 Task: Find connections with filter location Shibganj with filter topic #marketing with filter profile language English with filter current company Convergys with filter school KSR INSTITUTE FOR ENGINEERING AND TECHNOLOGY, NAMAKKAL with filter industry Commercial and Service Industry Machinery Manufacturing with filter service category Web Development with filter keywords title Safety Engineer
Action: Mouse moved to (586, 94)
Screenshot: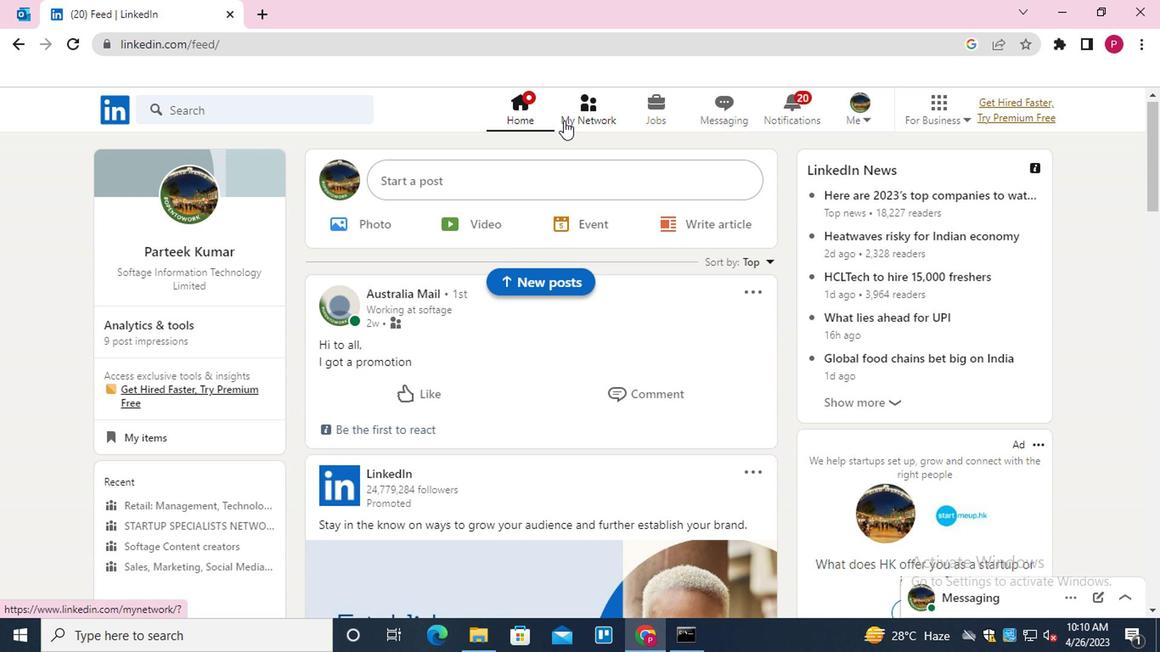 
Action: Mouse pressed left at (586, 94)
Screenshot: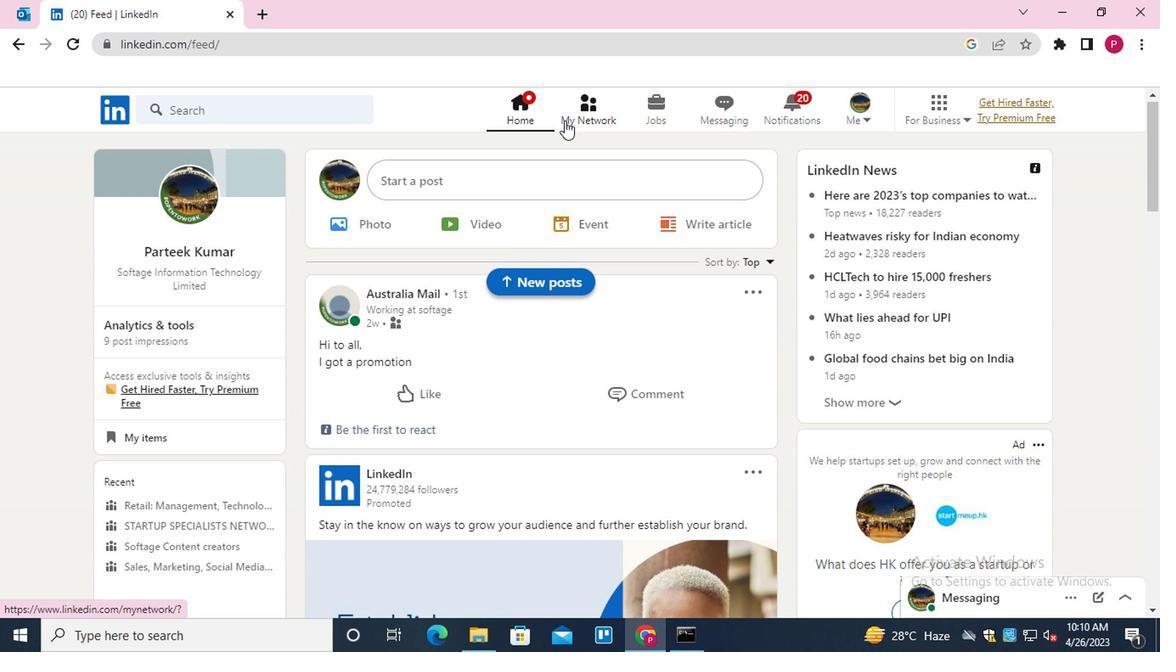 
Action: Mouse moved to (279, 176)
Screenshot: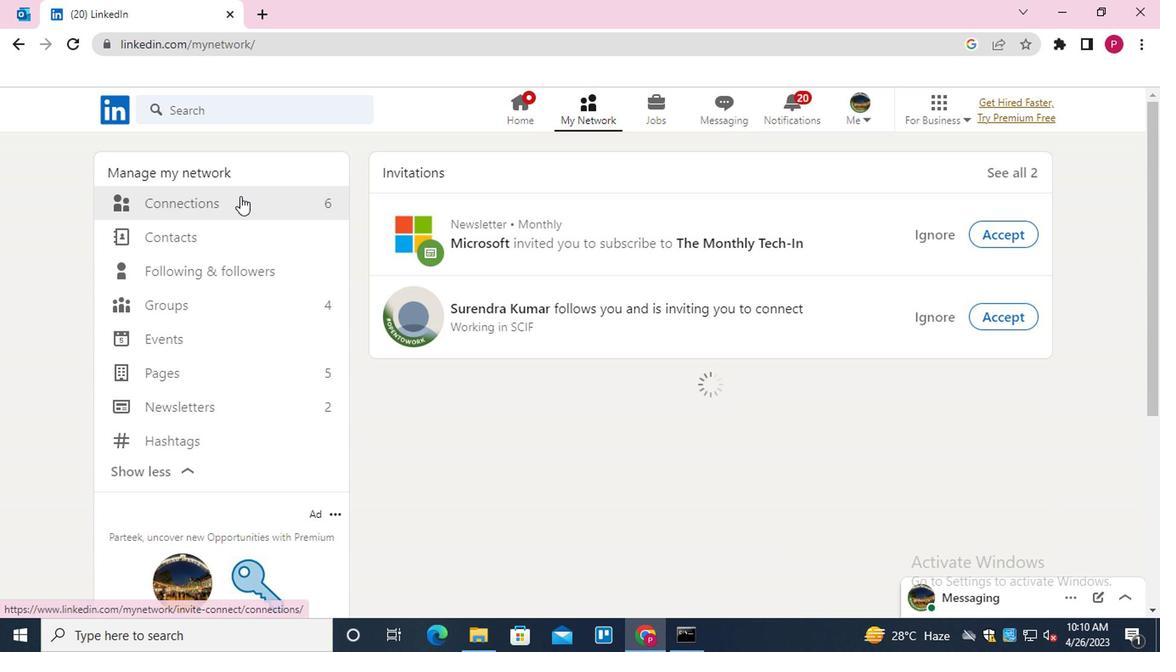 
Action: Mouse pressed left at (279, 176)
Screenshot: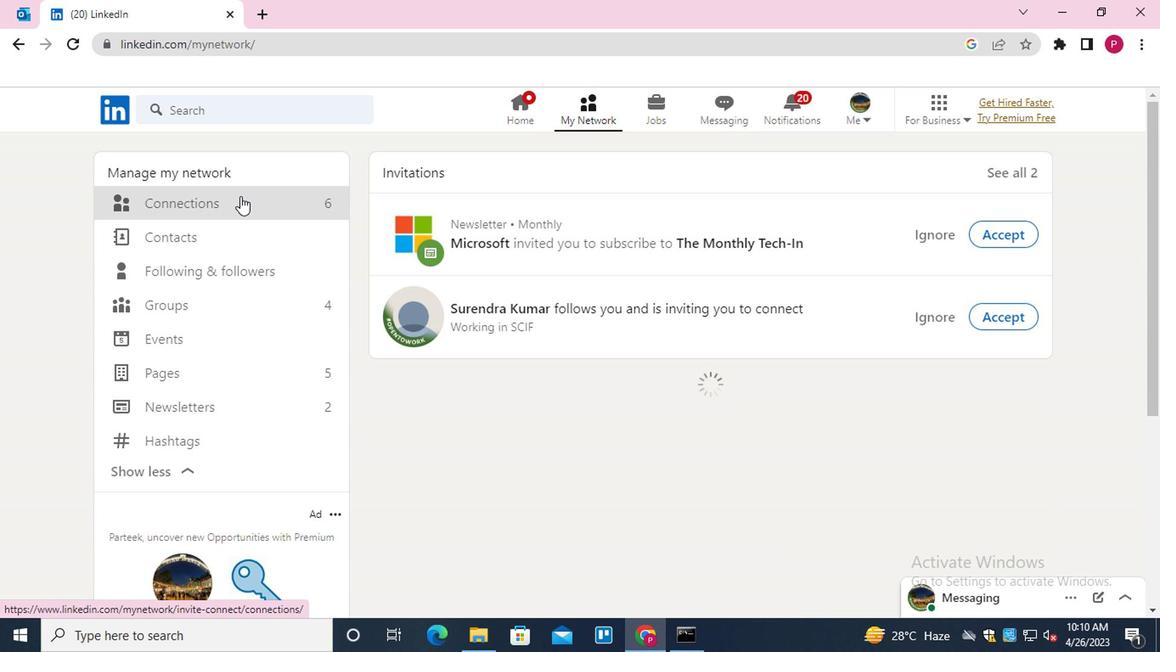 
Action: Mouse moved to (569, 292)
Screenshot: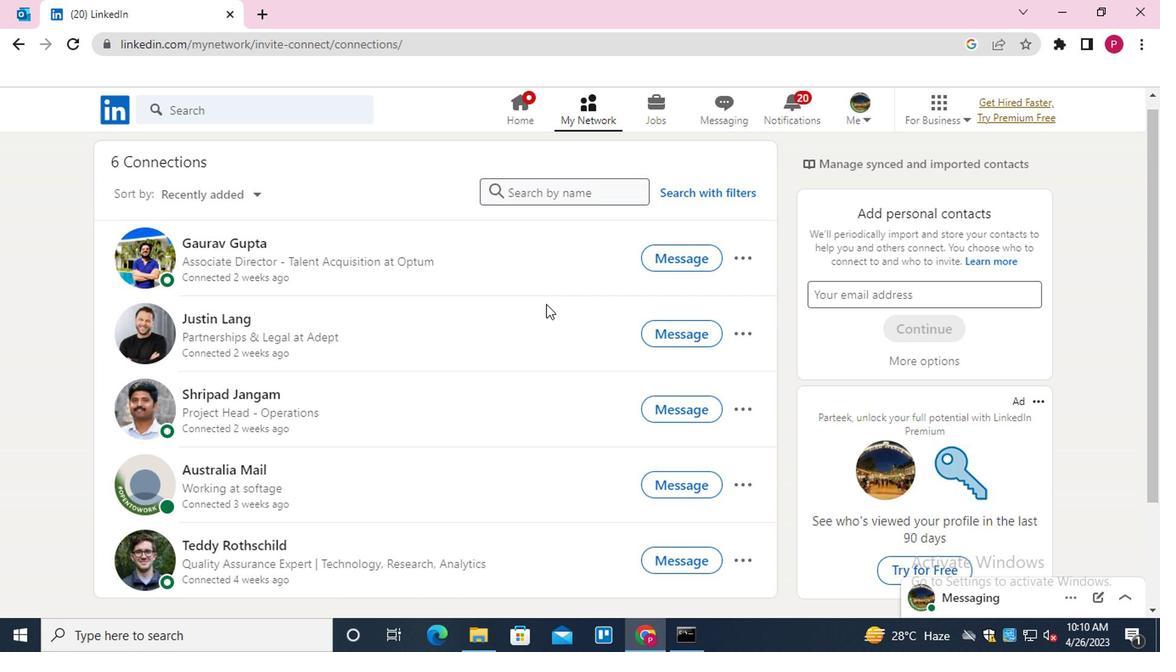 
Action: Mouse scrolled (569, 291) with delta (0, -1)
Screenshot: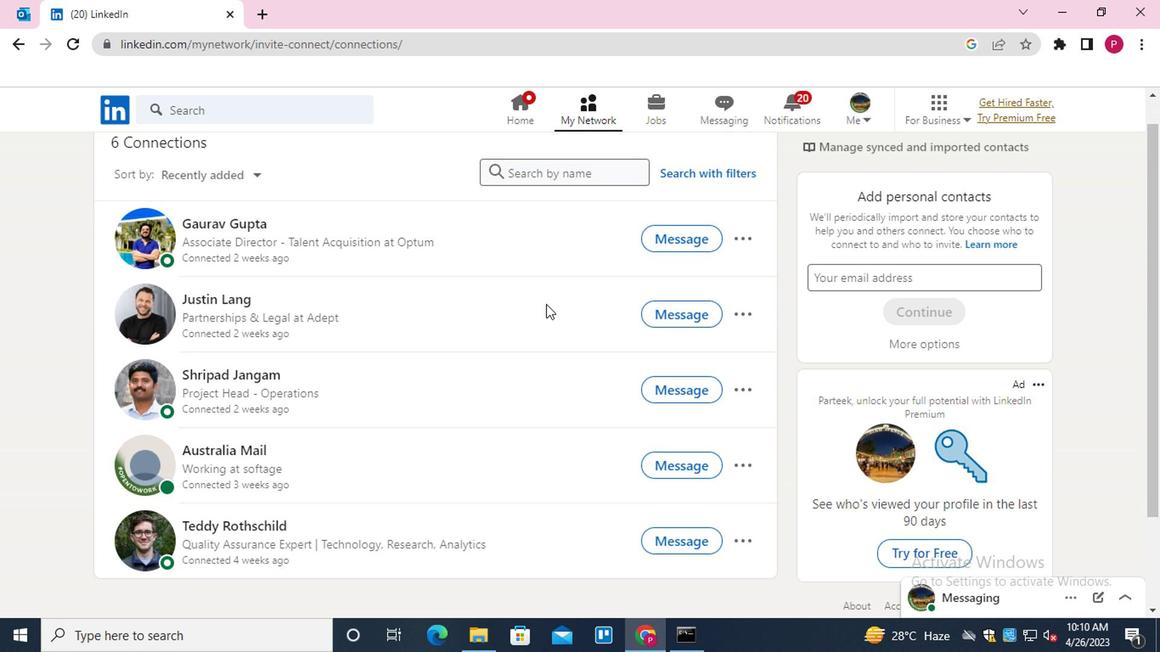 
Action: Mouse moved to (569, 291)
Screenshot: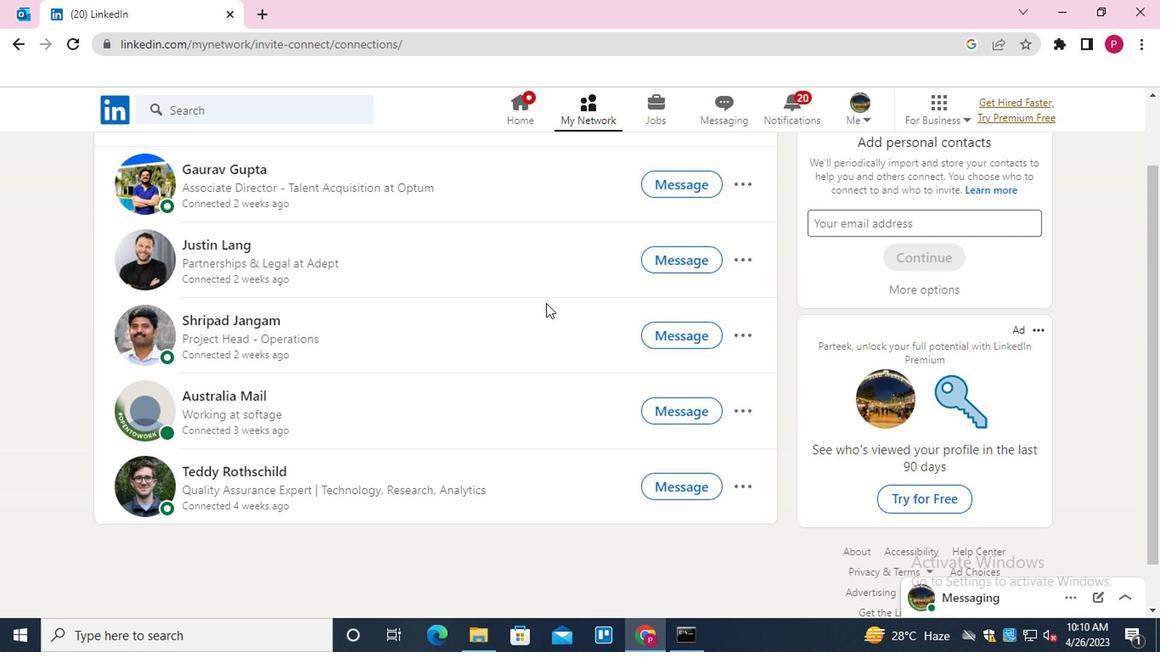 
Action: Mouse scrolled (569, 292) with delta (0, 1)
Screenshot: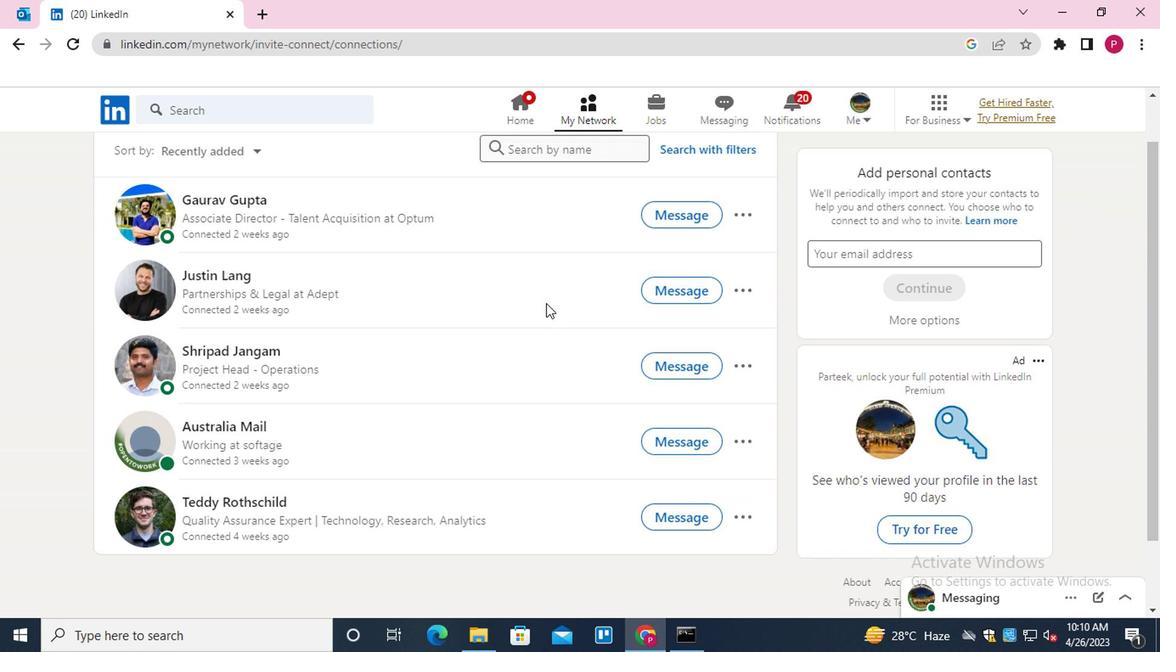 
Action: Mouse scrolled (569, 292) with delta (0, 1)
Screenshot: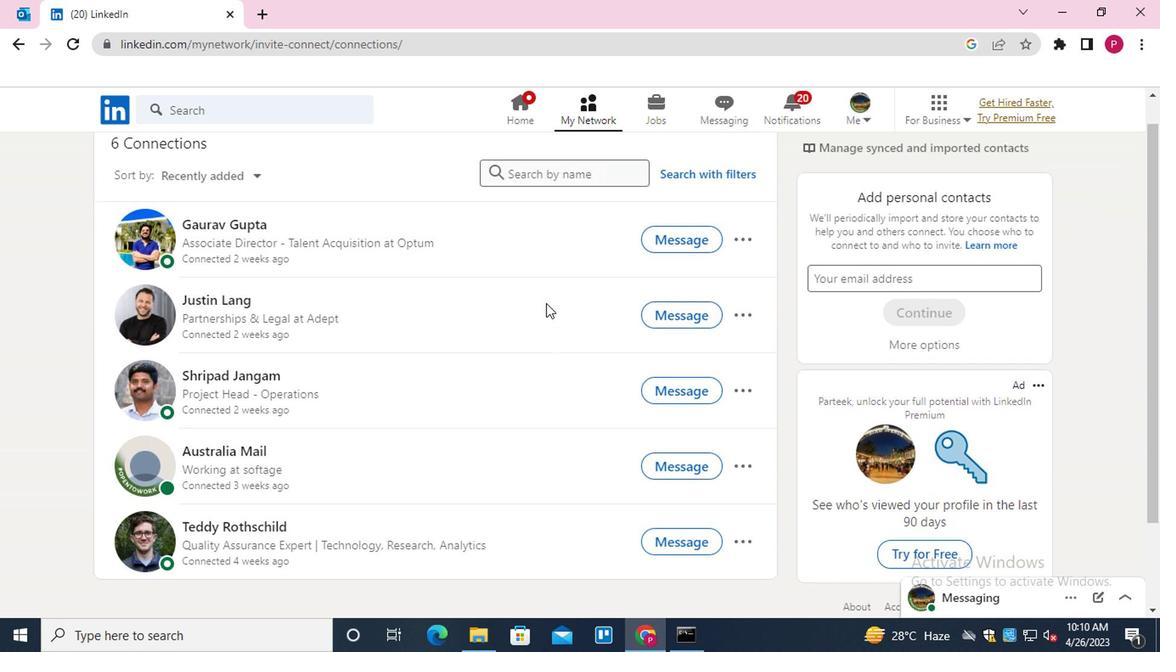 
Action: Mouse scrolled (569, 292) with delta (0, 1)
Screenshot: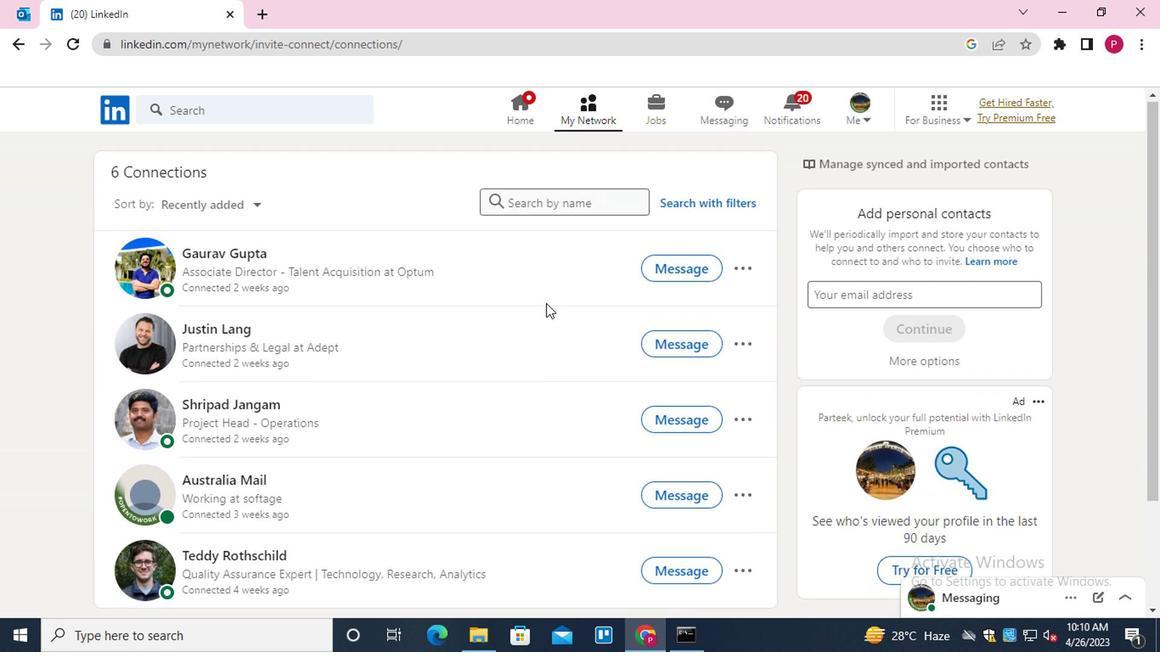 
Action: Mouse moved to (717, 184)
Screenshot: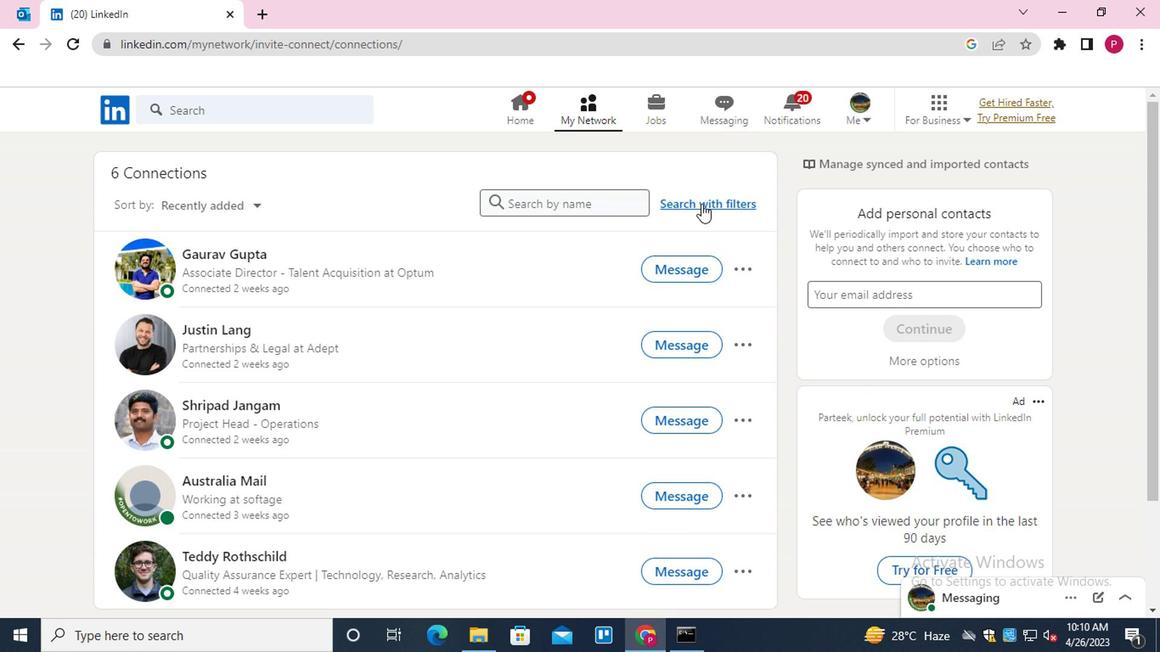 
Action: Mouse pressed left at (717, 184)
Screenshot: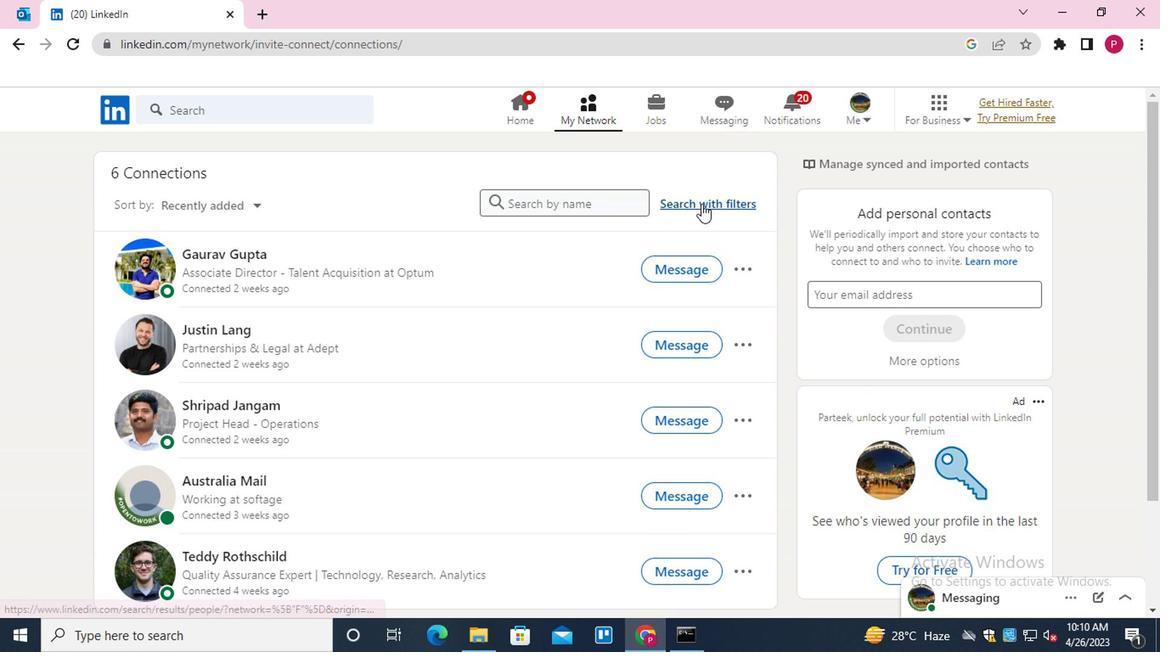 
Action: Mouse moved to (572, 140)
Screenshot: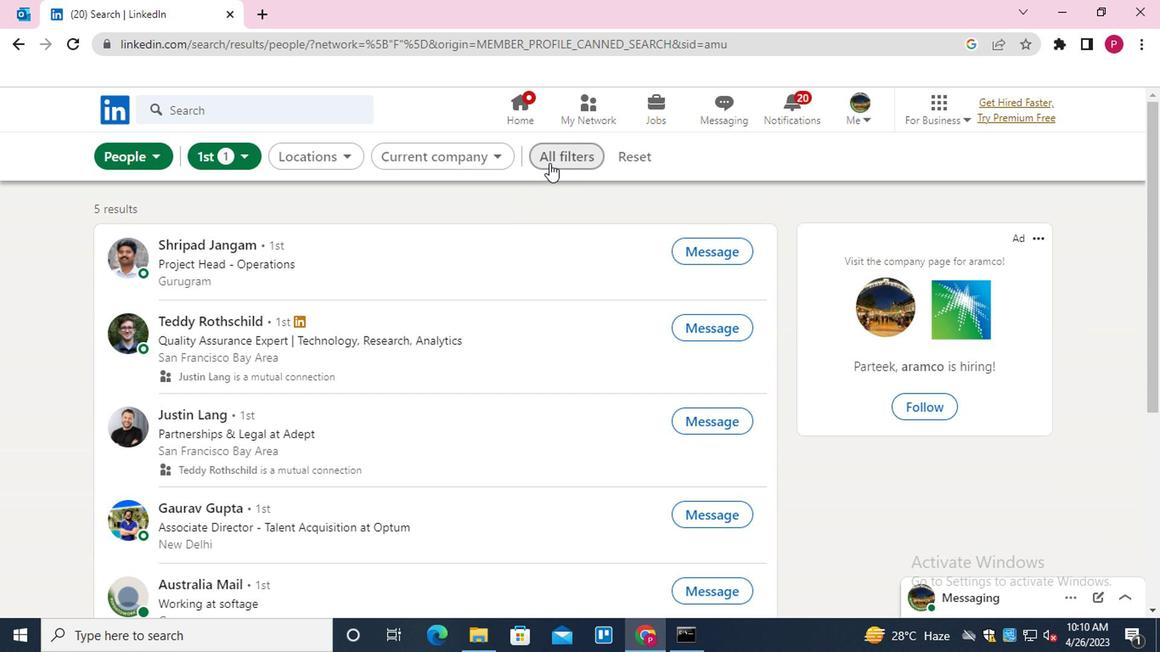
Action: Mouse pressed left at (572, 140)
Screenshot: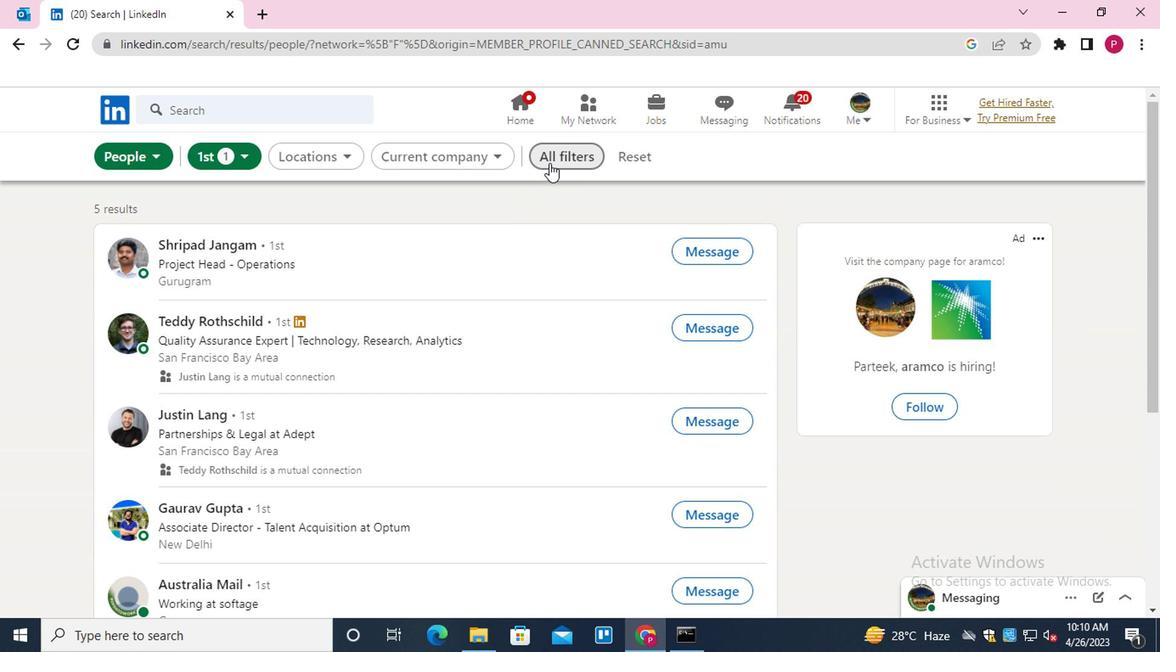 
Action: Mouse moved to (1050, 396)
Screenshot: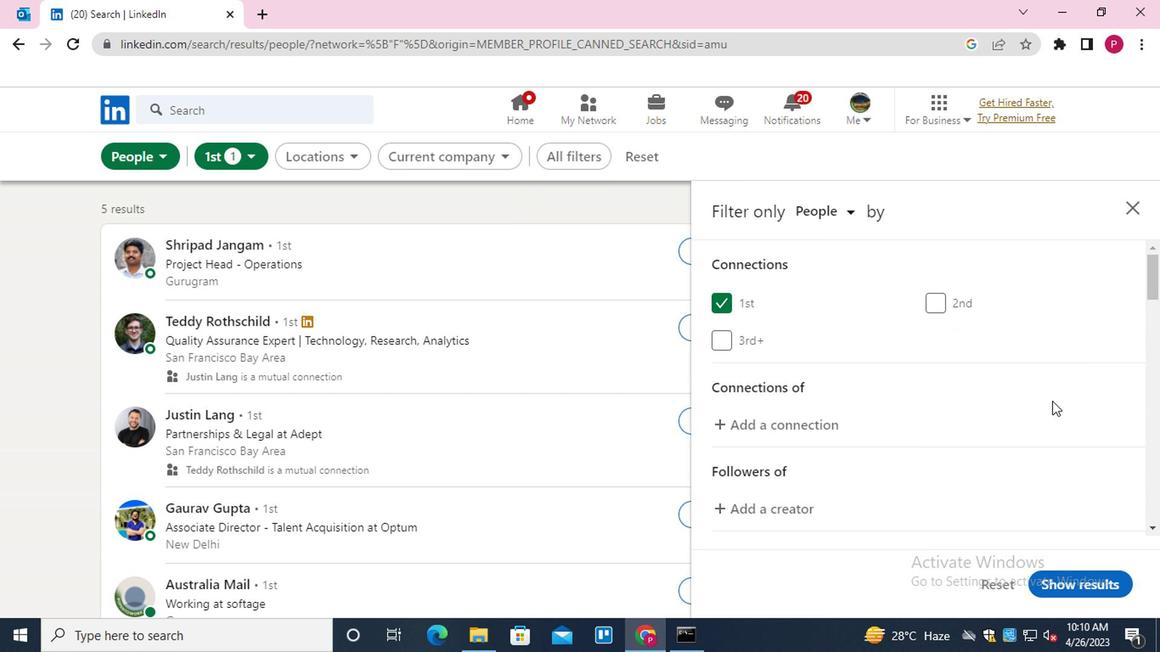 
Action: Mouse scrolled (1050, 396) with delta (0, 0)
Screenshot: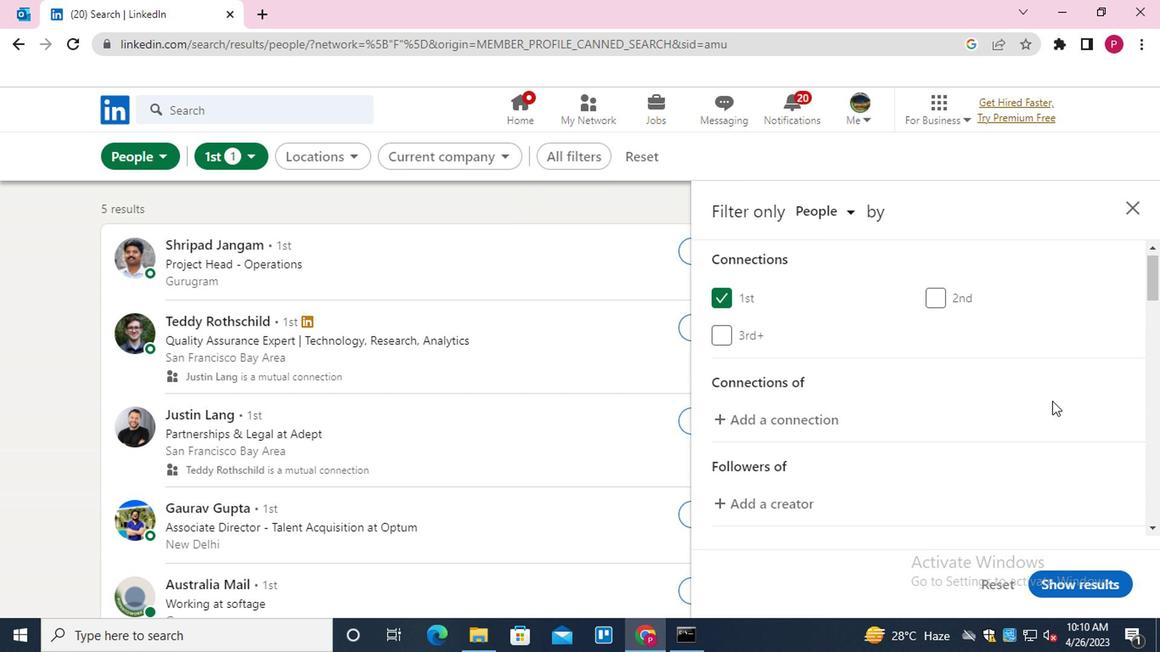 
Action: Mouse scrolled (1050, 396) with delta (0, 0)
Screenshot: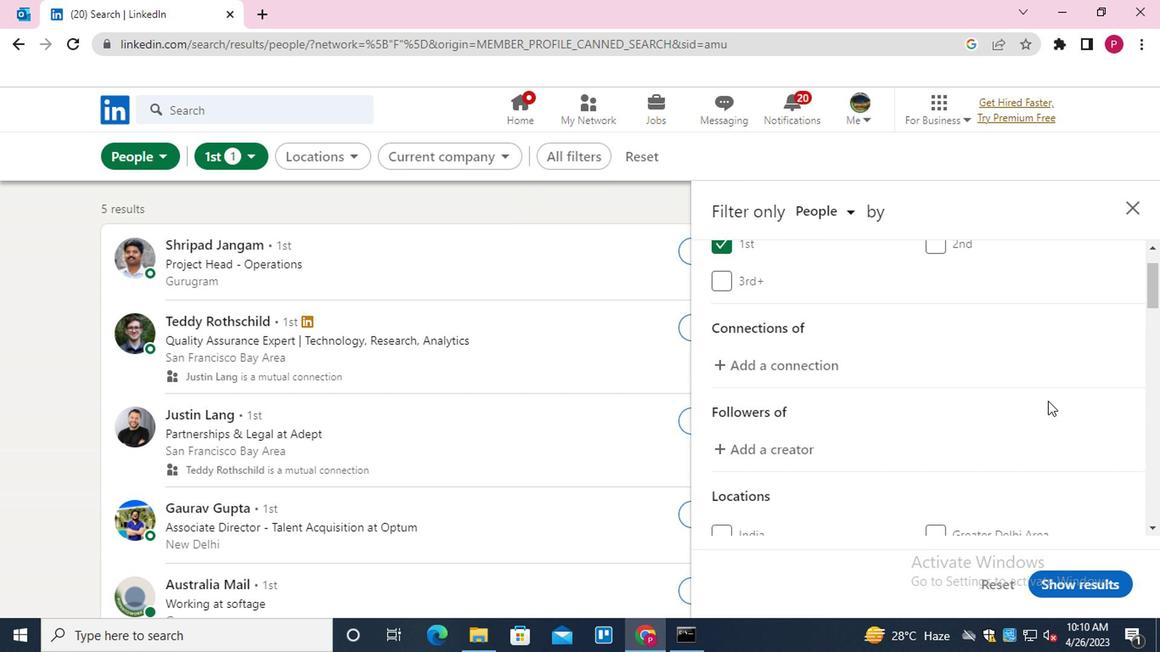 
Action: Mouse moved to (980, 386)
Screenshot: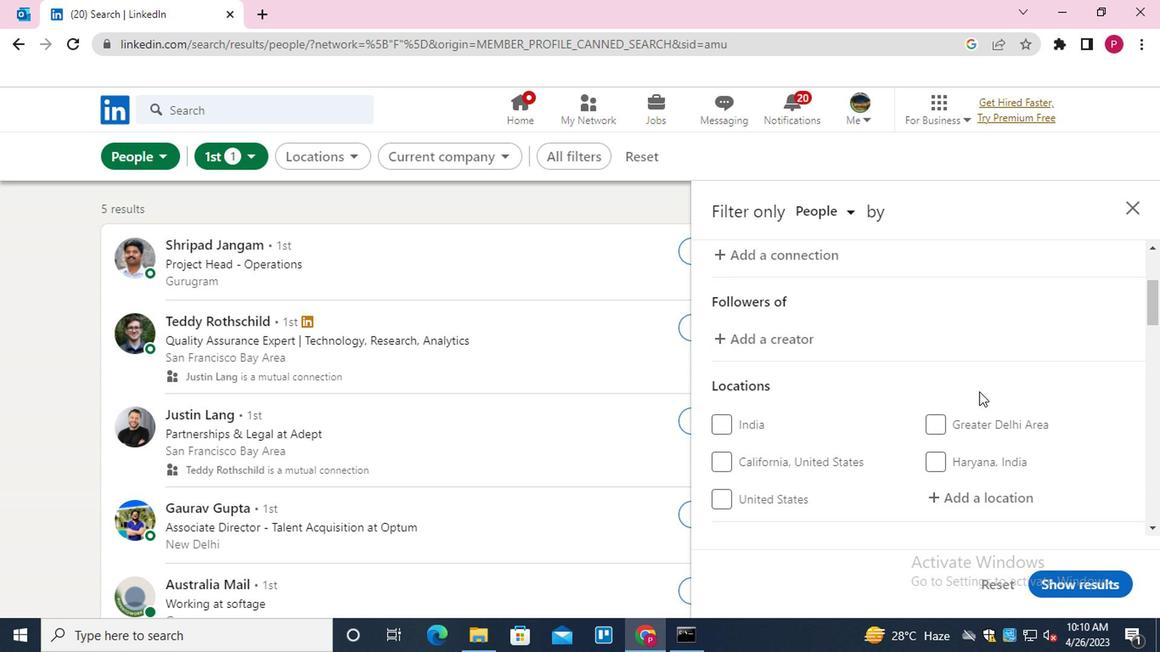 
Action: Mouse scrolled (980, 385) with delta (0, -1)
Screenshot: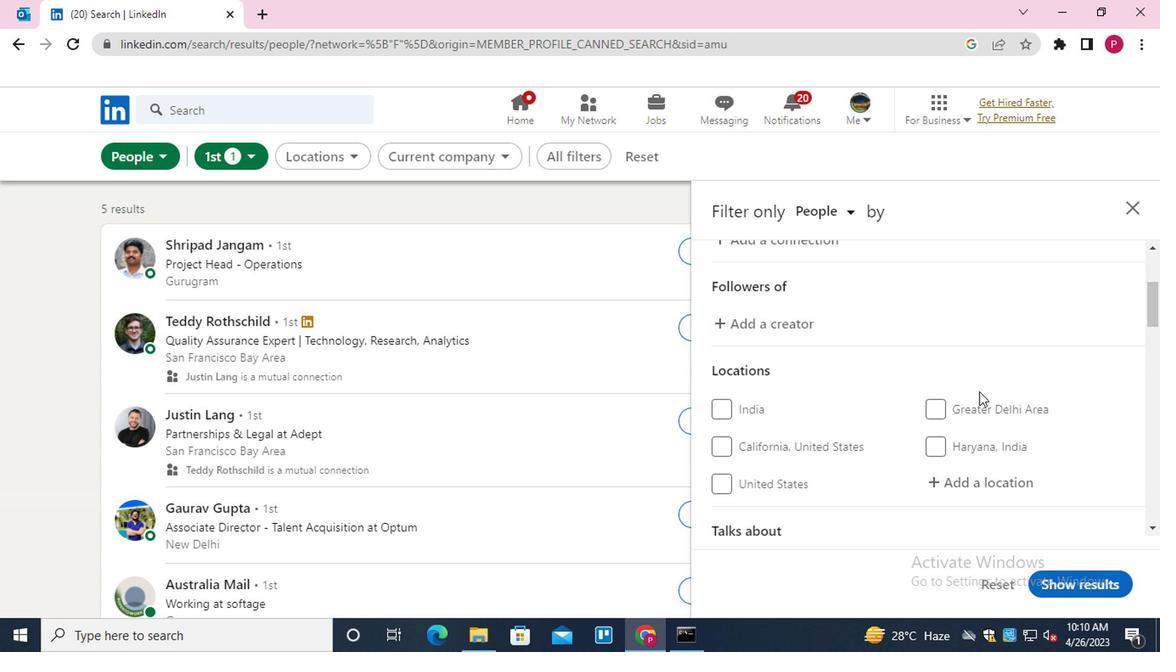 
Action: Mouse scrolled (980, 385) with delta (0, -1)
Screenshot: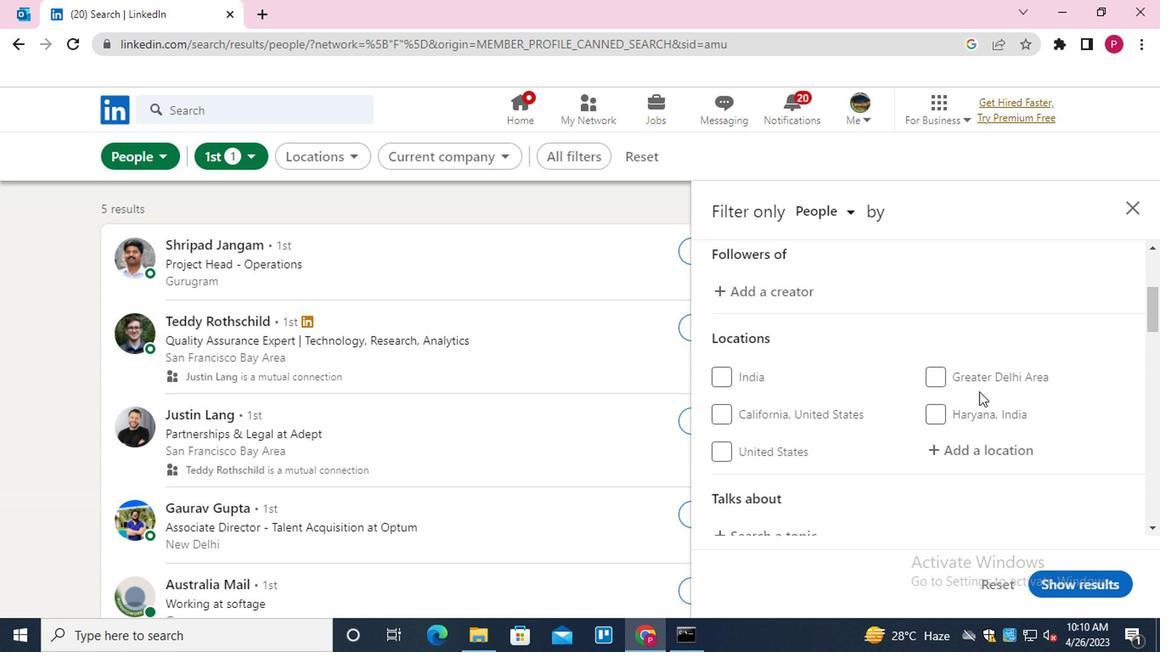 
Action: Mouse moved to (1000, 319)
Screenshot: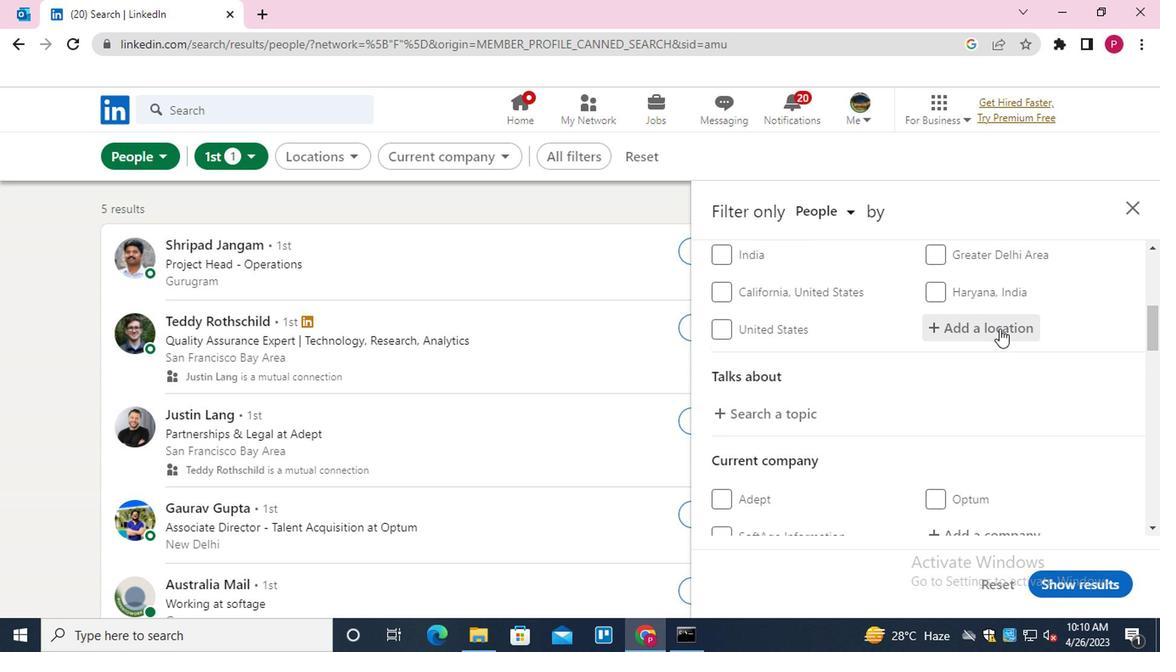 
Action: Mouse pressed left at (1000, 319)
Screenshot: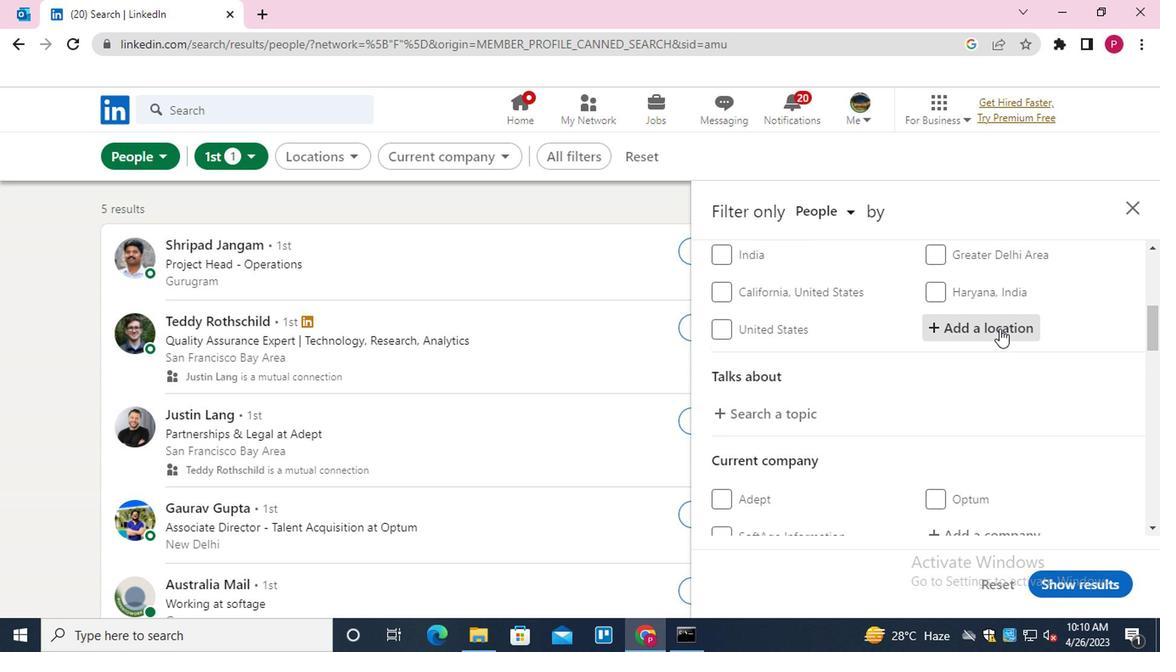 
Action: Mouse moved to (997, 319)
Screenshot: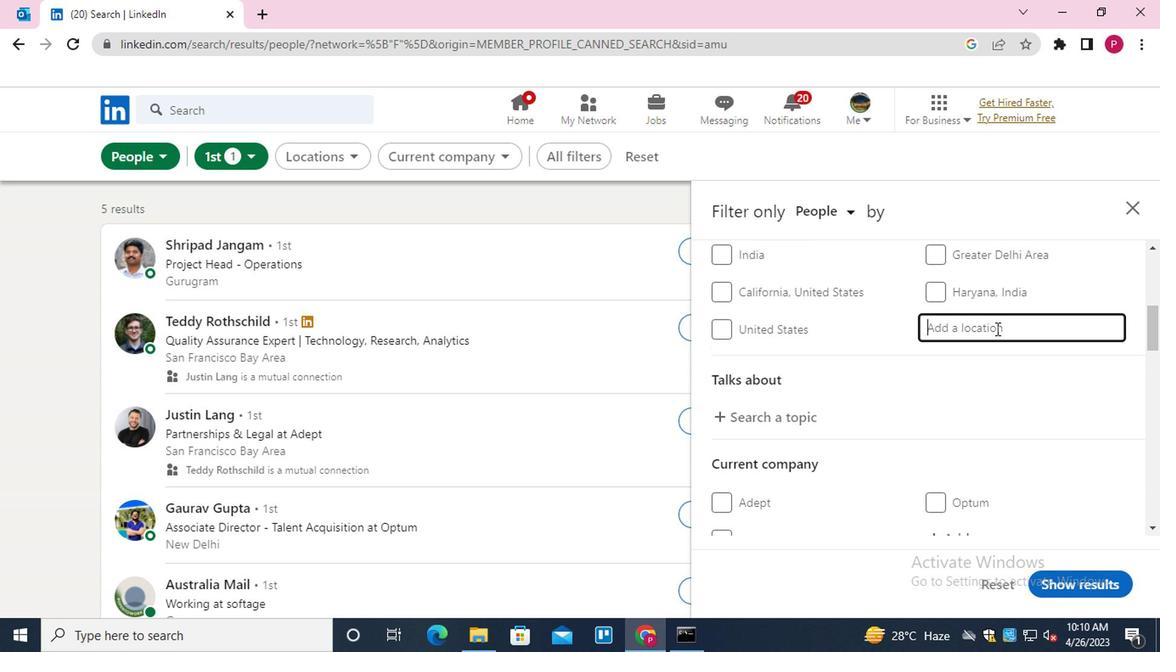 
Action: Key pressed <Key.shift>SHIBGAB<Key.backspace>NJ
Screenshot: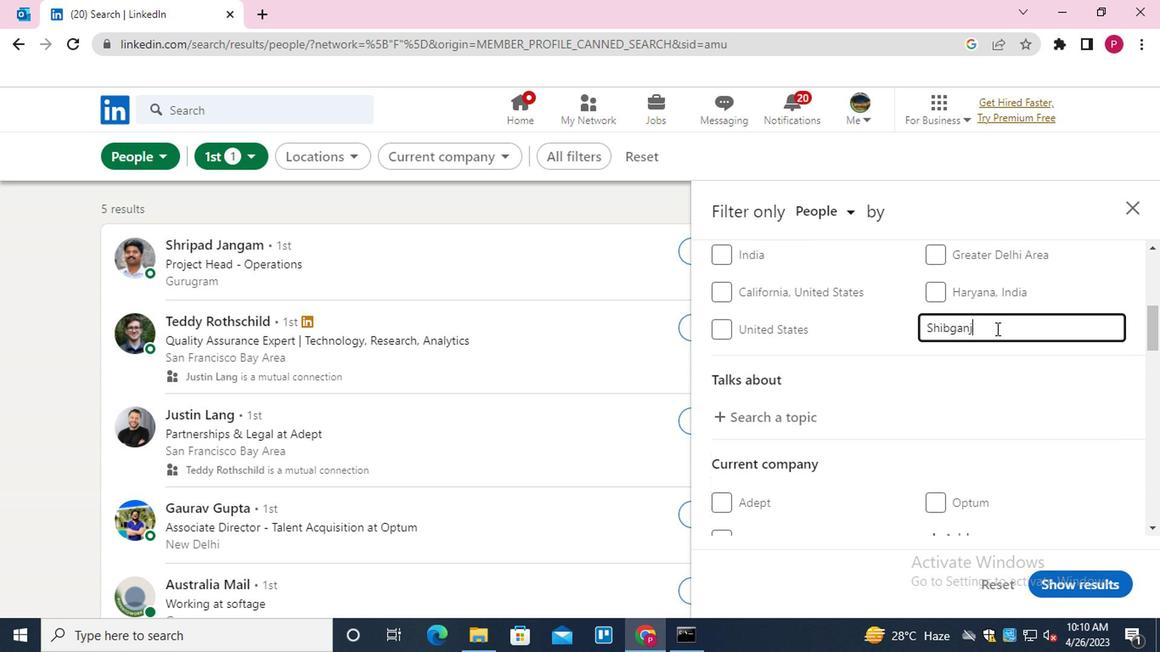 
Action: Mouse moved to (965, 355)
Screenshot: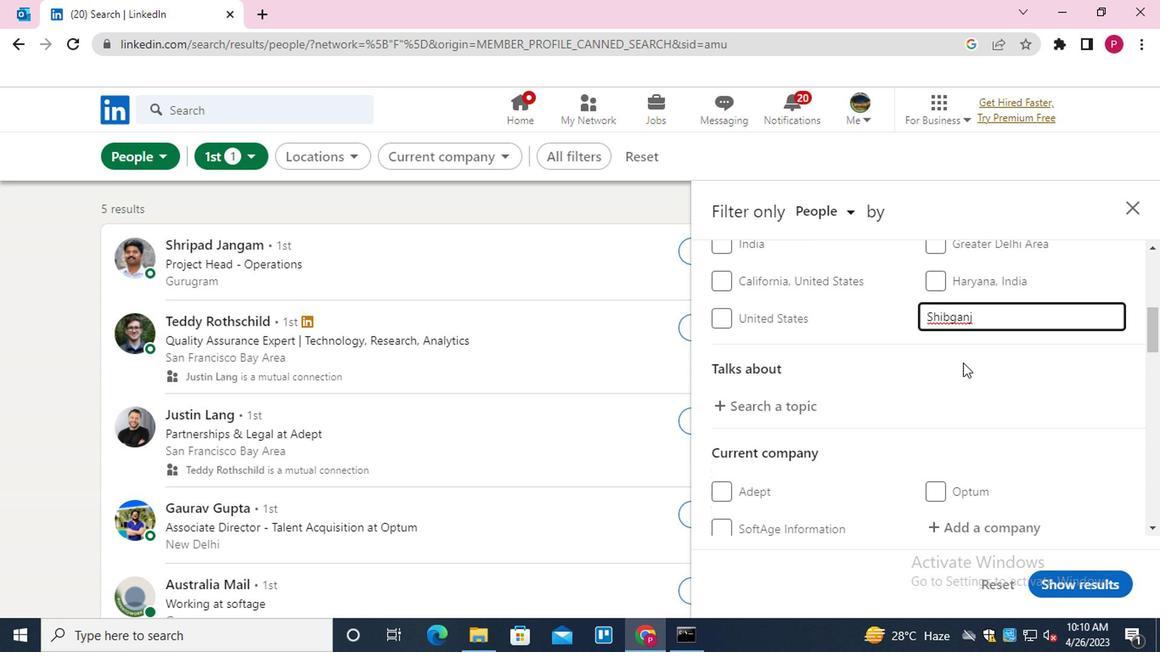 
Action: Mouse scrolled (965, 354) with delta (0, 0)
Screenshot: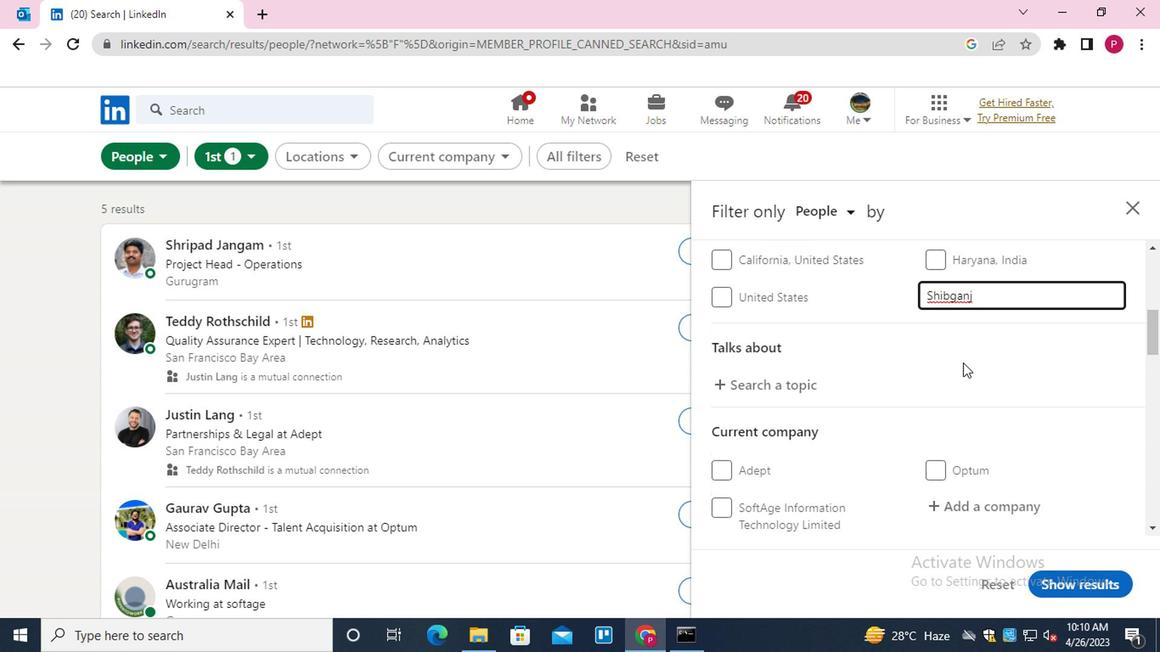 
Action: Mouse scrolled (965, 354) with delta (0, 0)
Screenshot: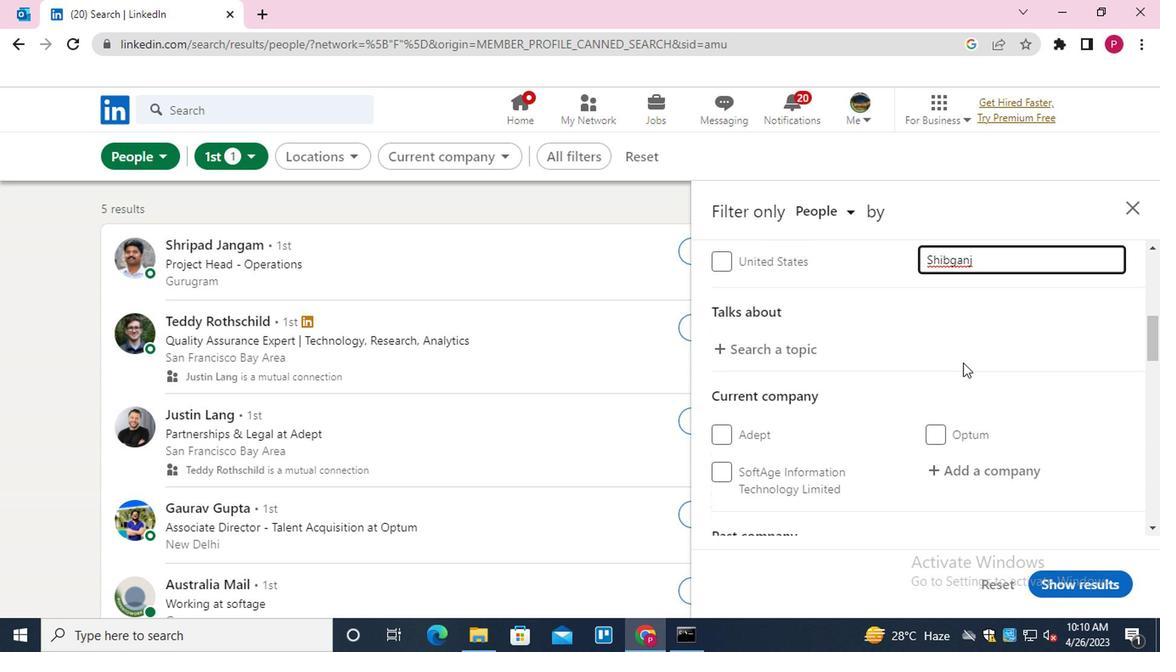 
Action: Mouse scrolled (965, 354) with delta (0, 0)
Screenshot: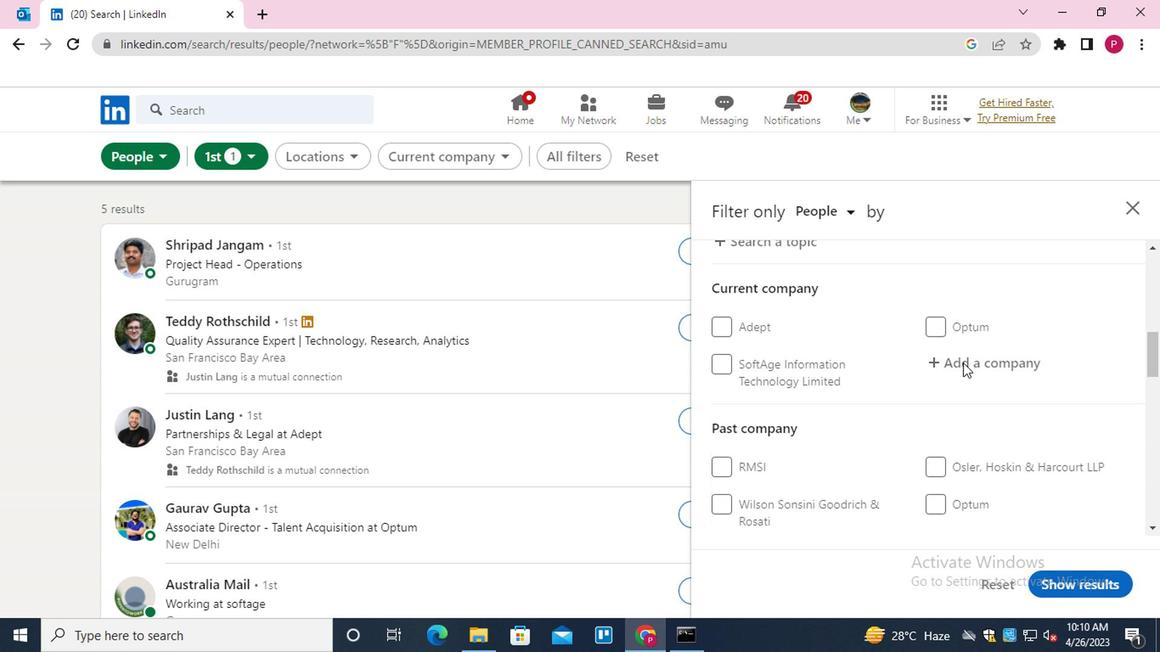 
Action: Mouse moved to (979, 275)
Screenshot: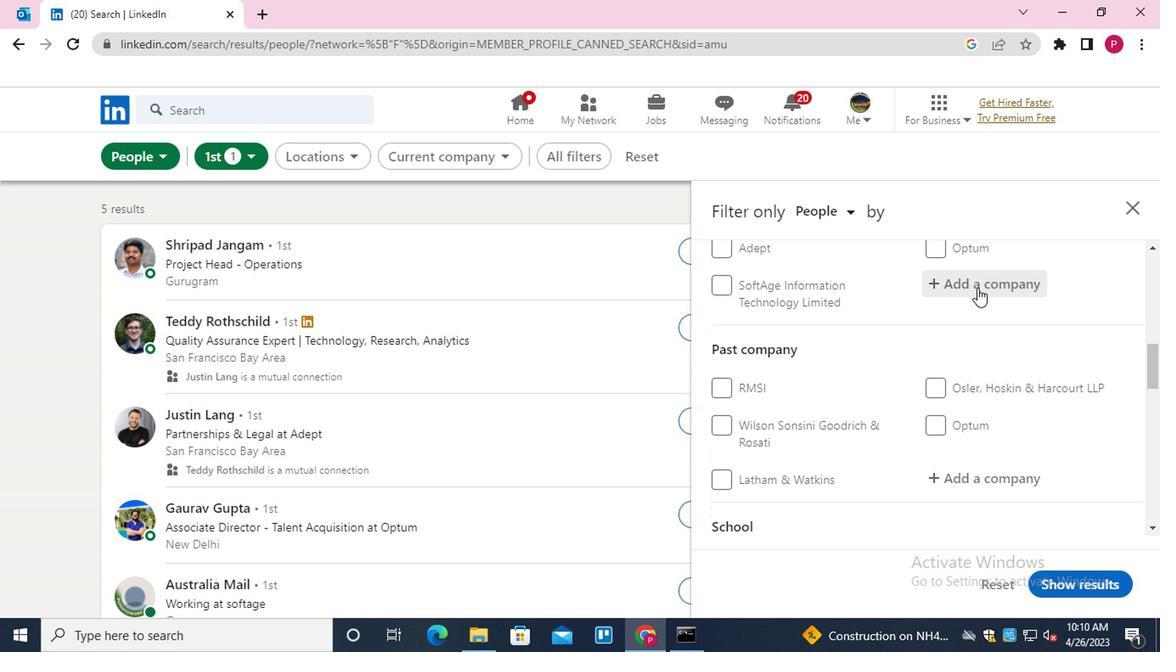 
Action: Mouse pressed left at (979, 275)
Screenshot: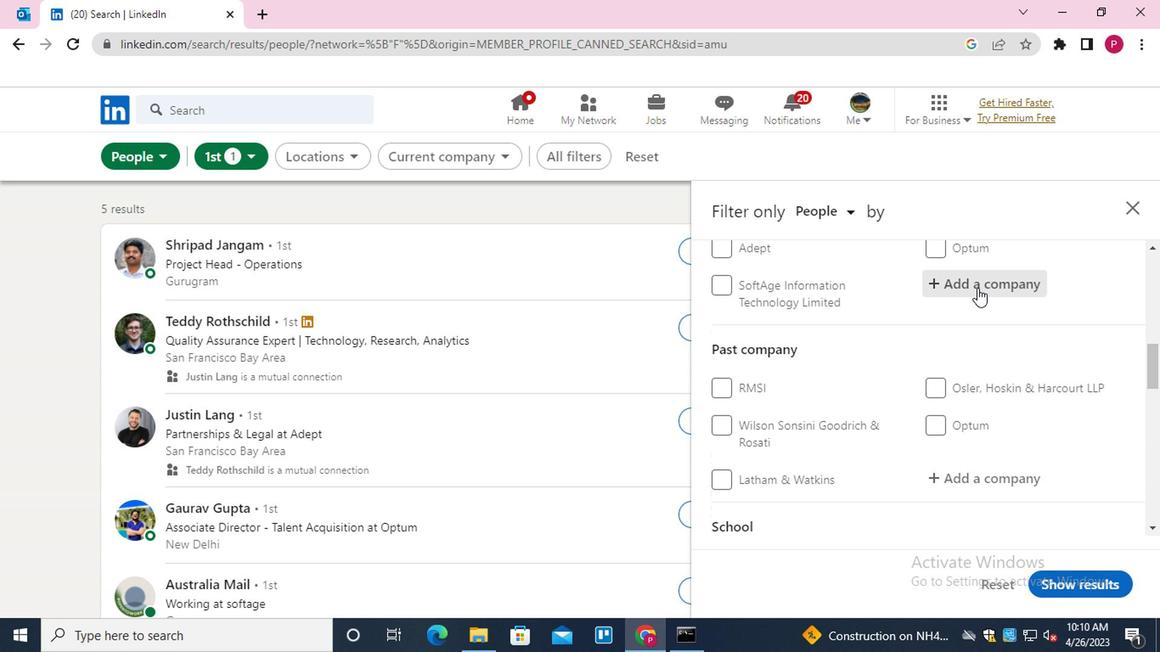 
Action: Mouse moved to (816, 248)
Screenshot: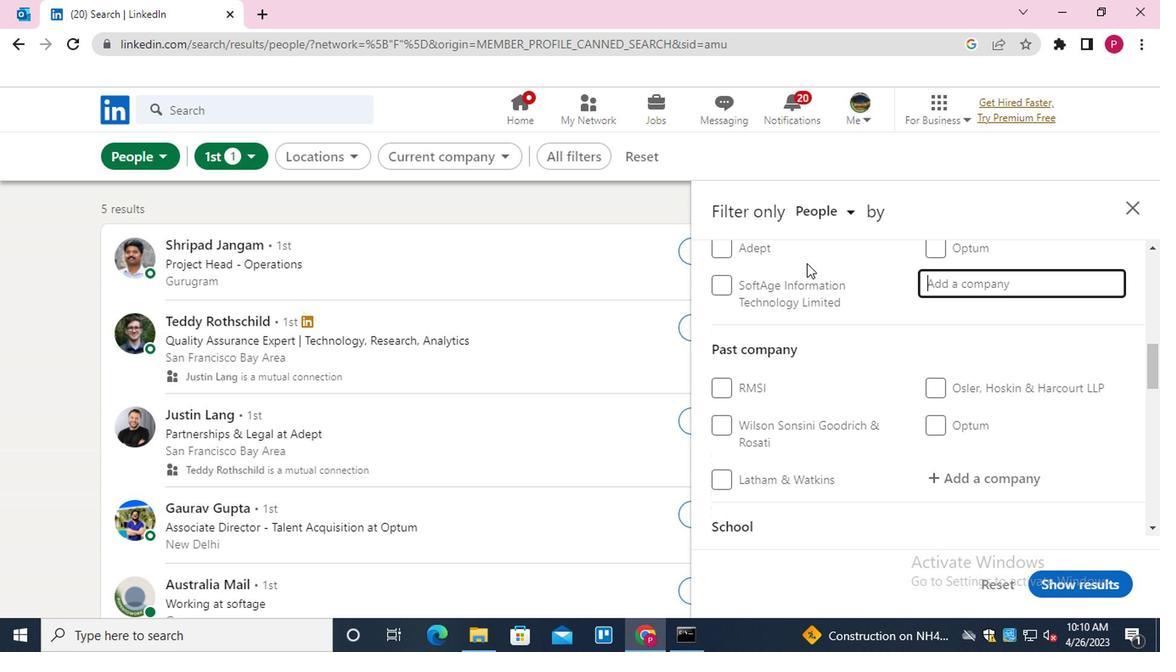 
Action: Mouse scrolled (816, 249) with delta (0, 1)
Screenshot: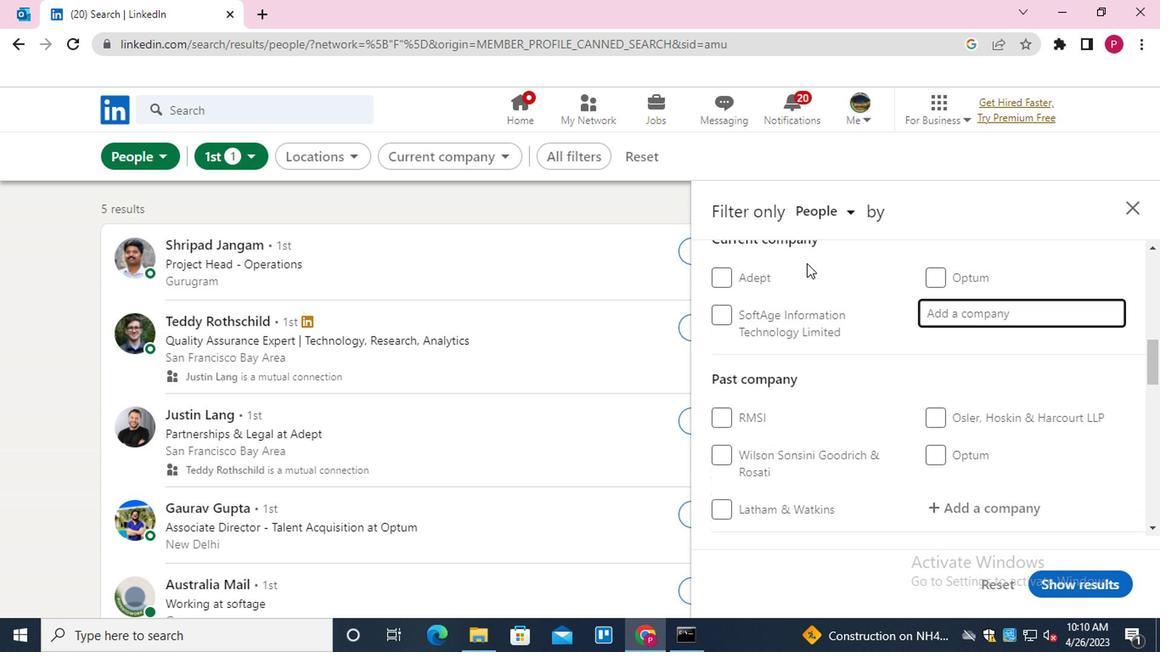 
Action: Mouse moved to (796, 237)
Screenshot: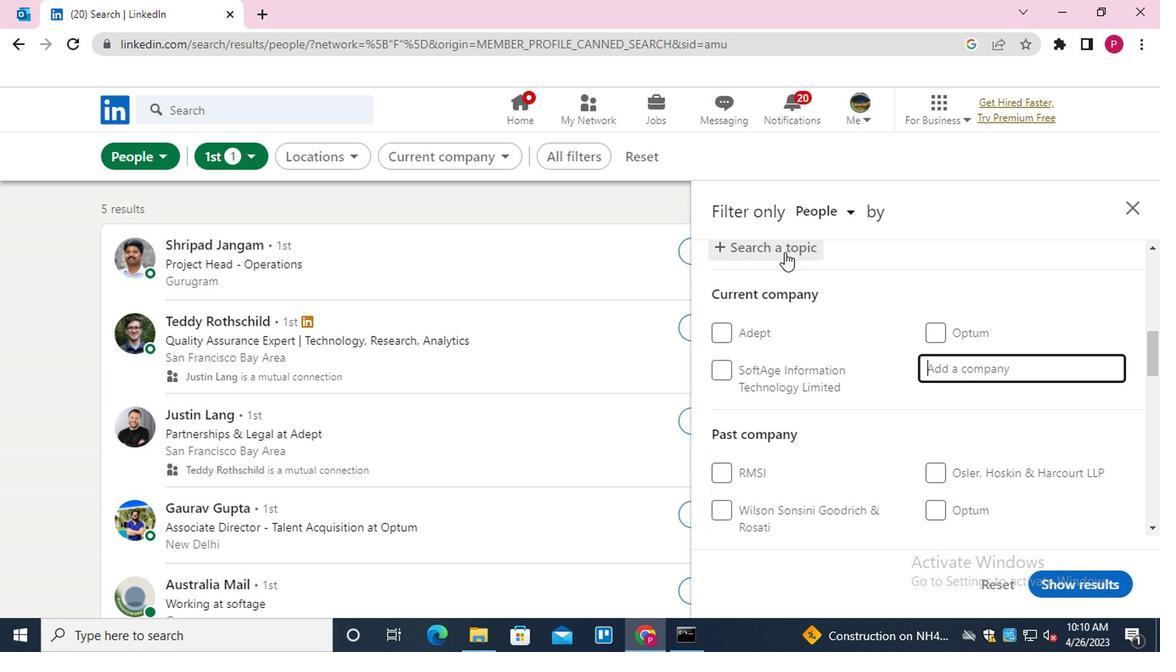 
Action: Mouse pressed left at (796, 237)
Screenshot: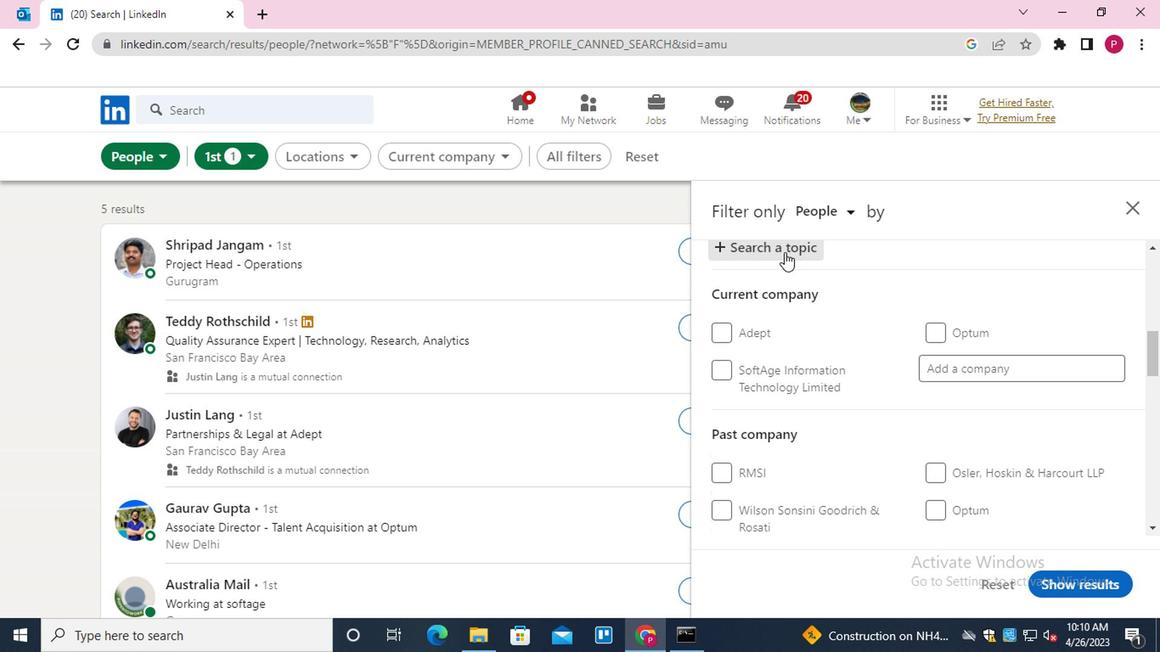 
Action: Key pressed MARKETING
Screenshot: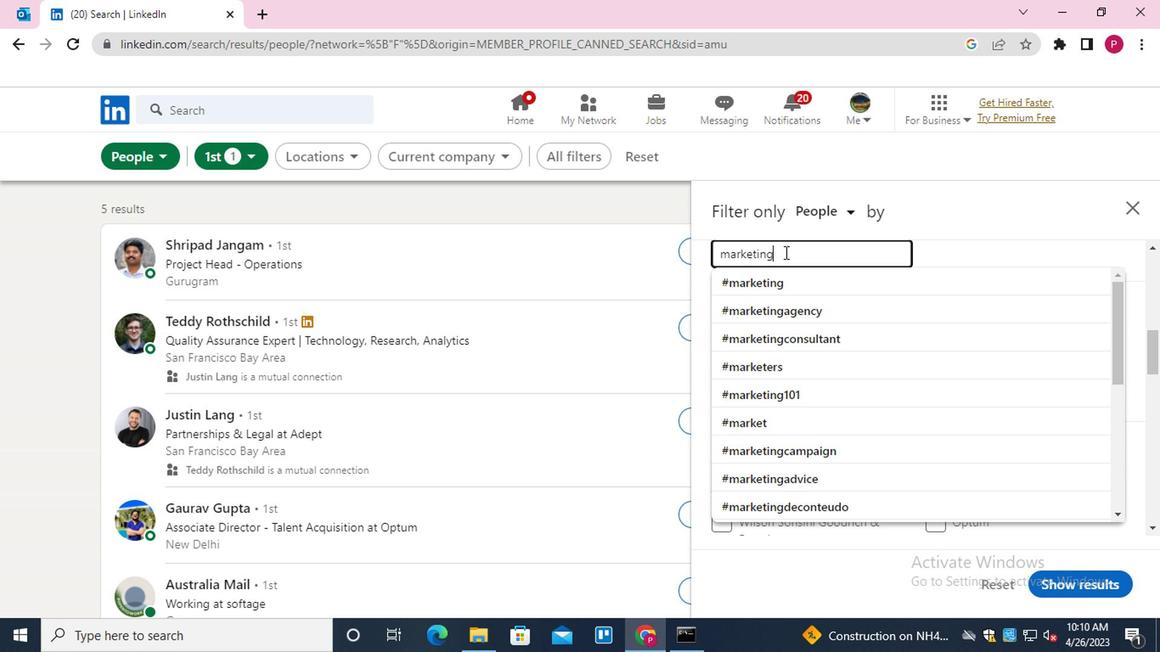 
Action: Mouse moved to (789, 273)
Screenshot: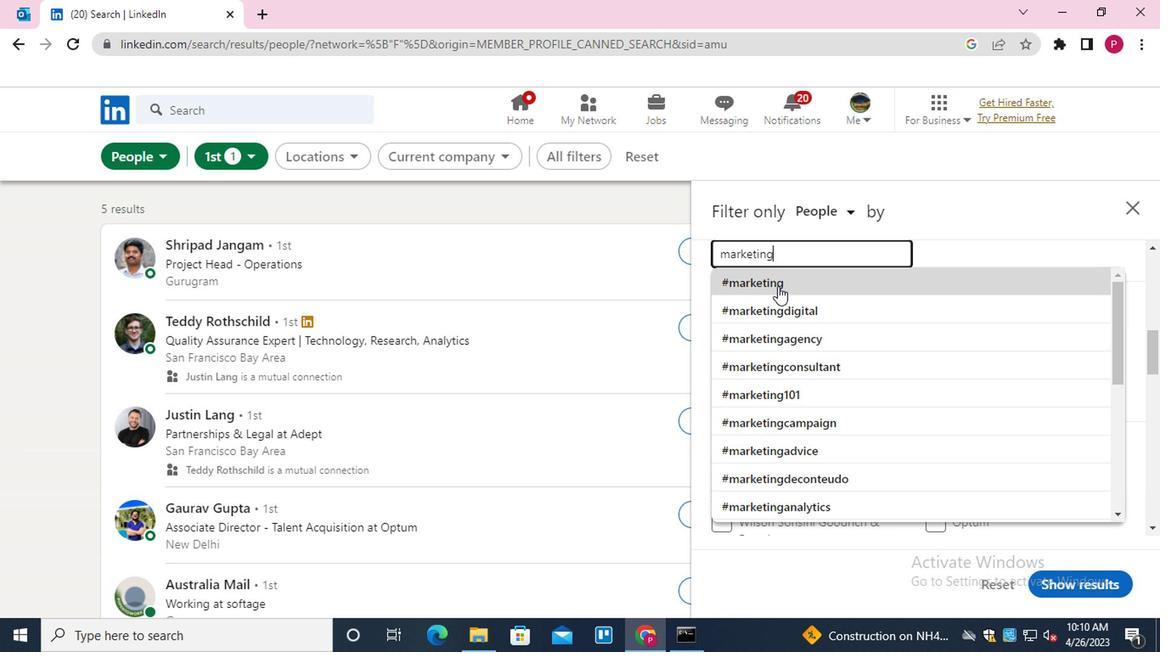 
Action: Mouse pressed left at (789, 273)
Screenshot: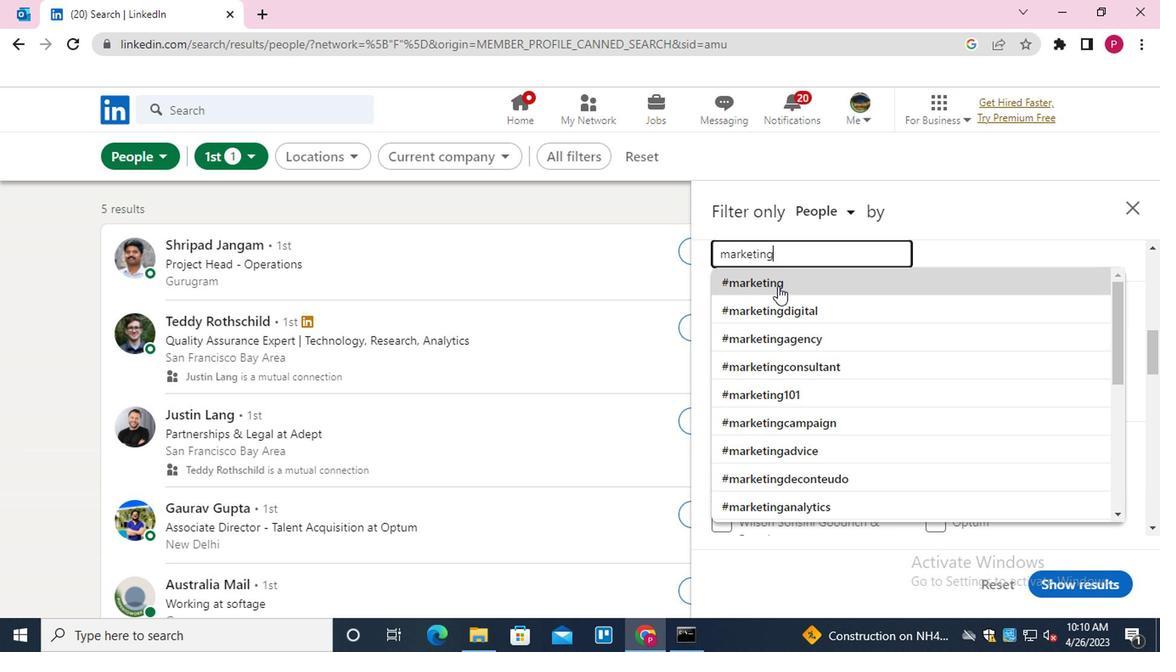 
Action: Mouse moved to (943, 339)
Screenshot: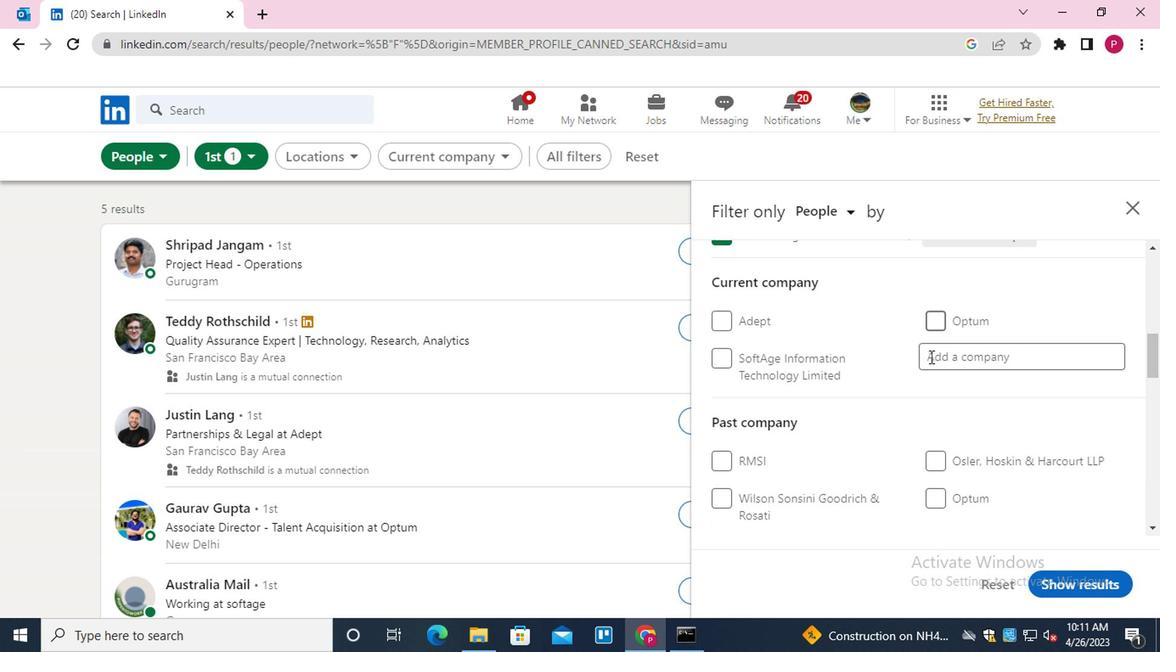 
Action: Mouse scrolled (943, 339) with delta (0, 0)
Screenshot: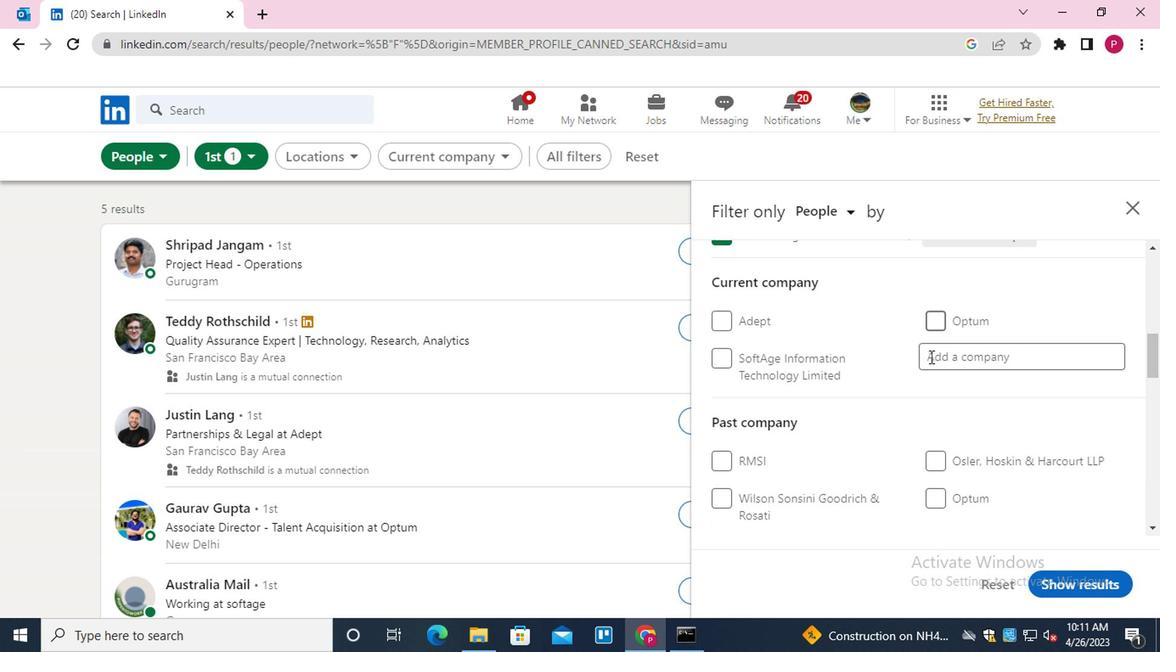 
Action: Mouse moved to (889, 371)
Screenshot: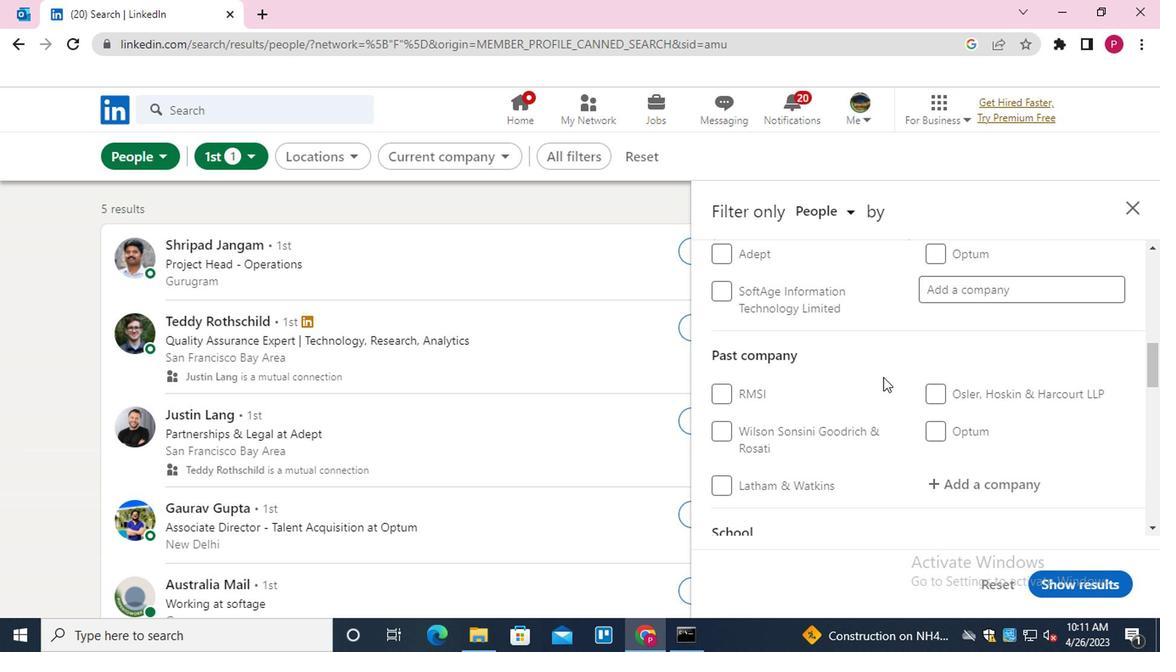 
Action: Mouse scrolled (889, 370) with delta (0, -1)
Screenshot: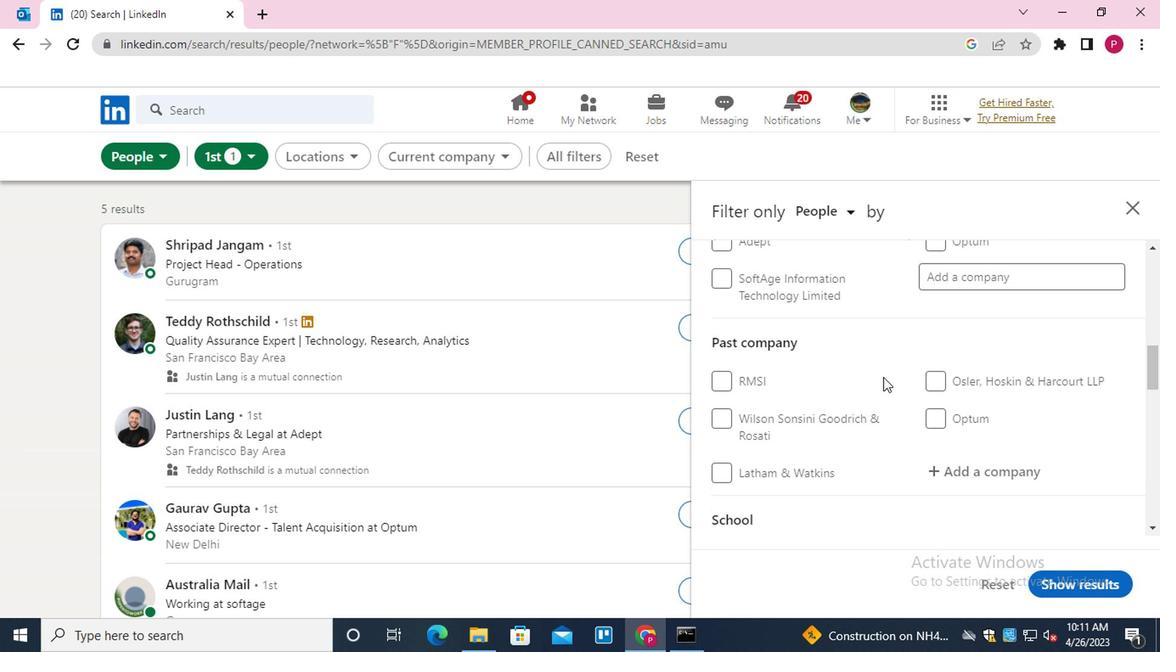 
Action: Mouse moved to (888, 371)
Screenshot: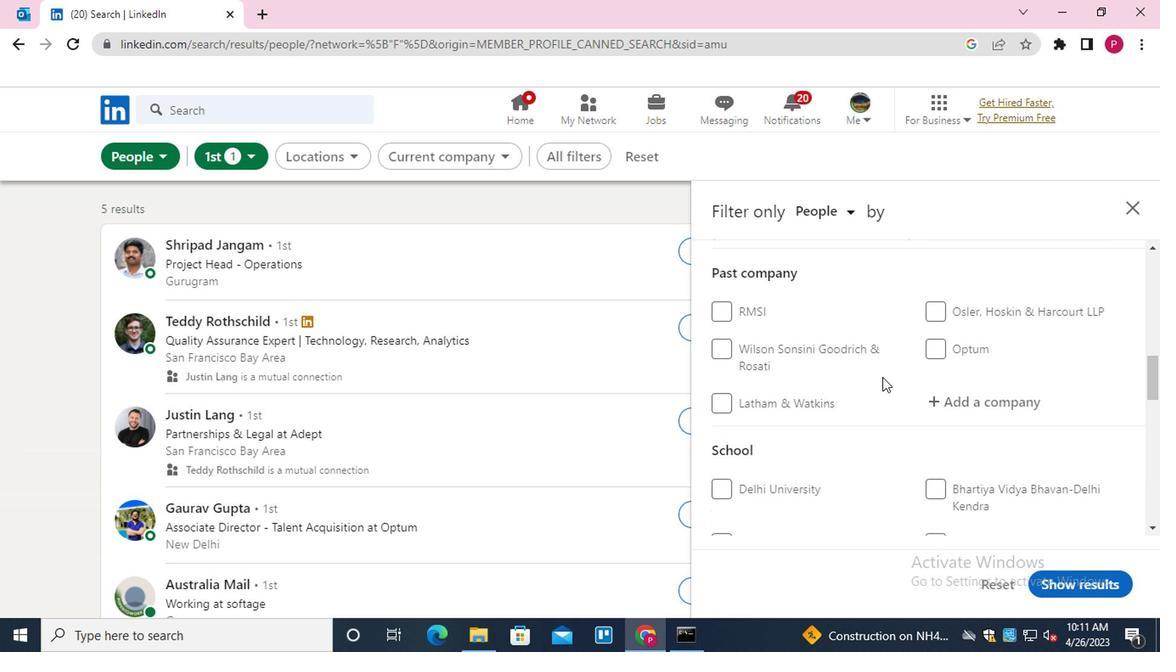
Action: Mouse scrolled (888, 370) with delta (0, -1)
Screenshot: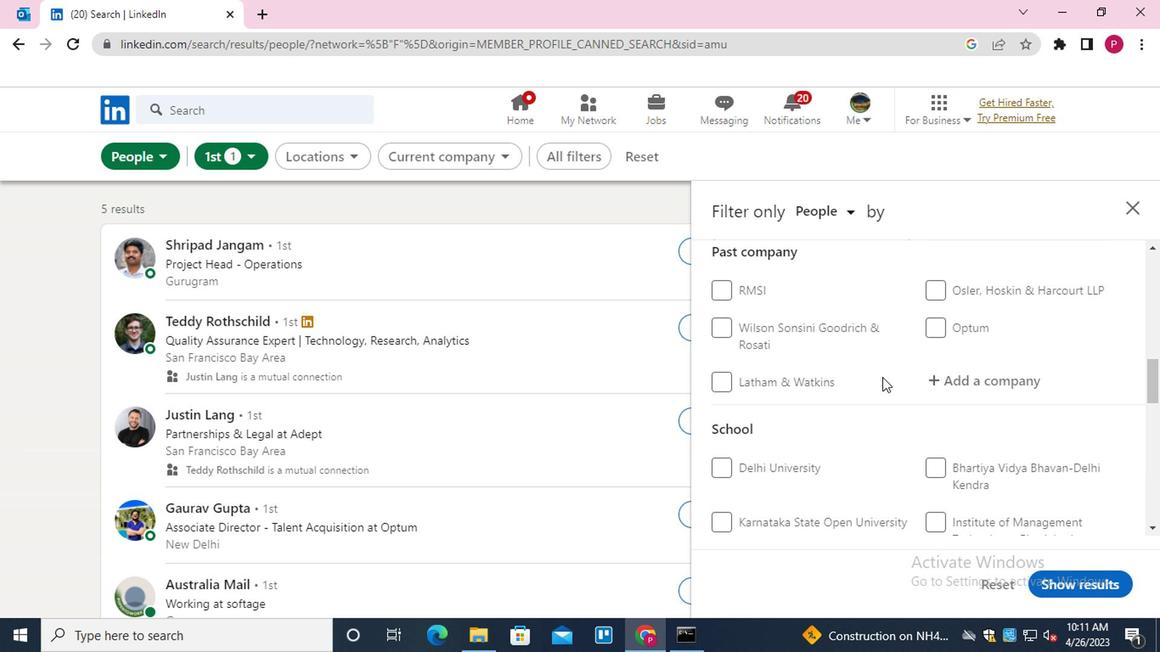 
Action: Mouse scrolled (888, 370) with delta (0, -1)
Screenshot: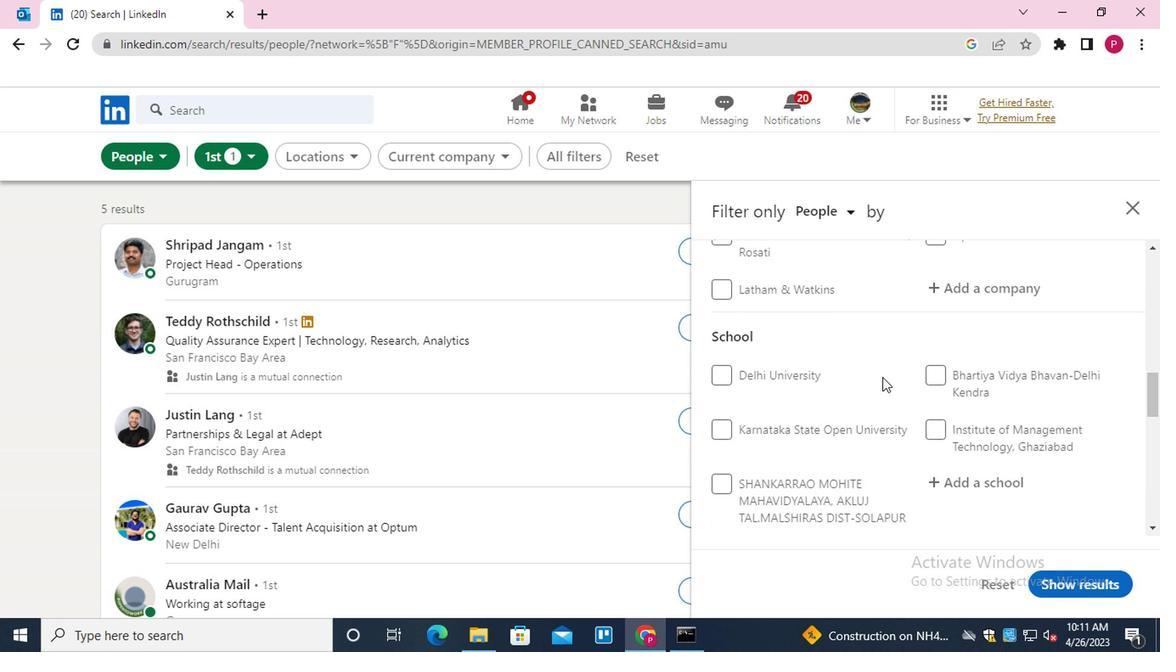
Action: Mouse scrolled (888, 371) with delta (0, 0)
Screenshot: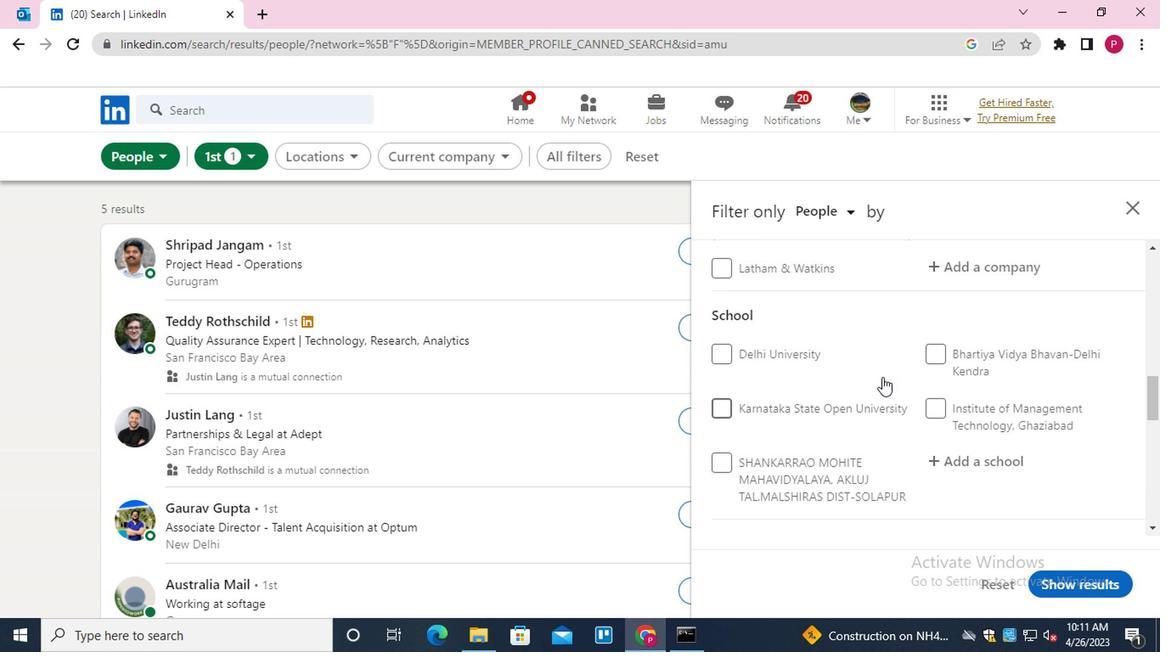 
Action: Mouse scrolled (888, 371) with delta (0, 0)
Screenshot: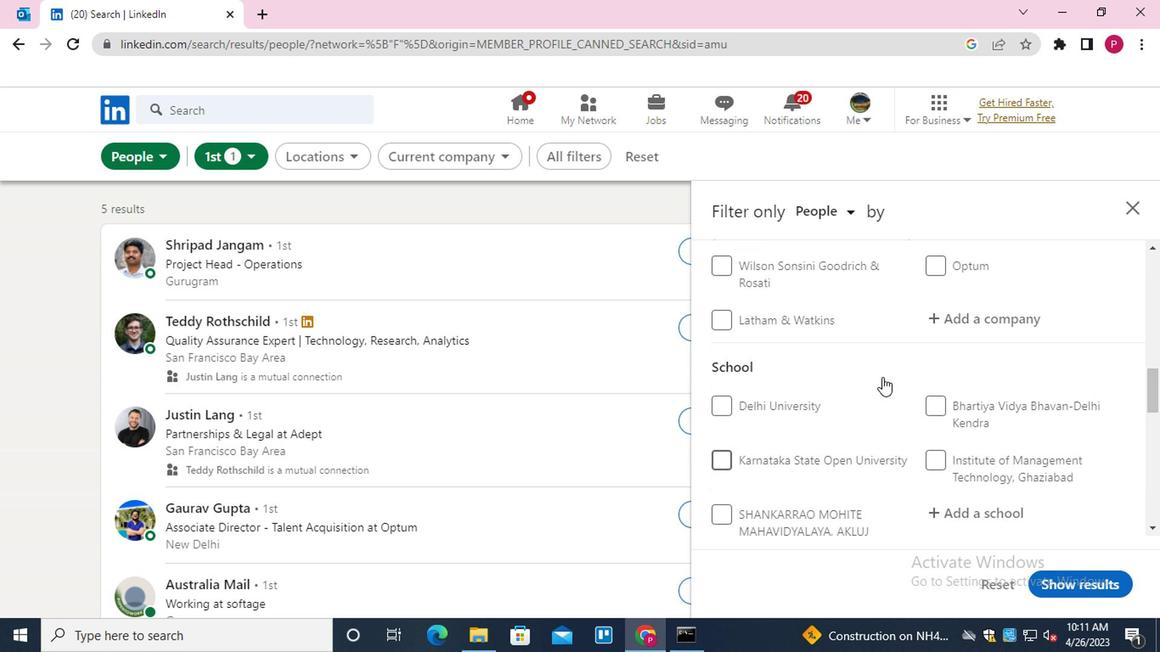 
Action: Mouse scrolled (888, 371) with delta (0, 0)
Screenshot: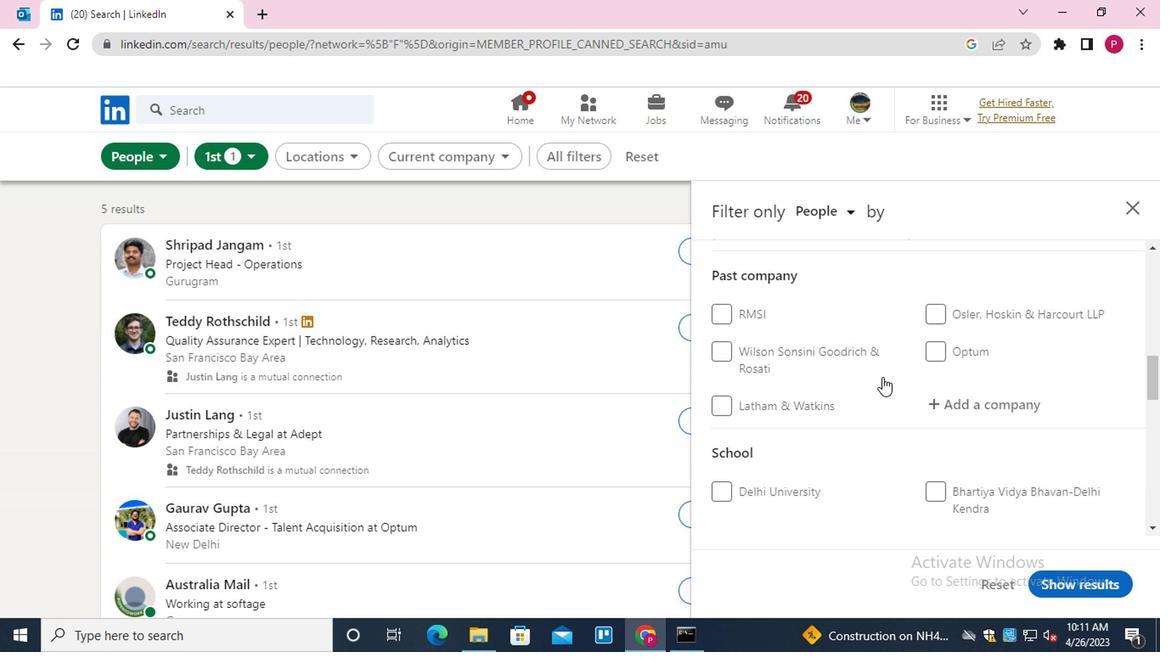 
Action: Mouse scrolled (888, 370) with delta (0, -1)
Screenshot: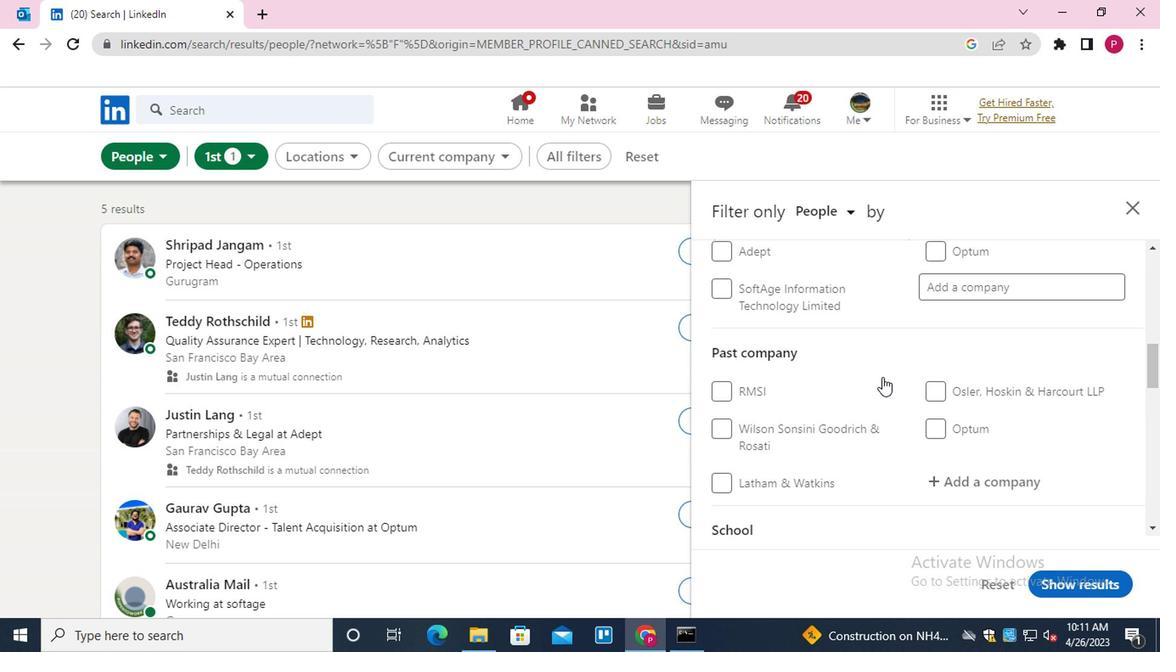 
Action: Mouse scrolled (888, 370) with delta (0, -1)
Screenshot: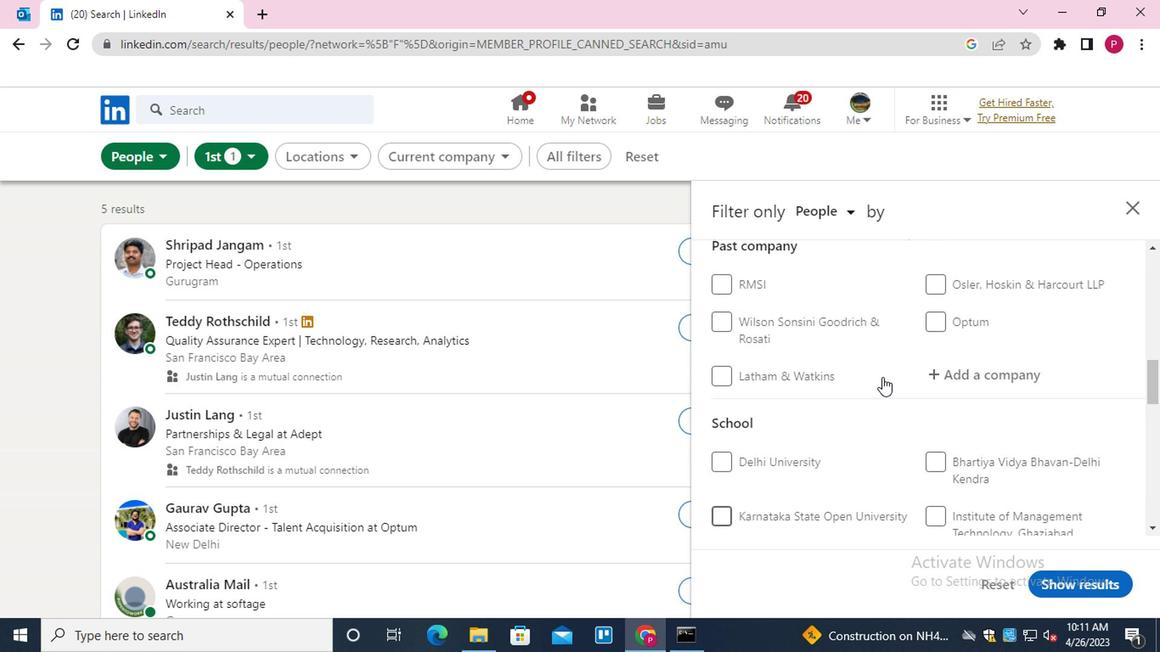 
Action: Mouse moved to (887, 371)
Screenshot: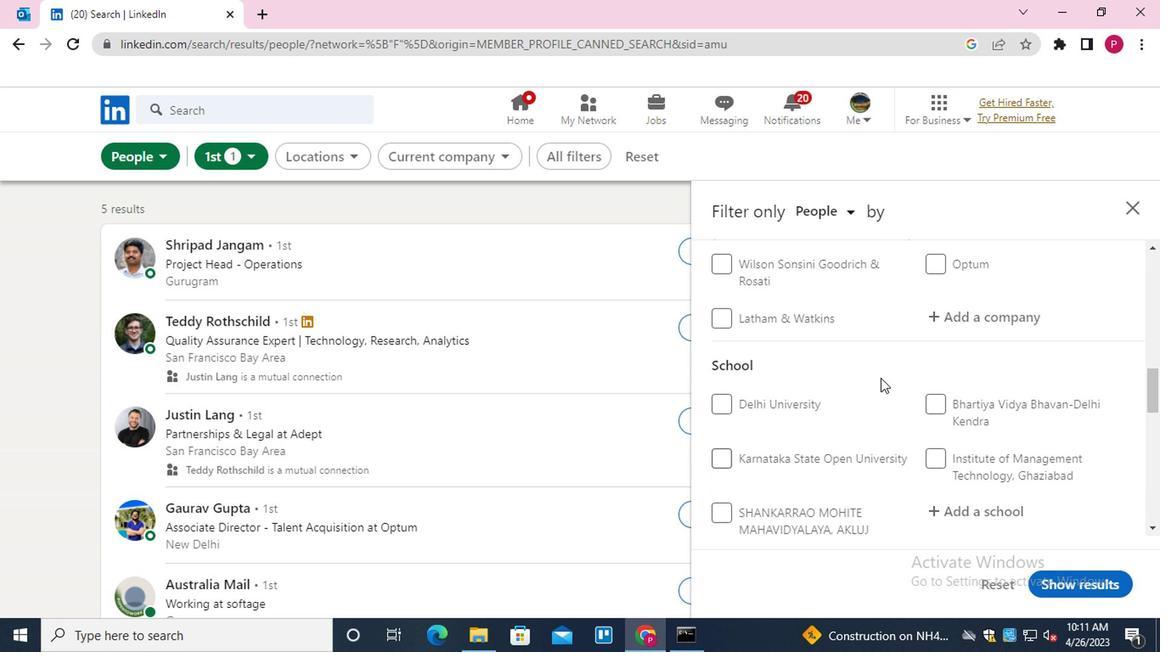 
Action: Mouse scrolled (887, 371) with delta (0, 0)
Screenshot: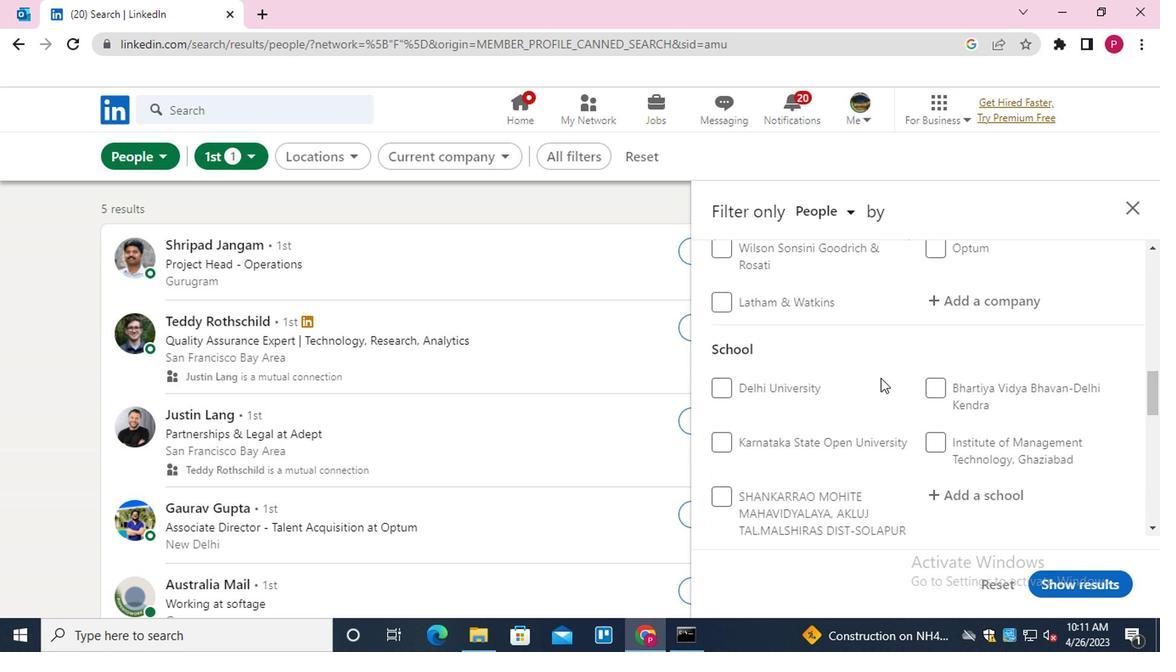 
Action: Mouse scrolled (887, 371) with delta (0, 0)
Screenshot: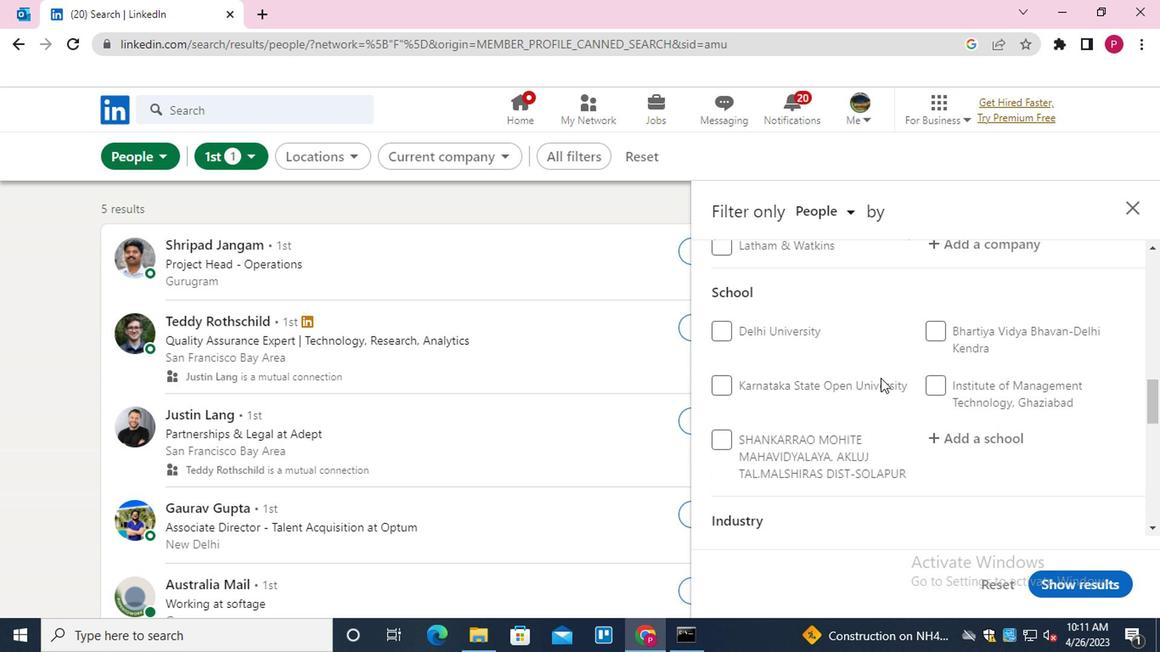 
Action: Mouse moved to (1009, 337)
Screenshot: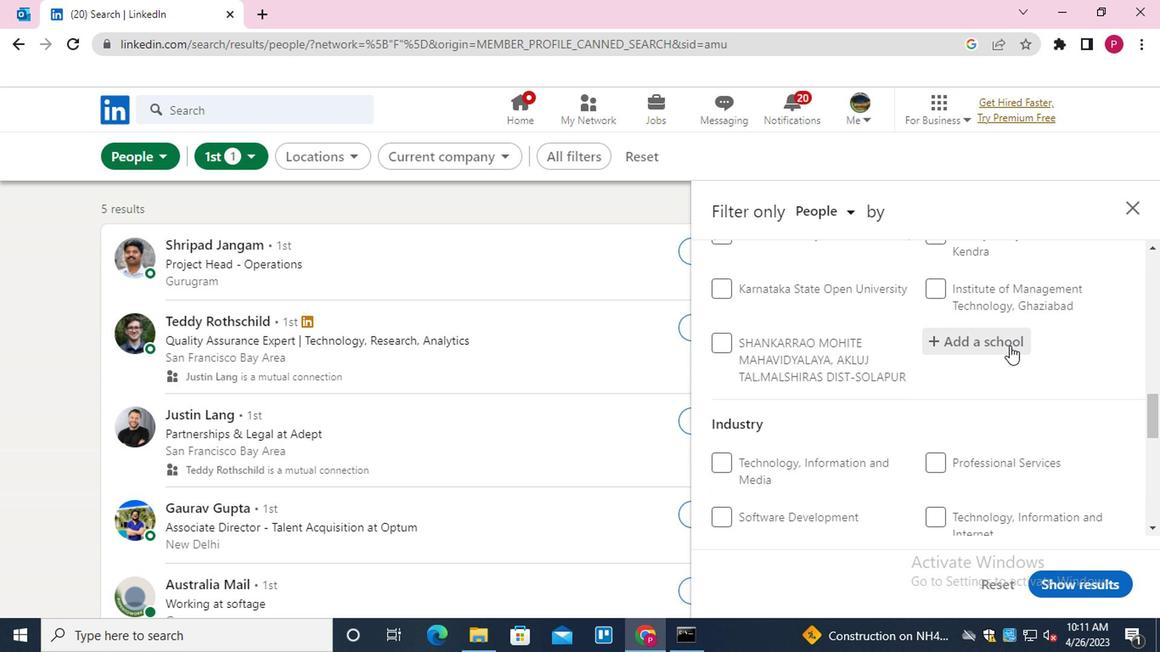 
Action: Mouse pressed left at (1009, 337)
Screenshot: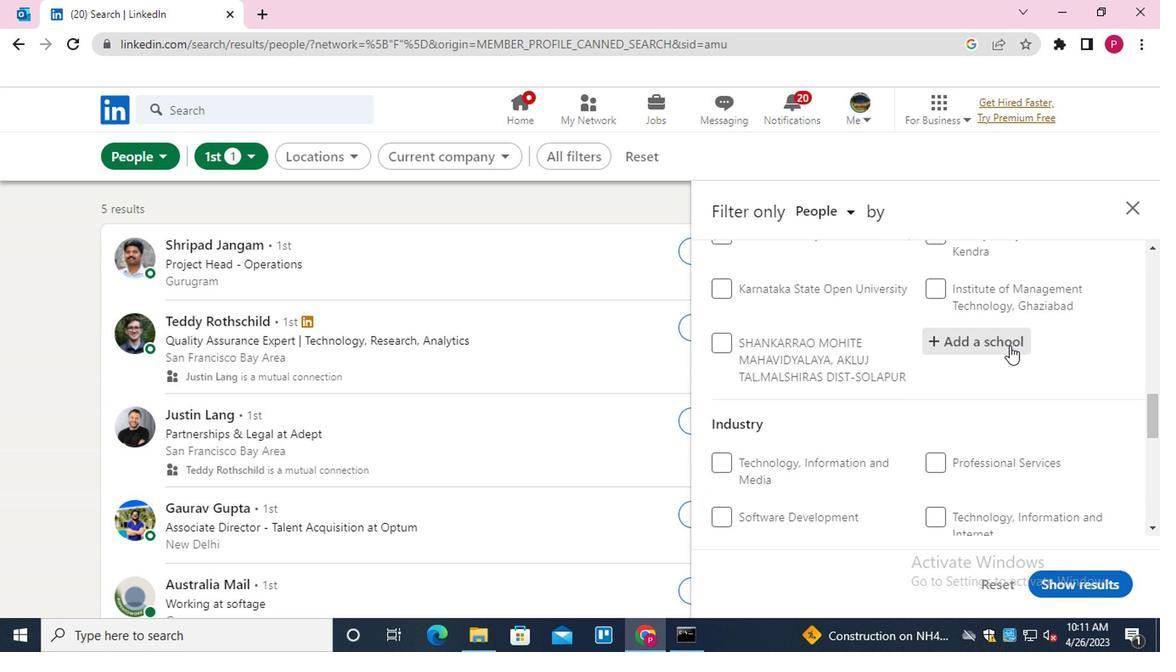 
Action: Mouse moved to (966, 334)
Screenshot: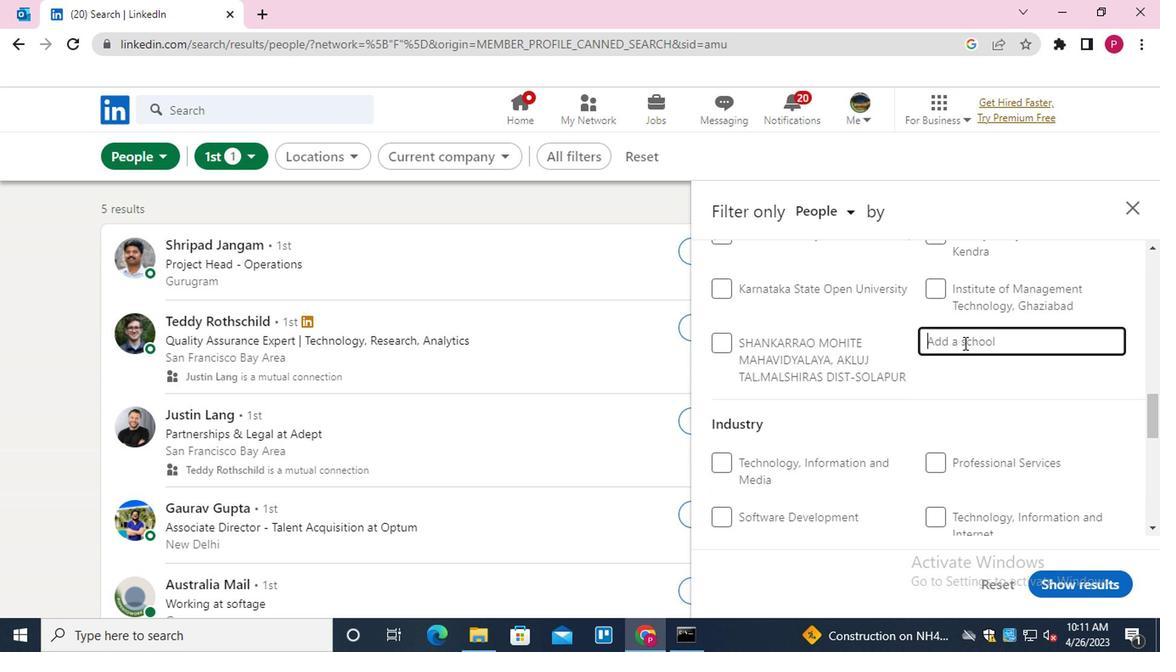
Action: Key pressed <Key.shift>CONVER<Key.backspace><Key.backspace><Key.backspace><Key.backspace><Key.backspace><Key.backspace>
Screenshot: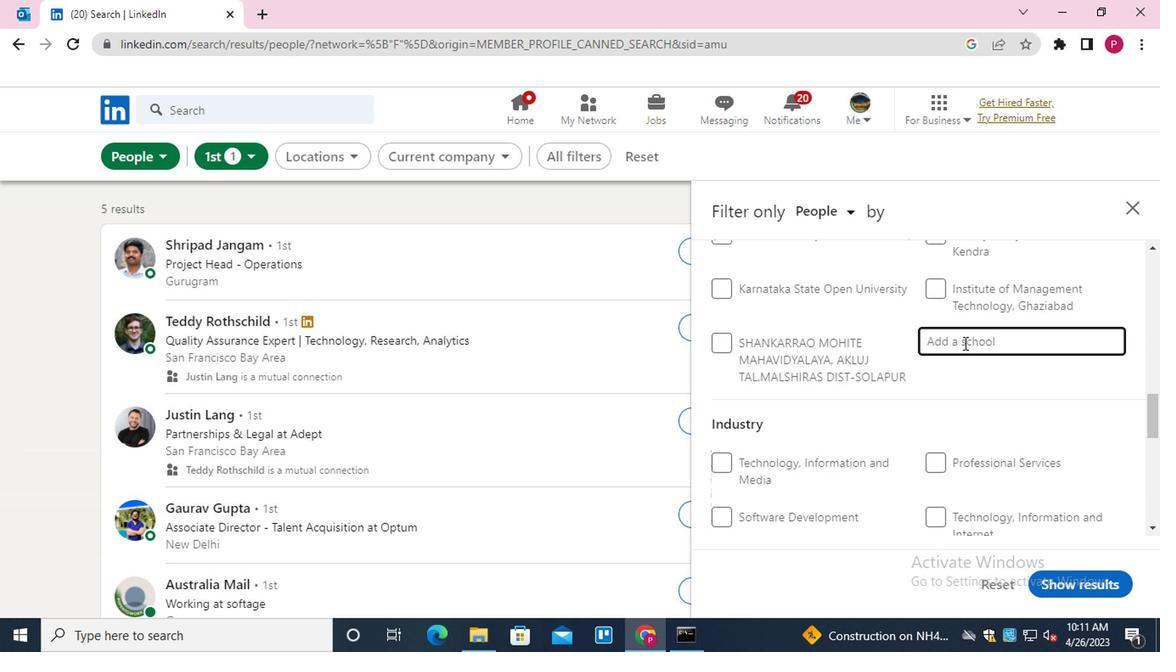 
Action: Mouse moved to (972, 326)
Screenshot: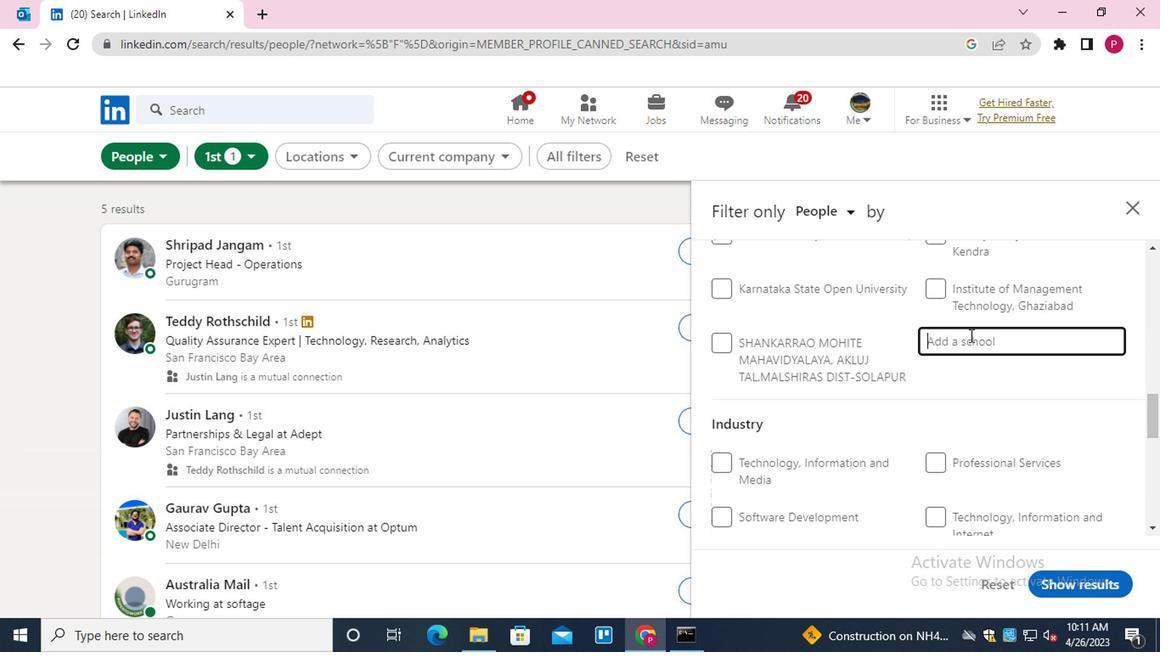 
Action: Mouse scrolled (972, 327) with delta (0, 0)
Screenshot: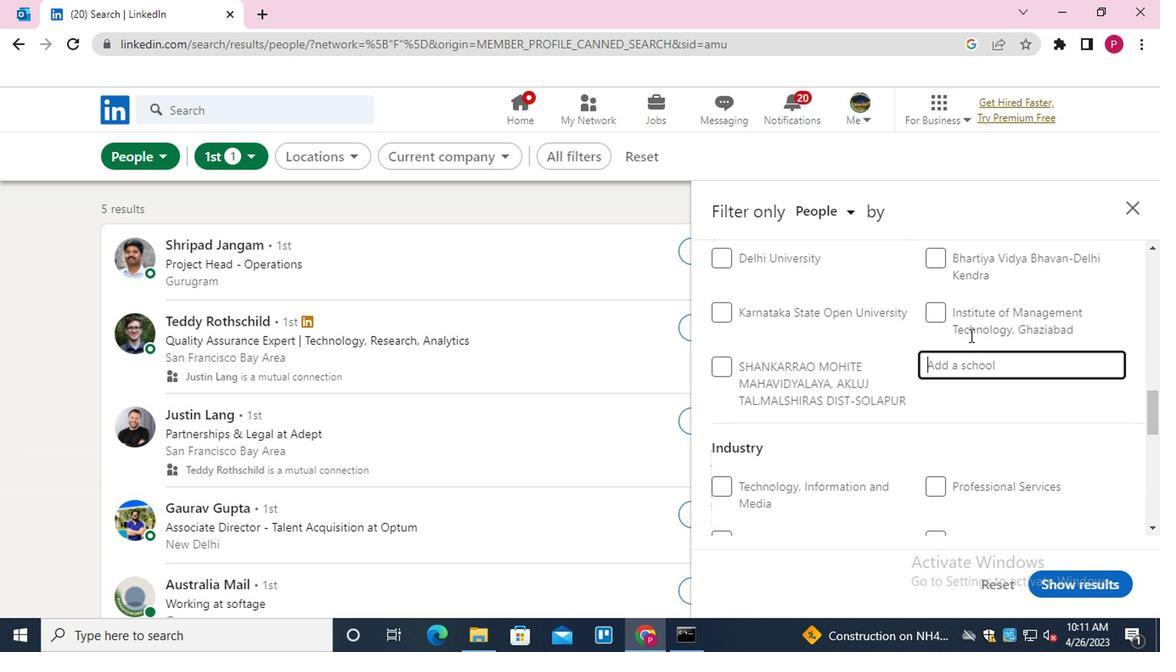 
Action: Mouse scrolled (972, 327) with delta (0, 0)
Screenshot: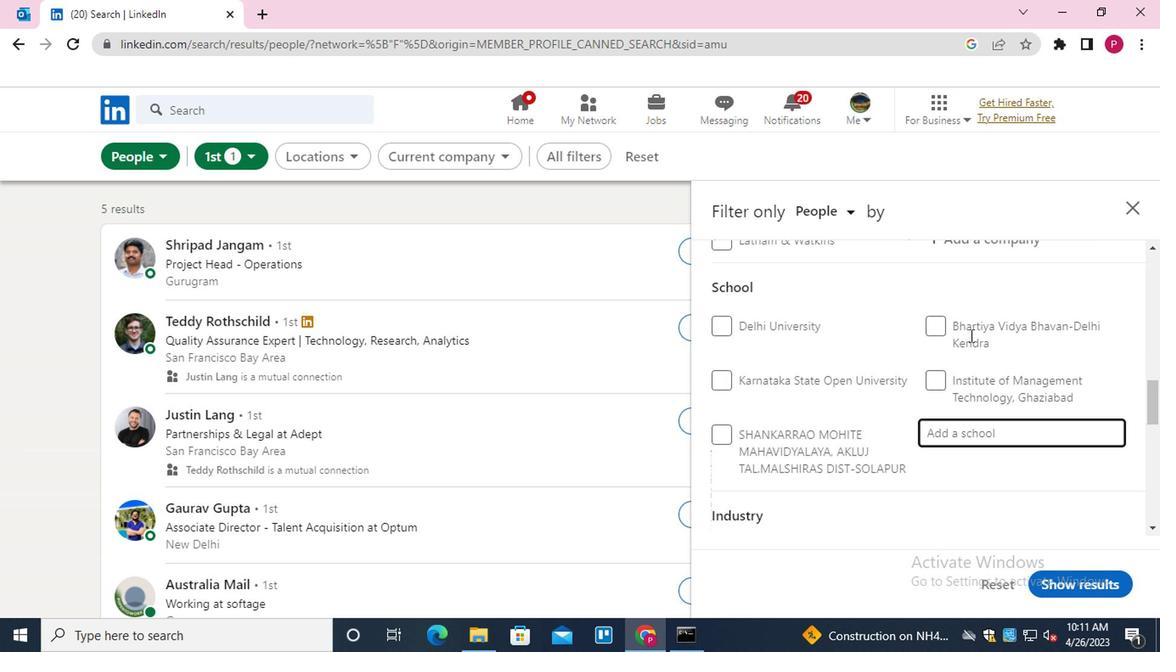 
Action: Mouse moved to (968, 328)
Screenshot: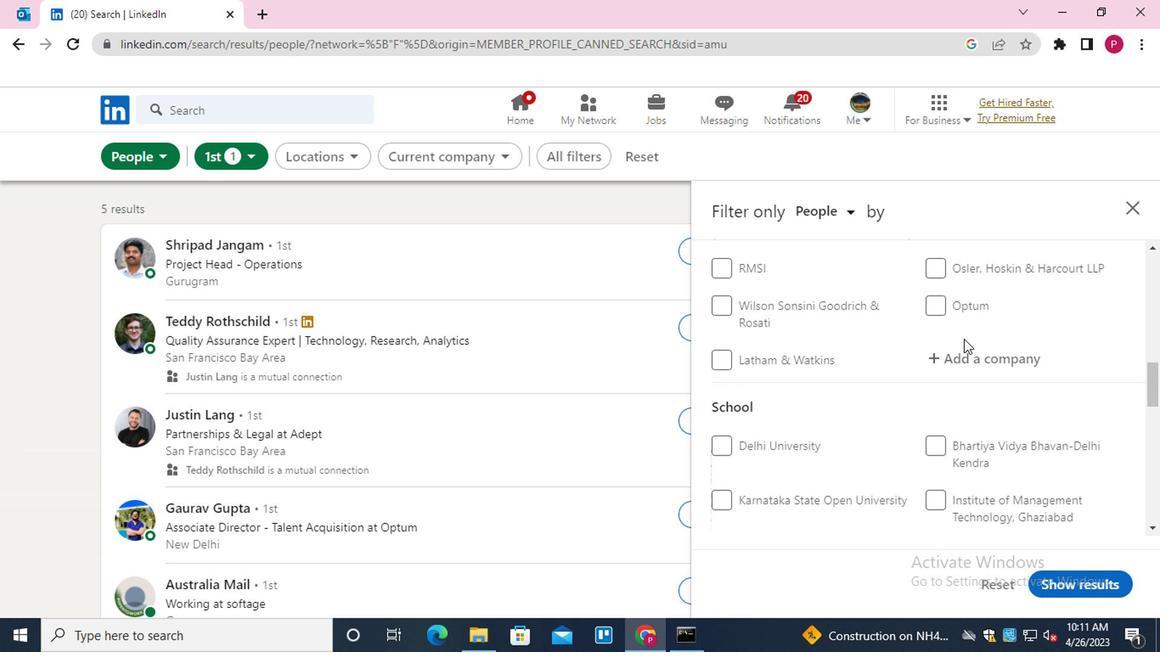 
Action: Mouse scrolled (968, 328) with delta (0, 0)
Screenshot: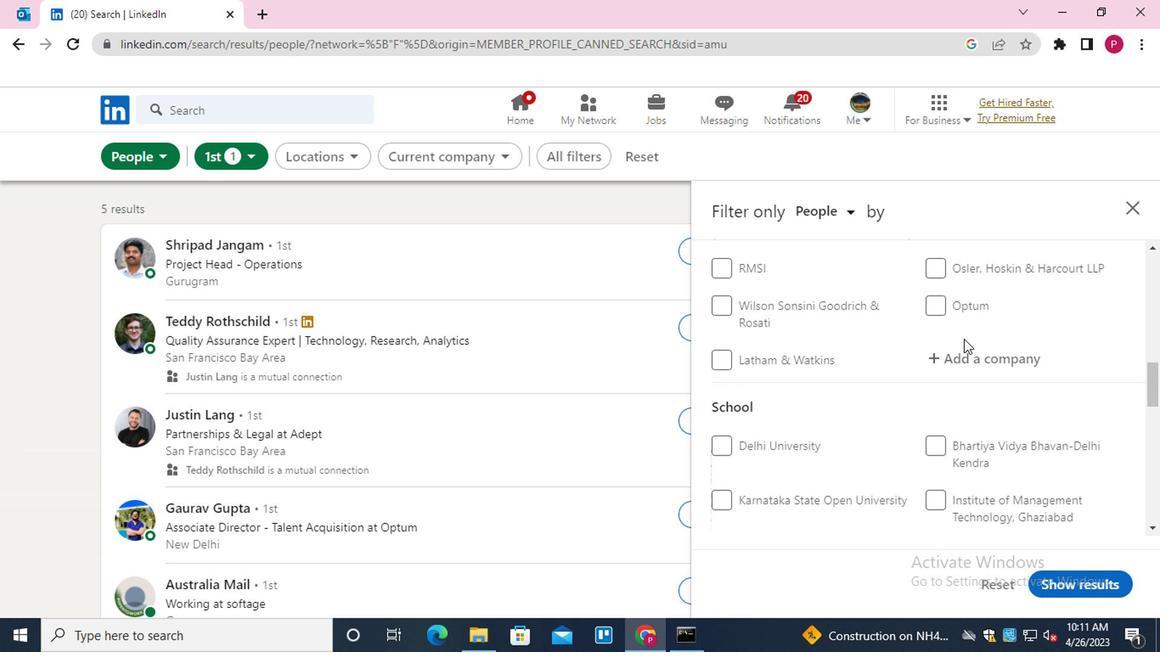 
Action: Mouse moved to (966, 330)
Screenshot: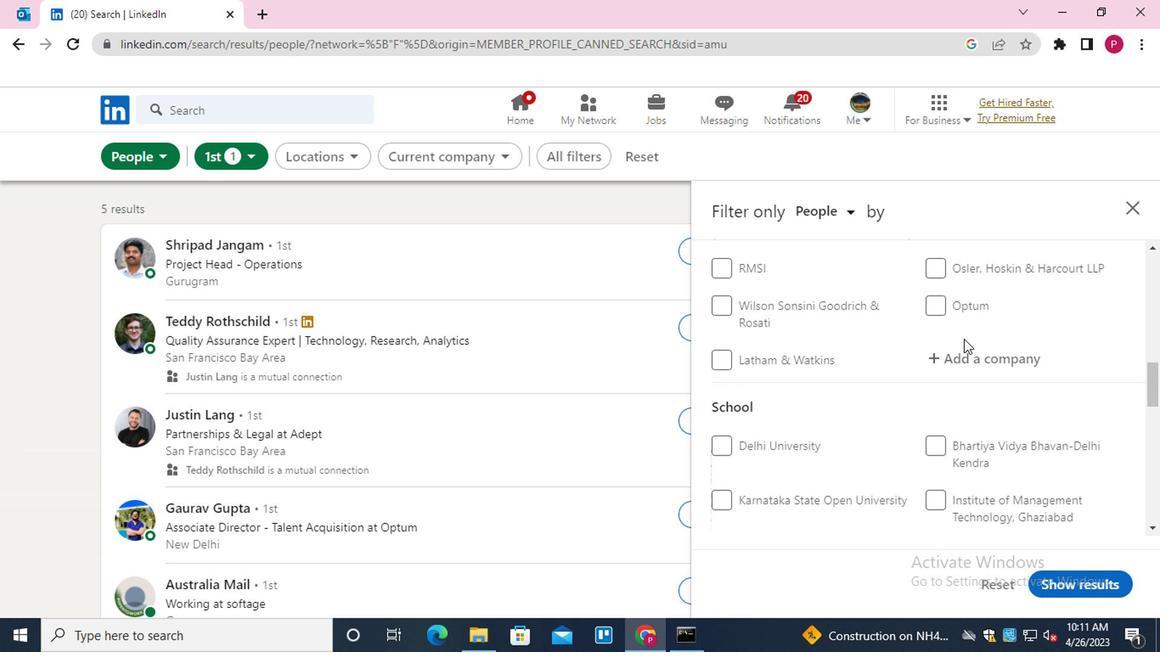 
Action: Mouse scrolled (966, 330) with delta (0, 0)
Screenshot: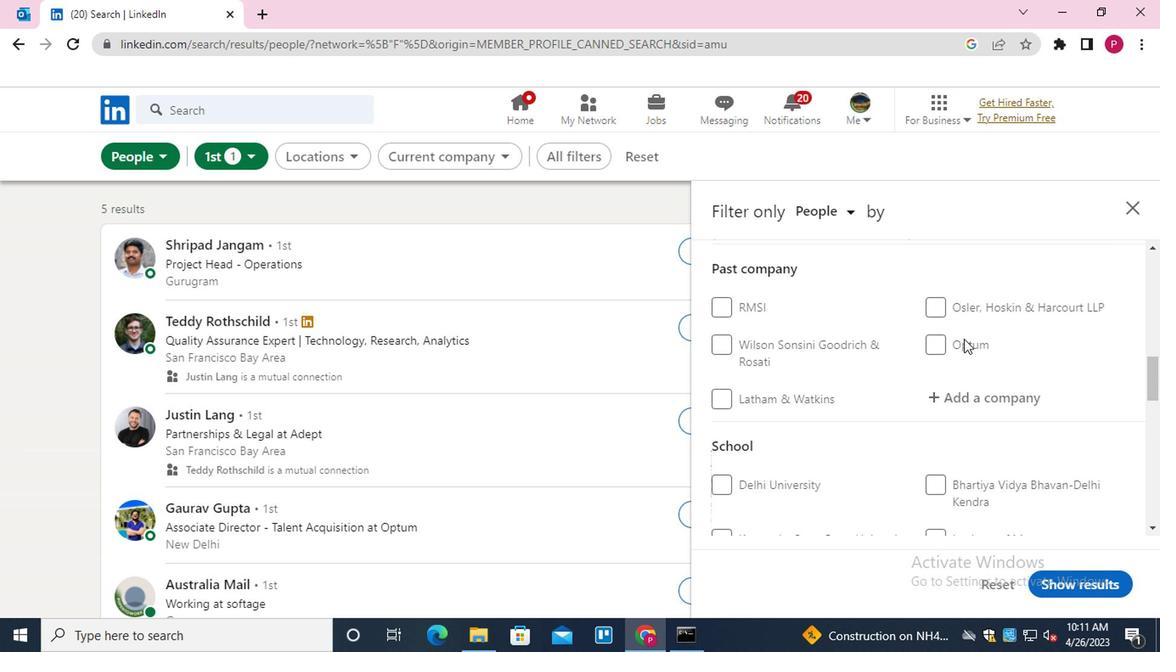 
Action: Mouse moved to (980, 291)
Screenshot: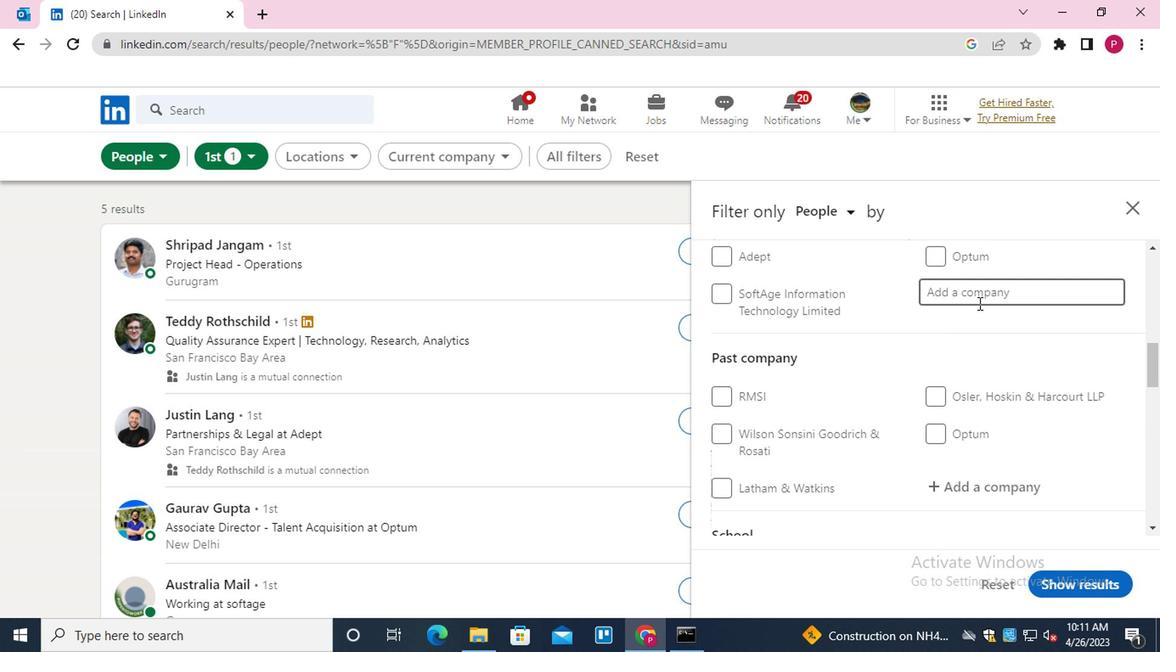 
Action: Mouse scrolled (980, 292) with delta (0, 1)
Screenshot: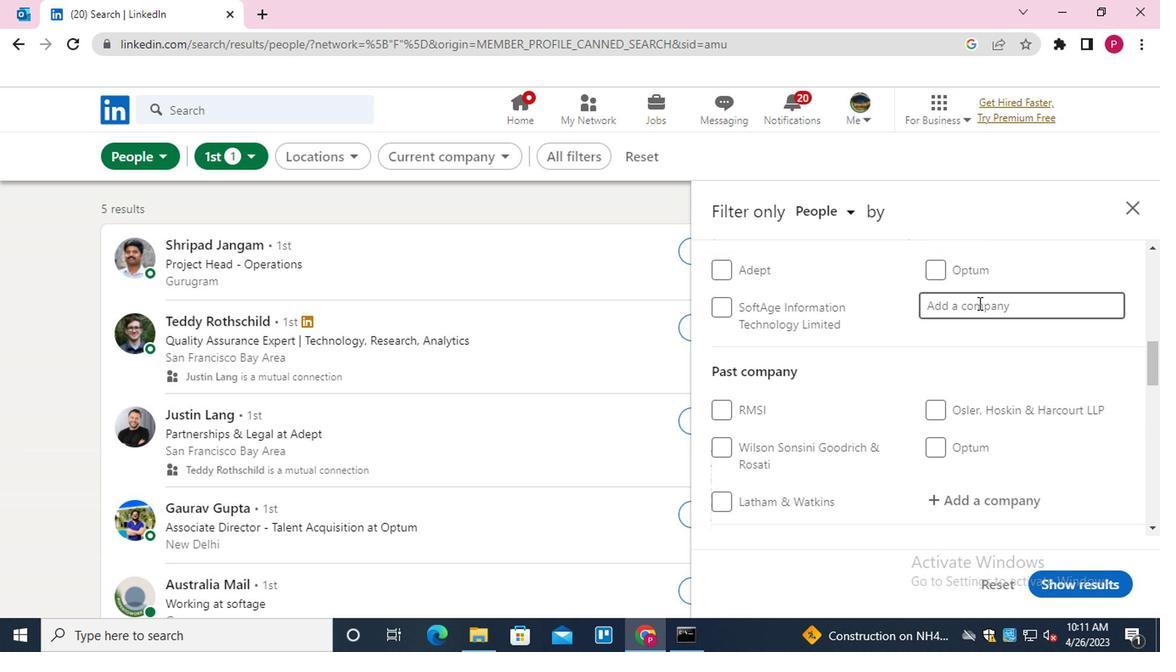 
Action: Mouse moved to (994, 371)
Screenshot: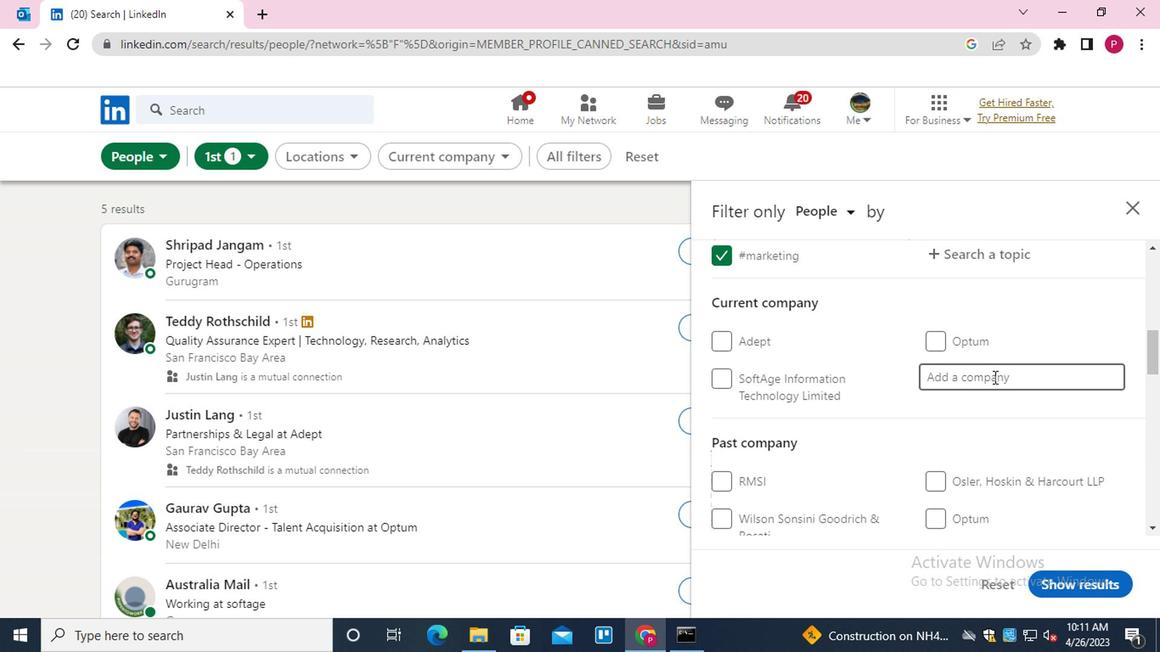 
Action: Mouse pressed left at (994, 371)
Screenshot: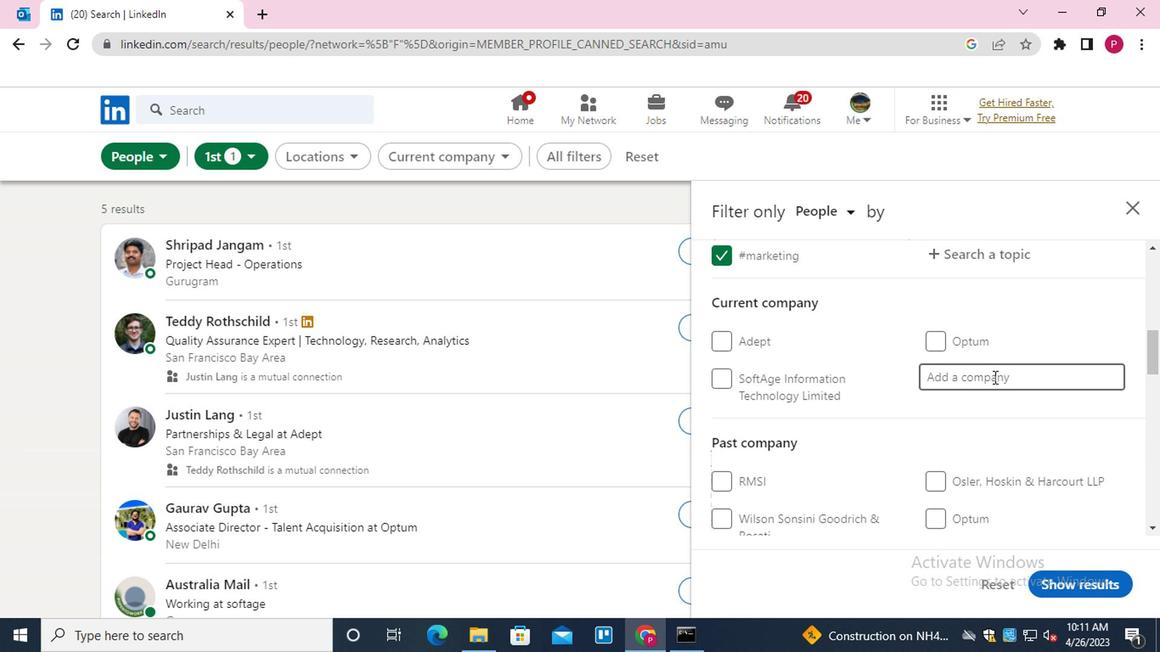 
Action: Mouse moved to (978, 383)
Screenshot: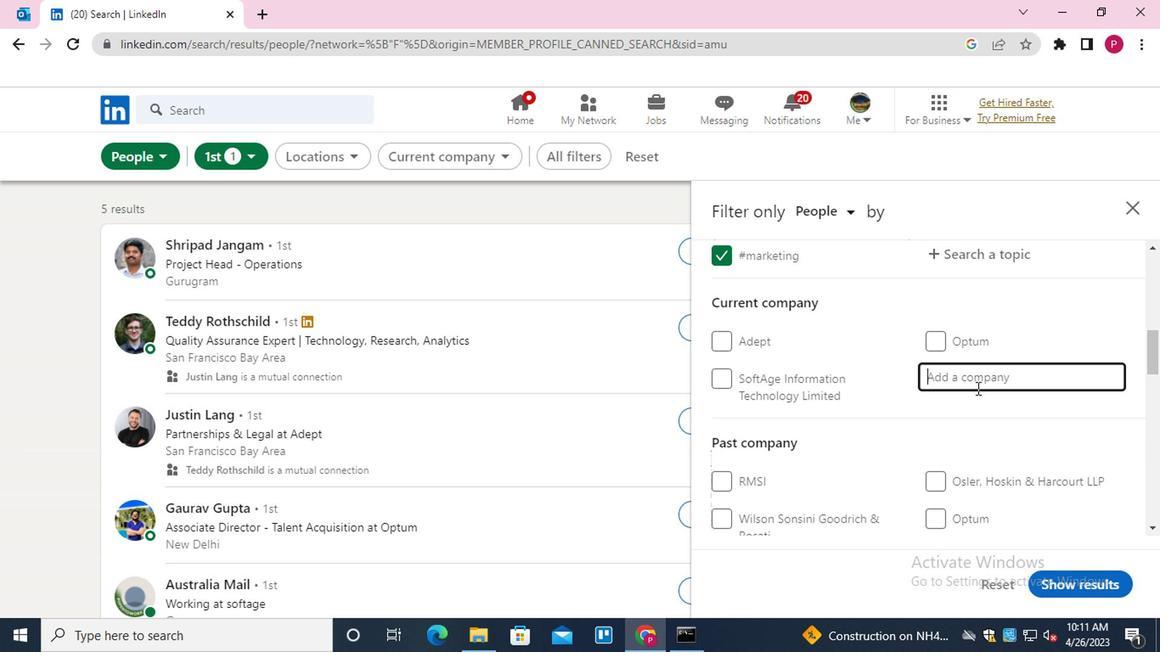 
Action: Key pressed <Key.shift>CONVER
Screenshot: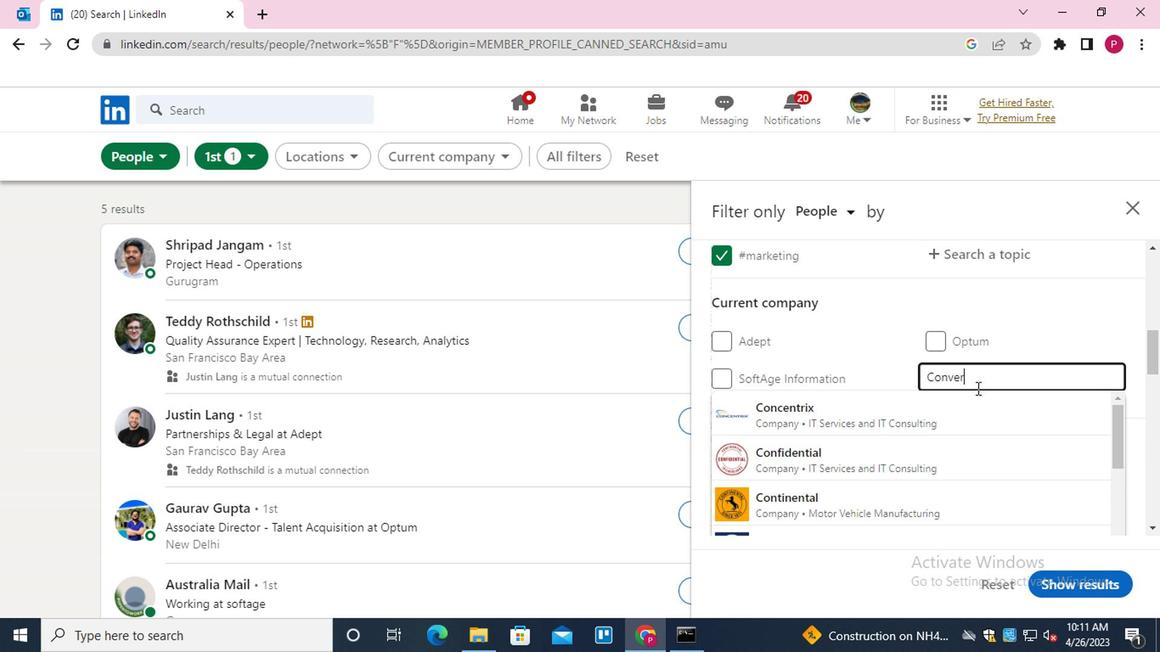 
Action: Mouse moved to (941, 412)
Screenshot: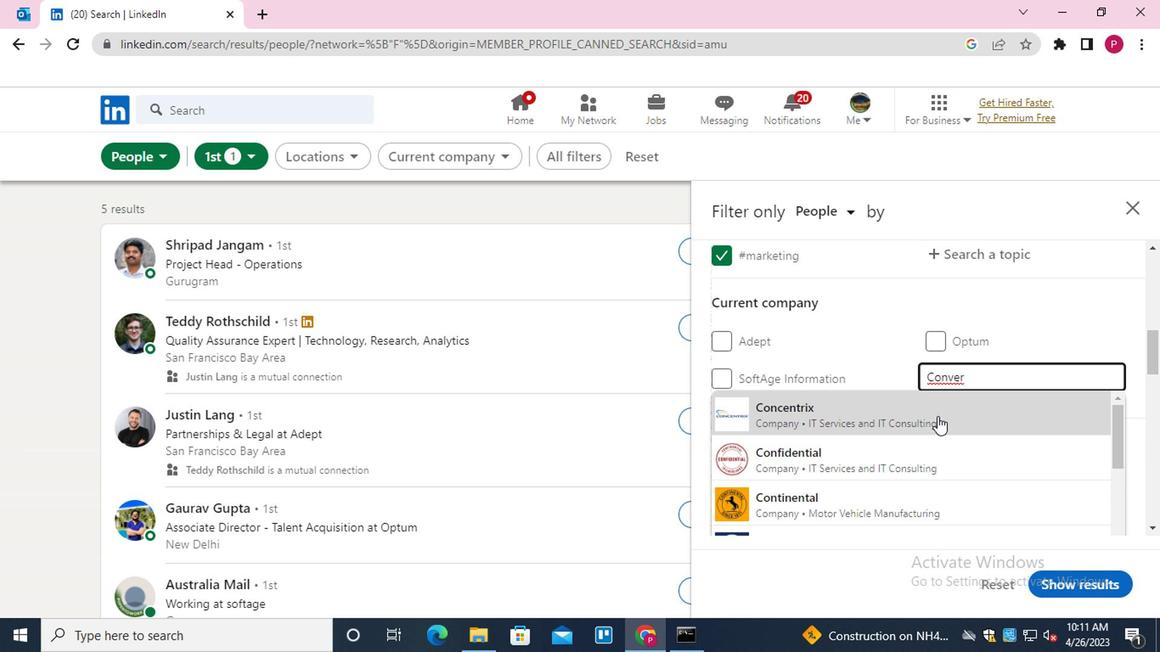 
Action: Key pressed GYS
Screenshot: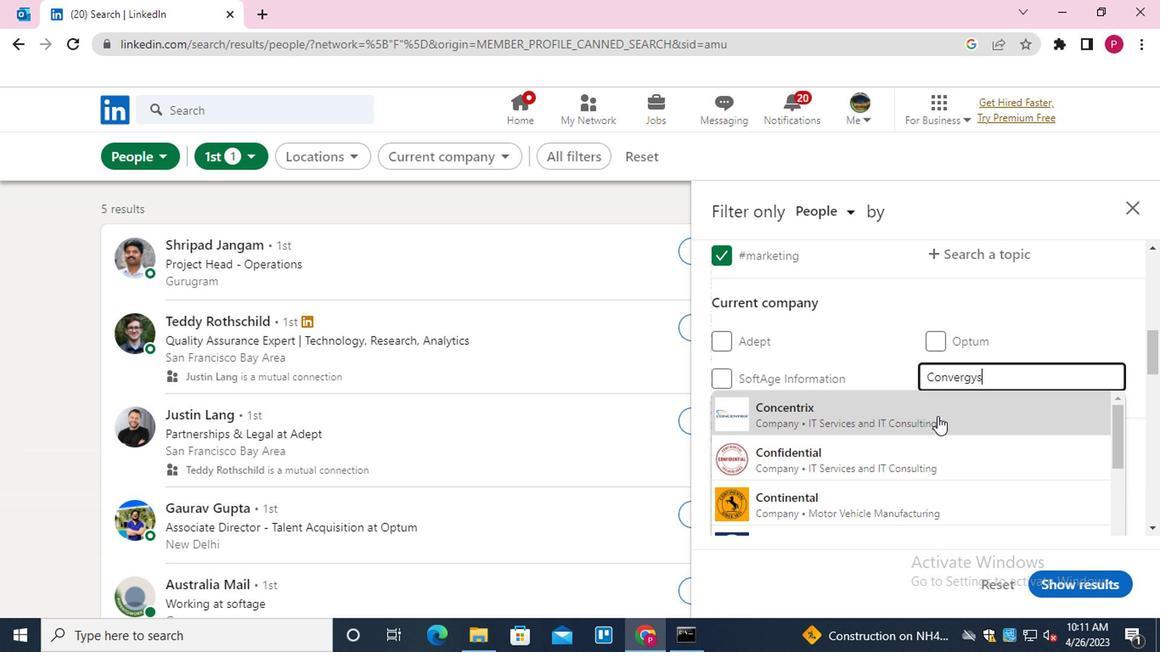 
Action: Mouse pressed left at (941, 412)
Screenshot: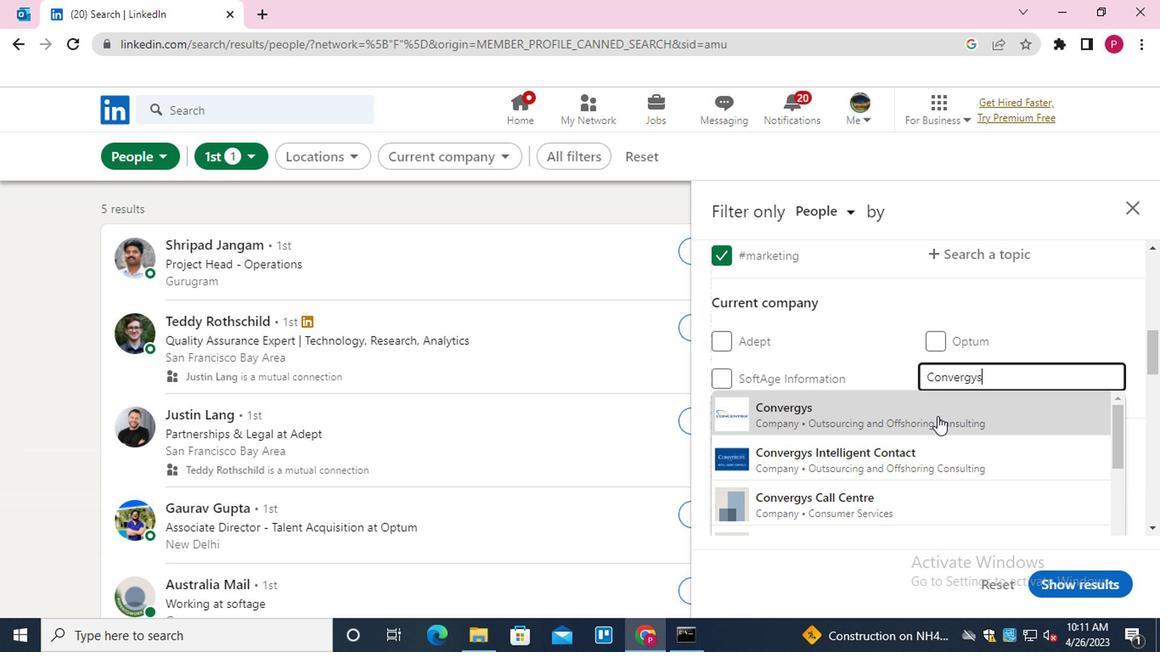 
Action: Mouse moved to (867, 449)
Screenshot: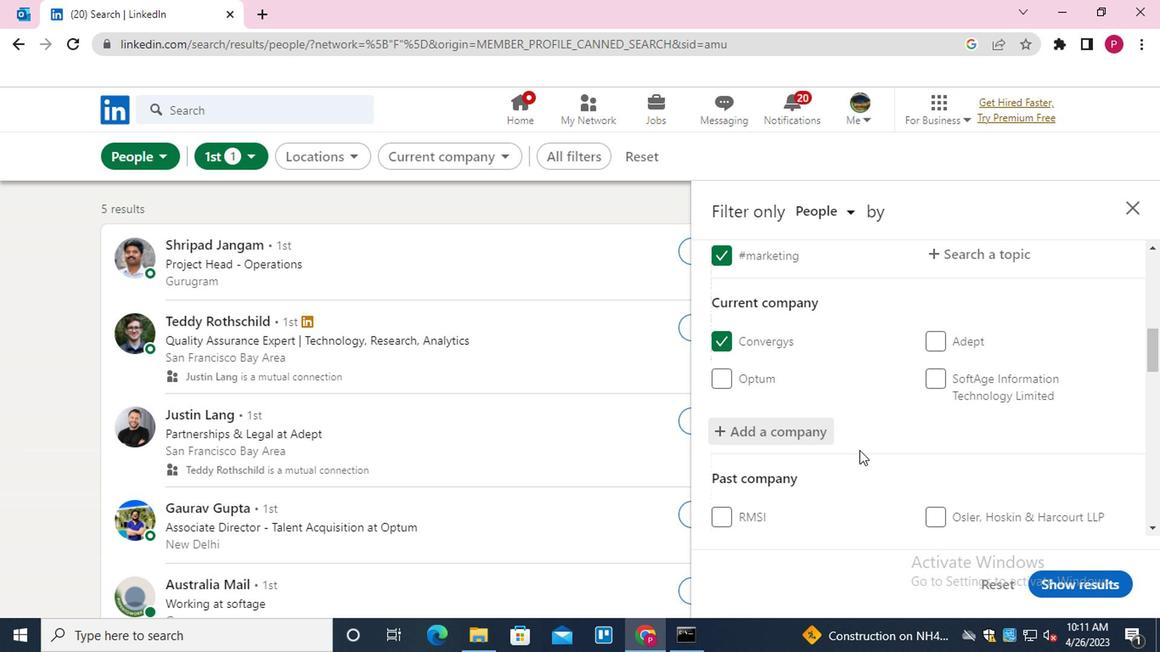 
Action: Mouse scrolled (867, 448) with delta (0, -1)
Screenshot: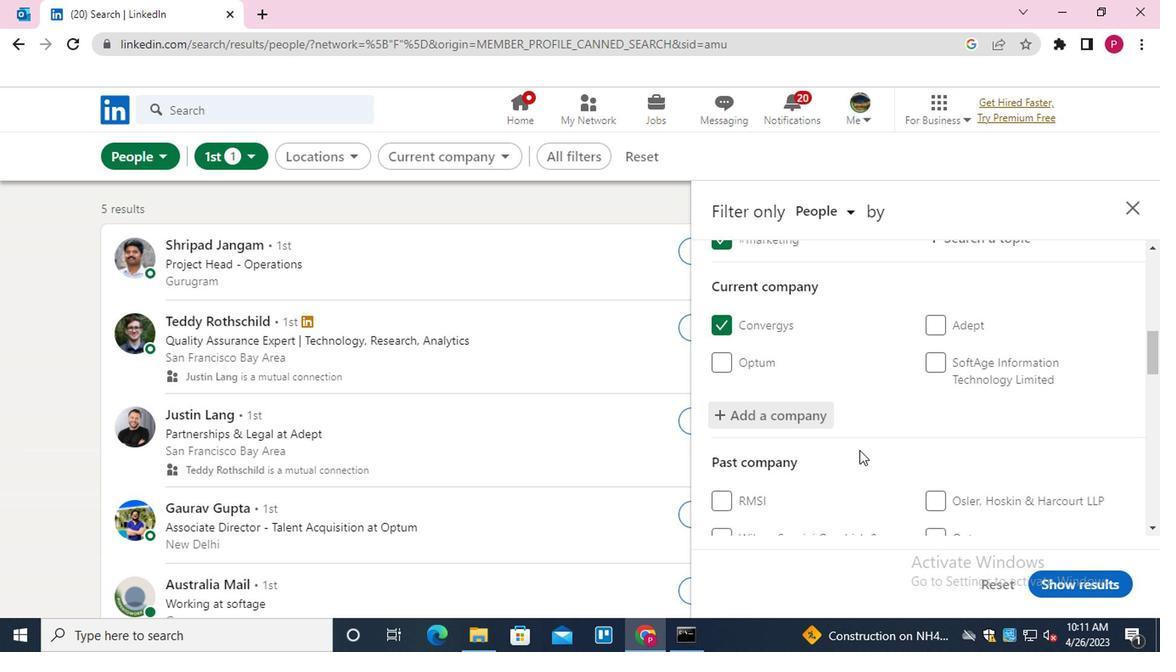 
Action: Mouse scrolled (867, 448) with delta (0, -1)
Screenshot: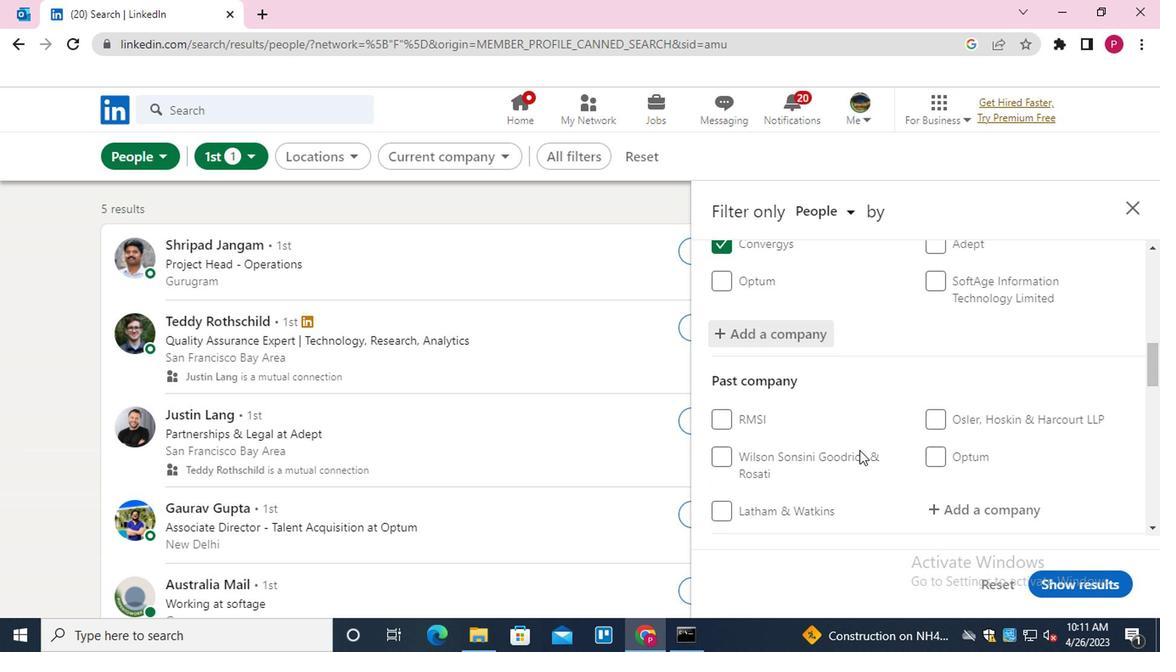 
Action: Mouse scrolled (867, 448) with delta (0, -1)
Screenshot: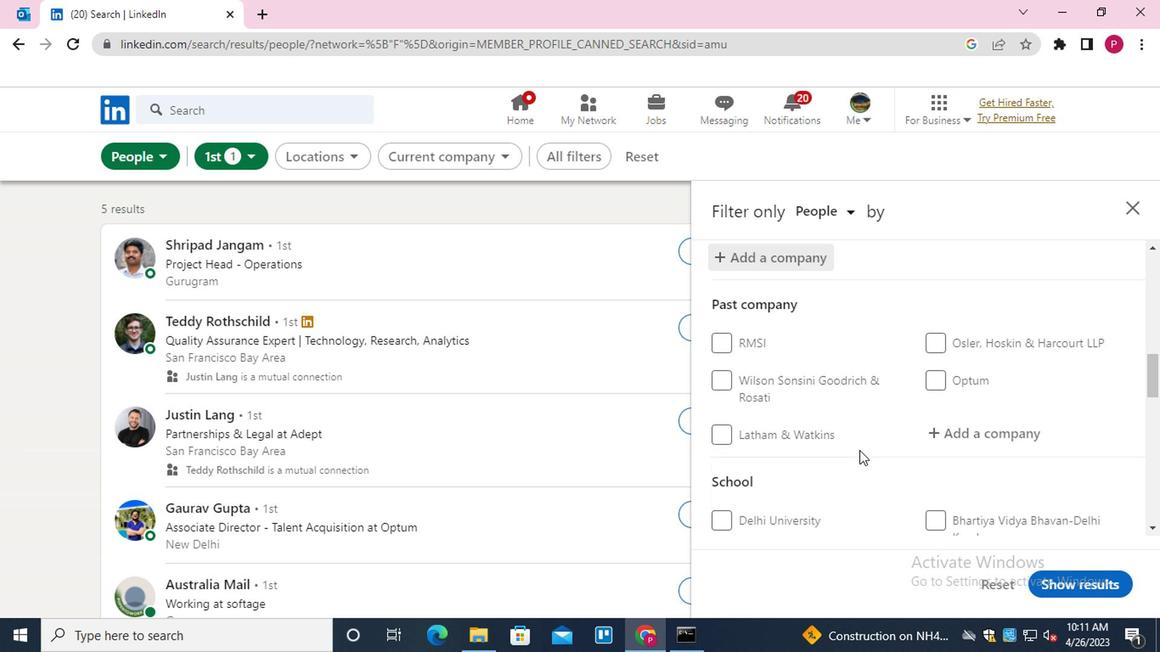 
Action: Mouse moved to (859, 411)
Screenshot: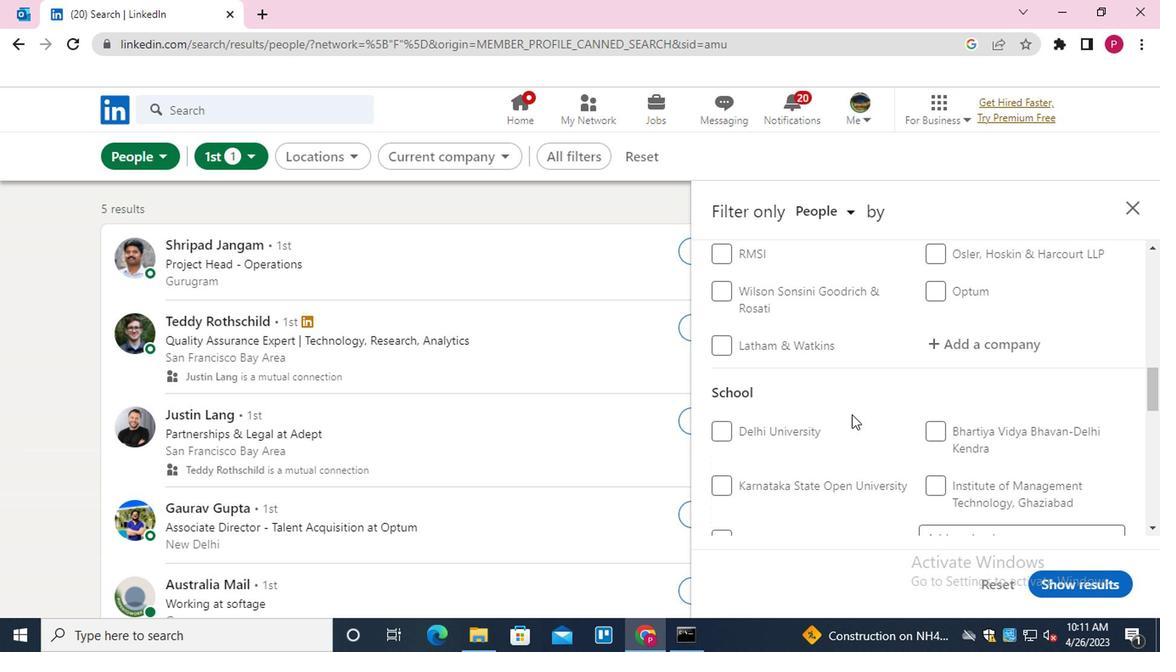 
Action: Mouse scrolled (859, 410) with delta (0, 0)
Screenshot: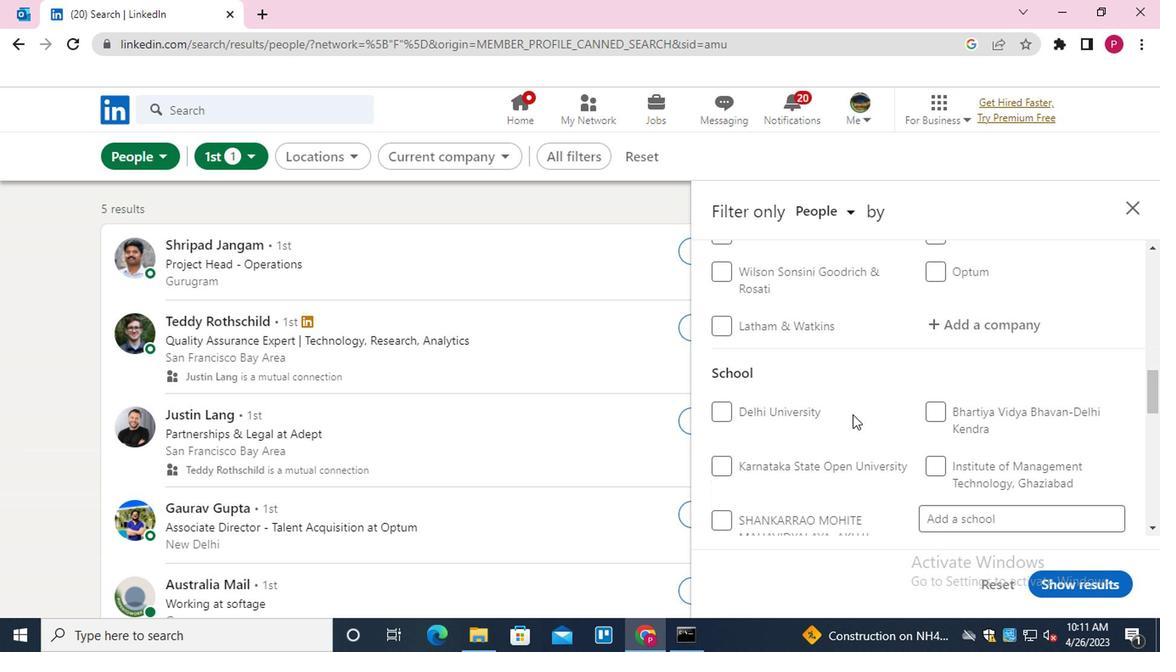 
Action: Mouse scrolled (859, 410) with delta (0, 0)
Screenshot: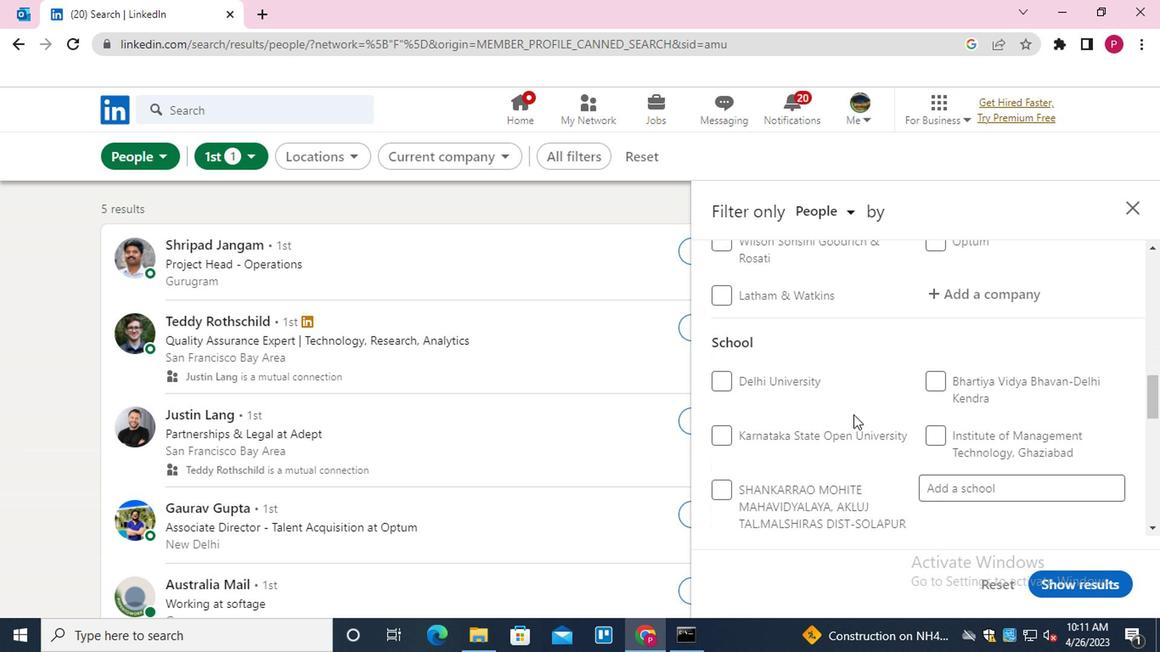 
Action: Mouse moved to (994, 371)
Screenshot: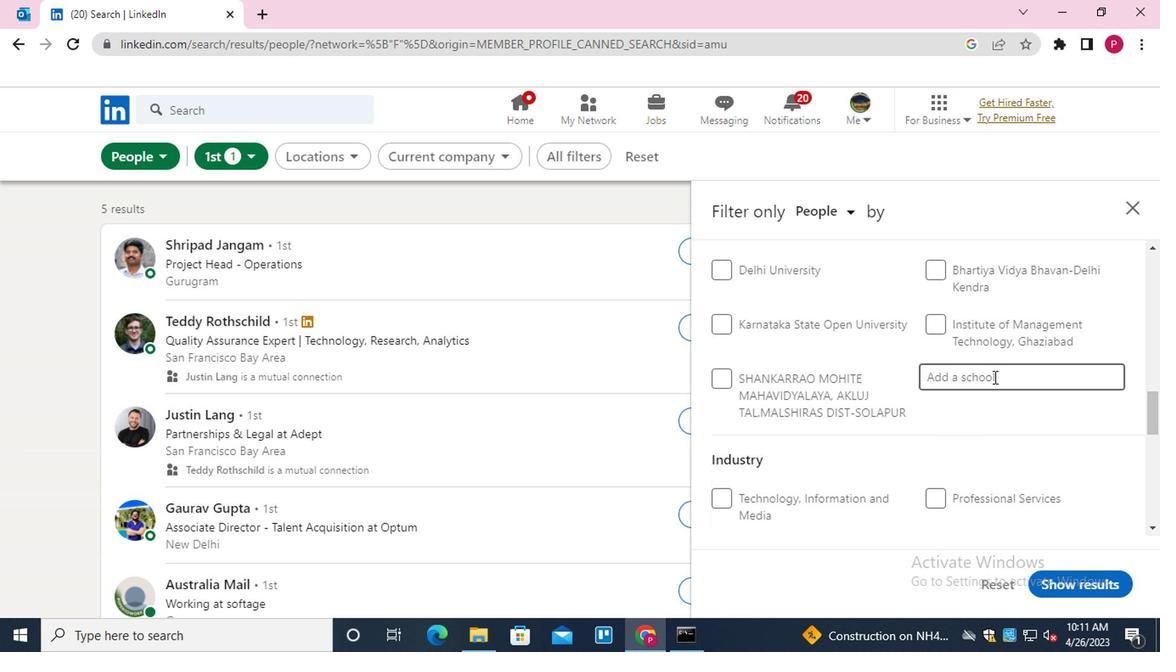 
Action: Mouse pressed left at (994, 371)
Screenshot: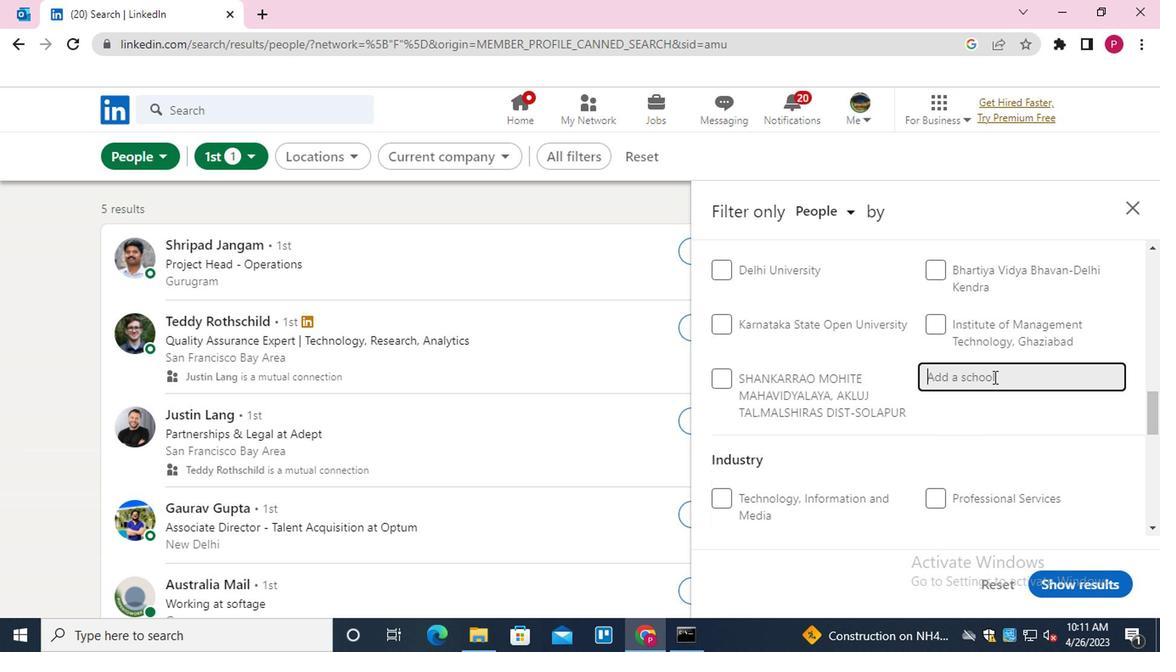
Action: Mouse moved to (994, 371)
Screenshot: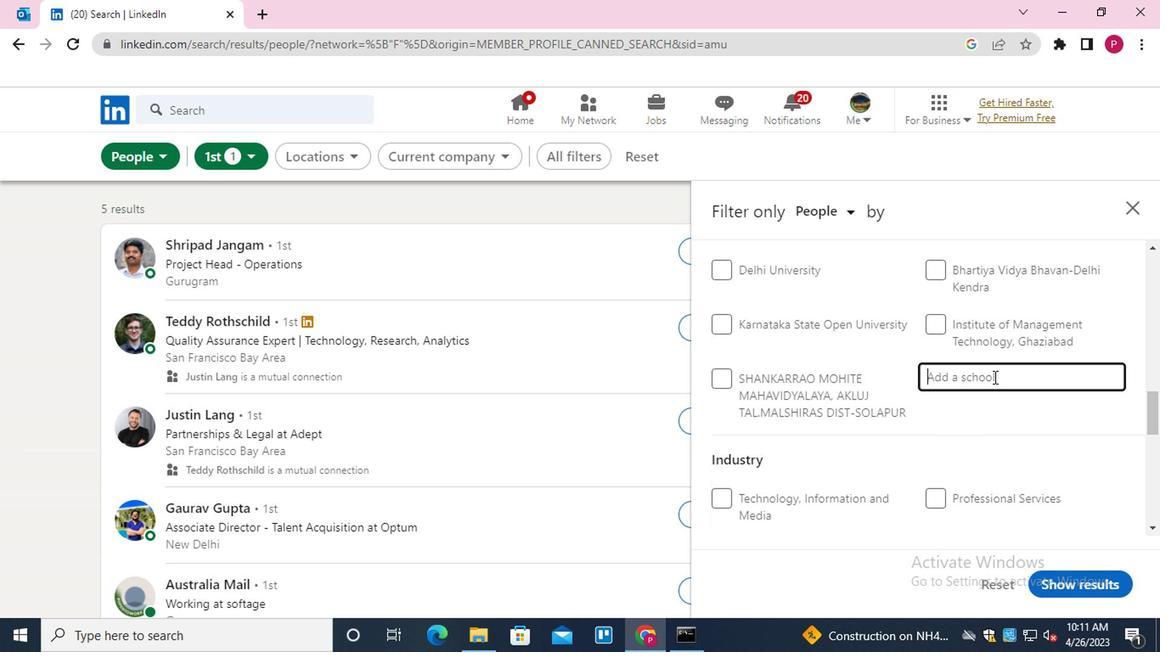 
Action: Key pressed <Key.shift><Key.shift><Key.shift><Key.shift><Key.shift><Key.shift><Key.shift><Key.shift><Key.shift><Key.shift><Key.shift><Key.shift><Key.shift>KSR<Key.space>
Screenshot: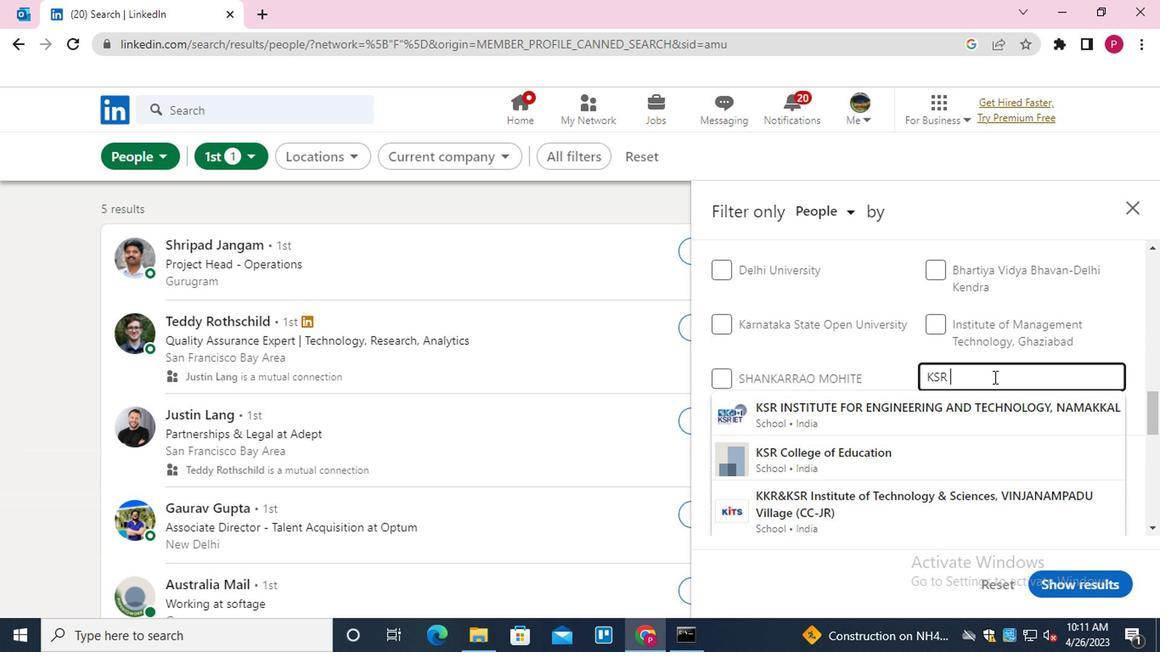 
Action: Mouse moved to (994, 403)
Screenshot: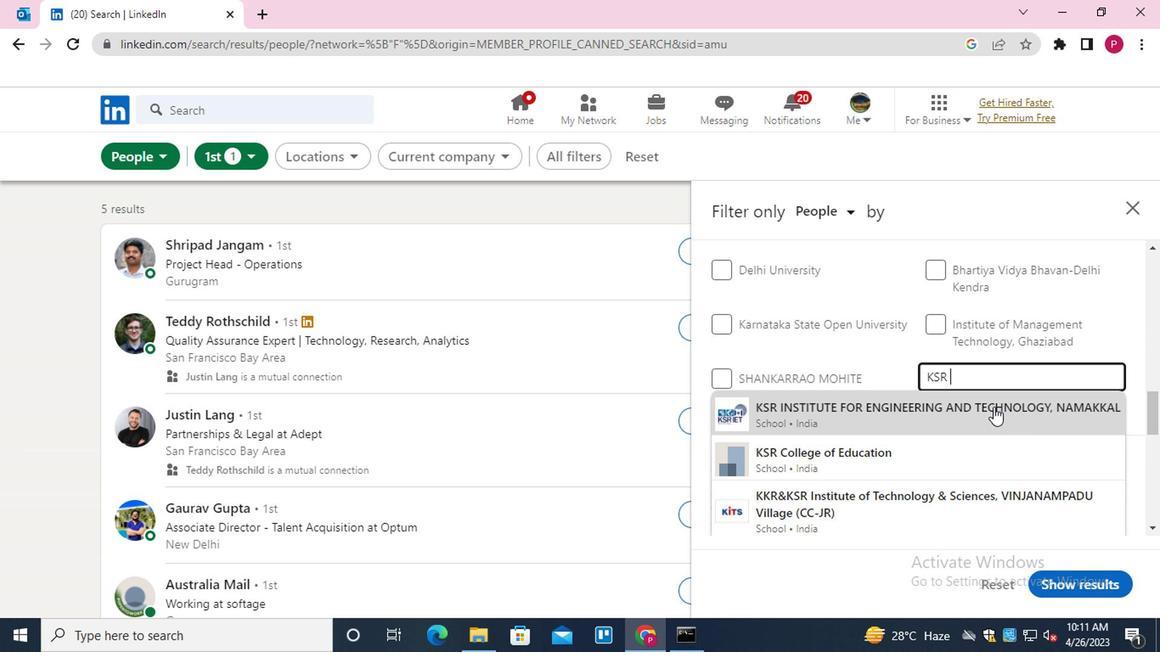 
Action: Mouse pressed left at (994, 403)
Screenshot: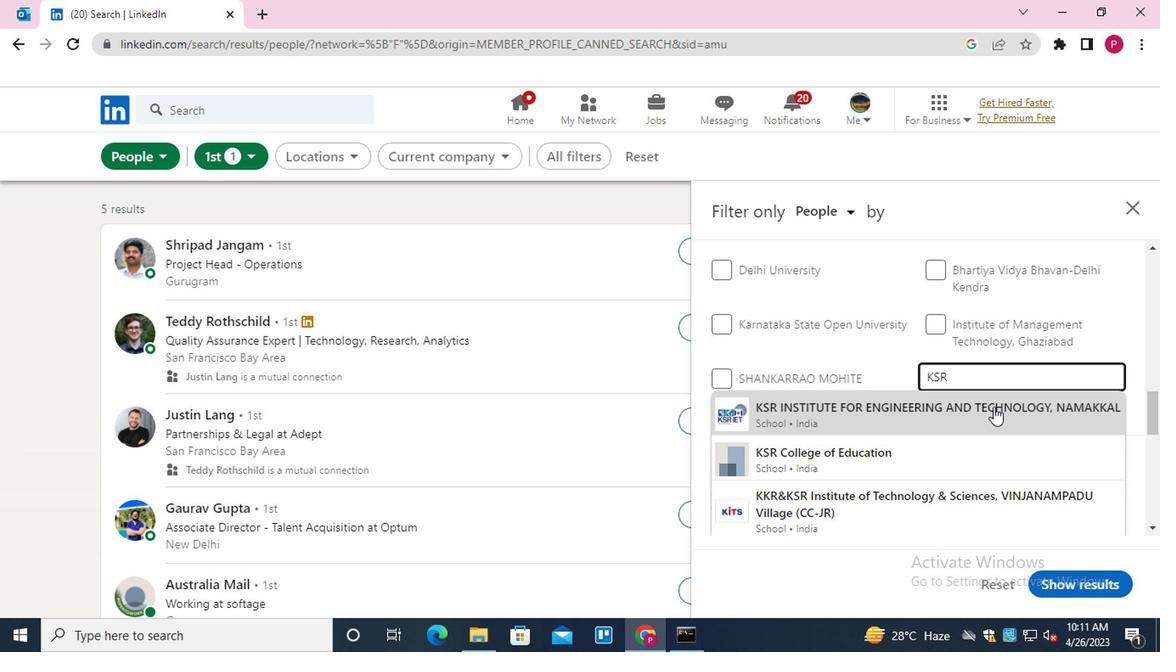 
Action: Mouse moved to (804, 392)
Screenshot: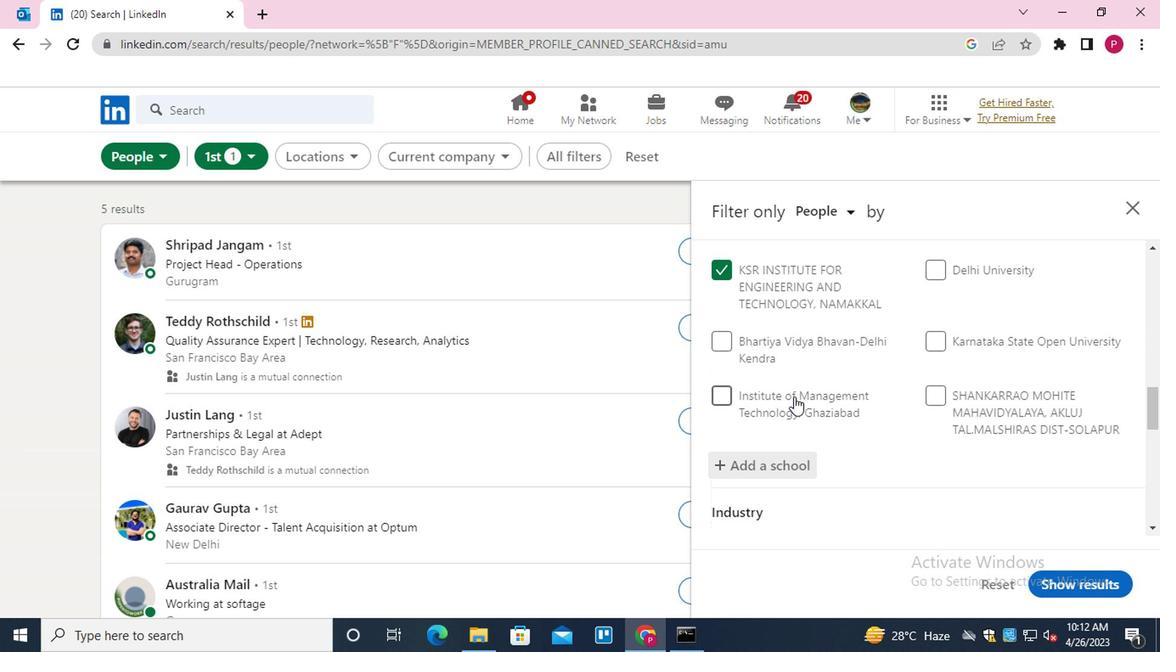 
Action: Mouse scrolled (804, 391) with delta (0, -1)
Screenshot: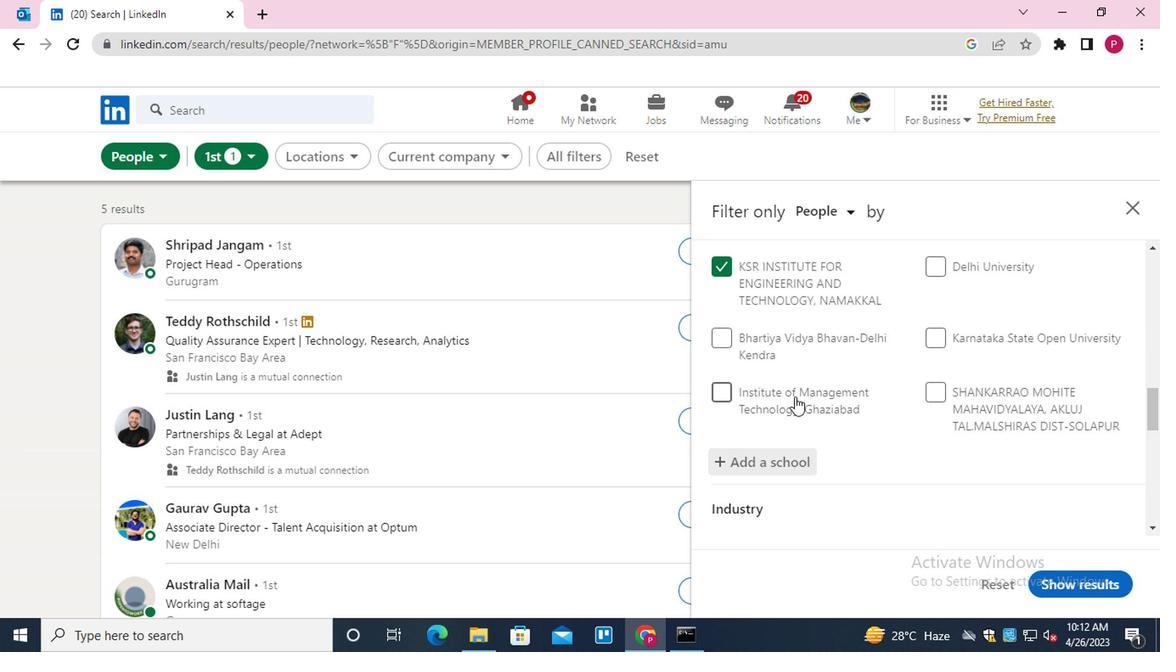 
Action: Mouse moved to (805, 392)
Screenshot: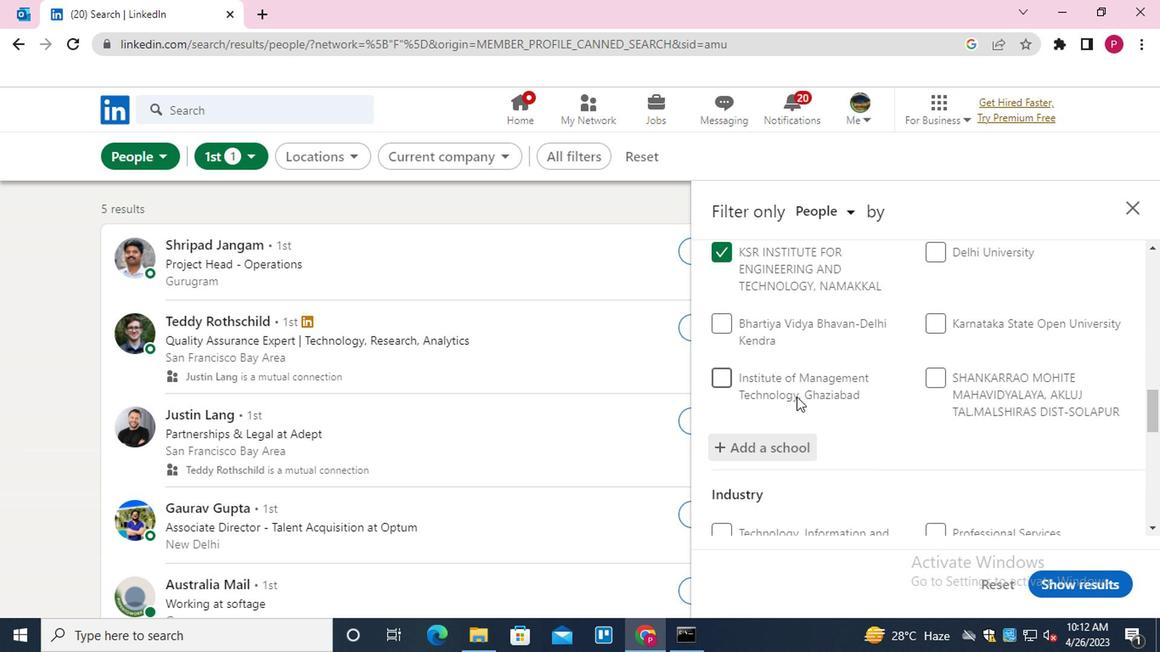 
Action: Mouse scrolled (805, 391) with delta (0, -1)
Screenshot: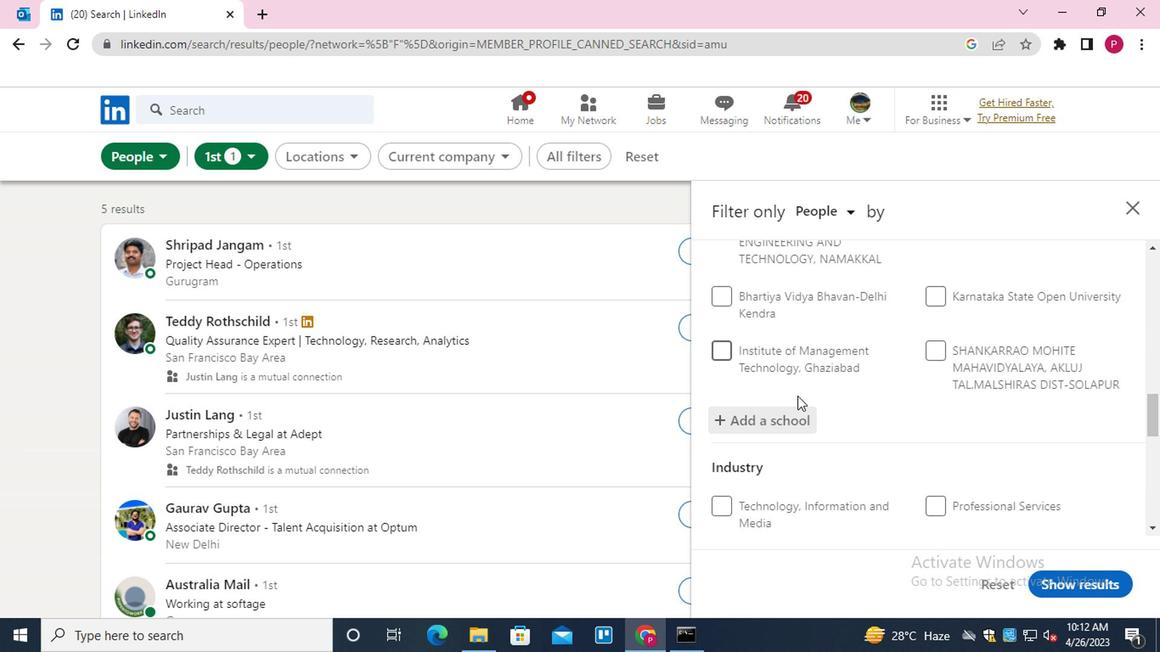 
Action: Mouse moved to (807, 392)
Screenshot: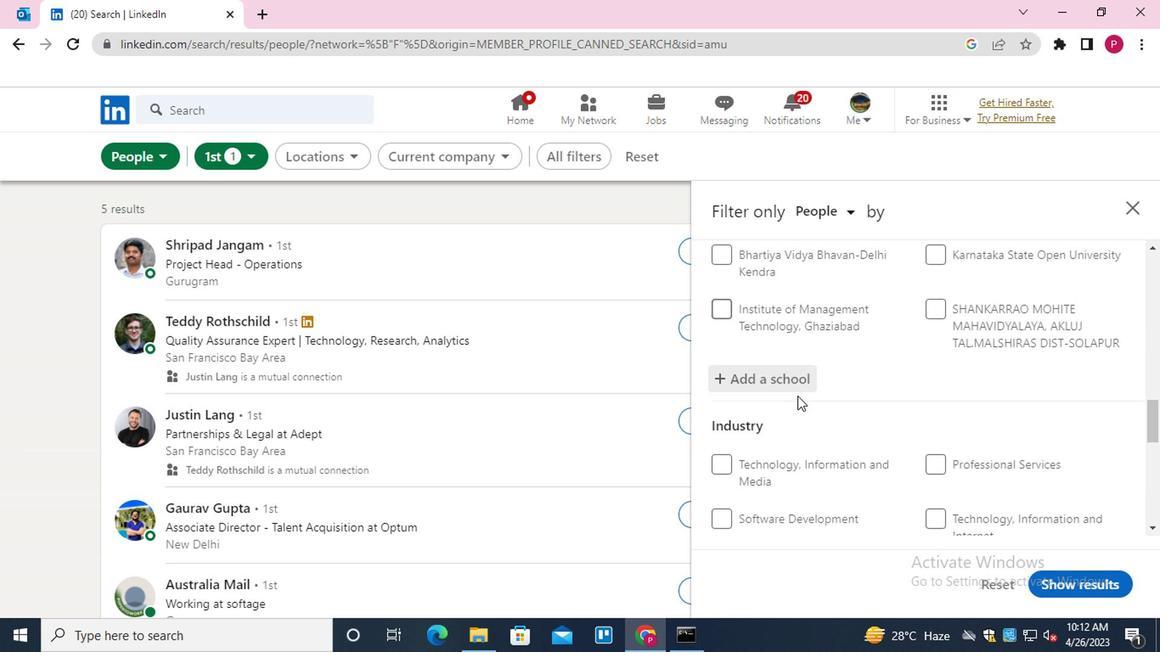 
Action: Mouse scrolled (807, 391) with delta (0, -1)
Screenshot: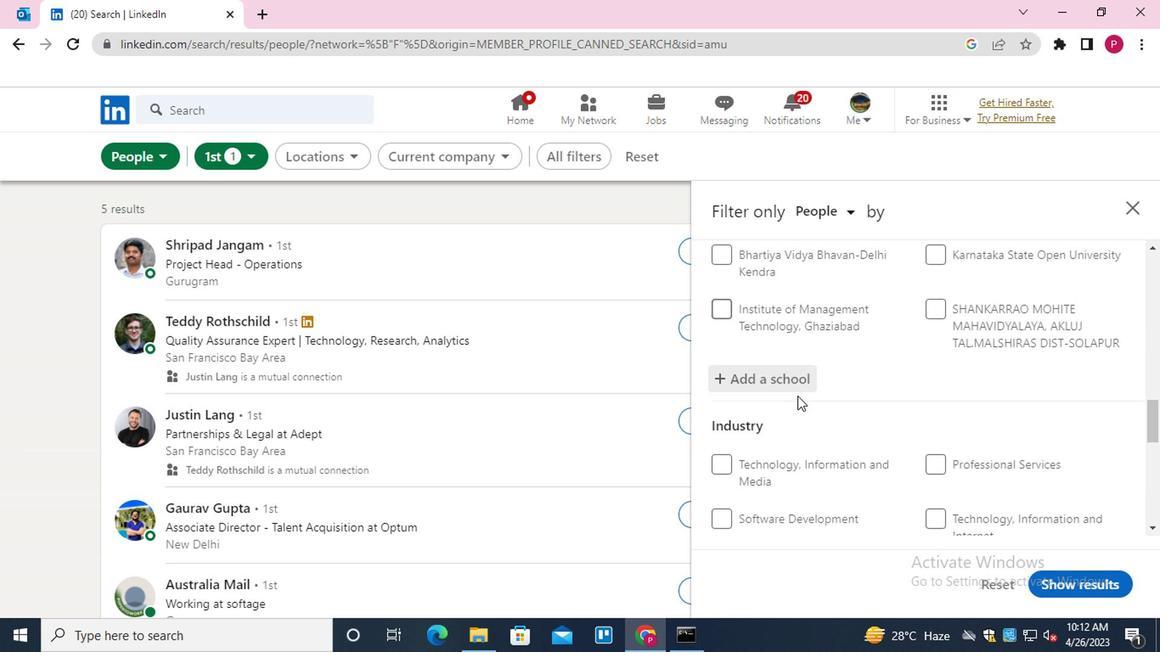 
Action: Mouse moved to (803, 307)
Screenshot: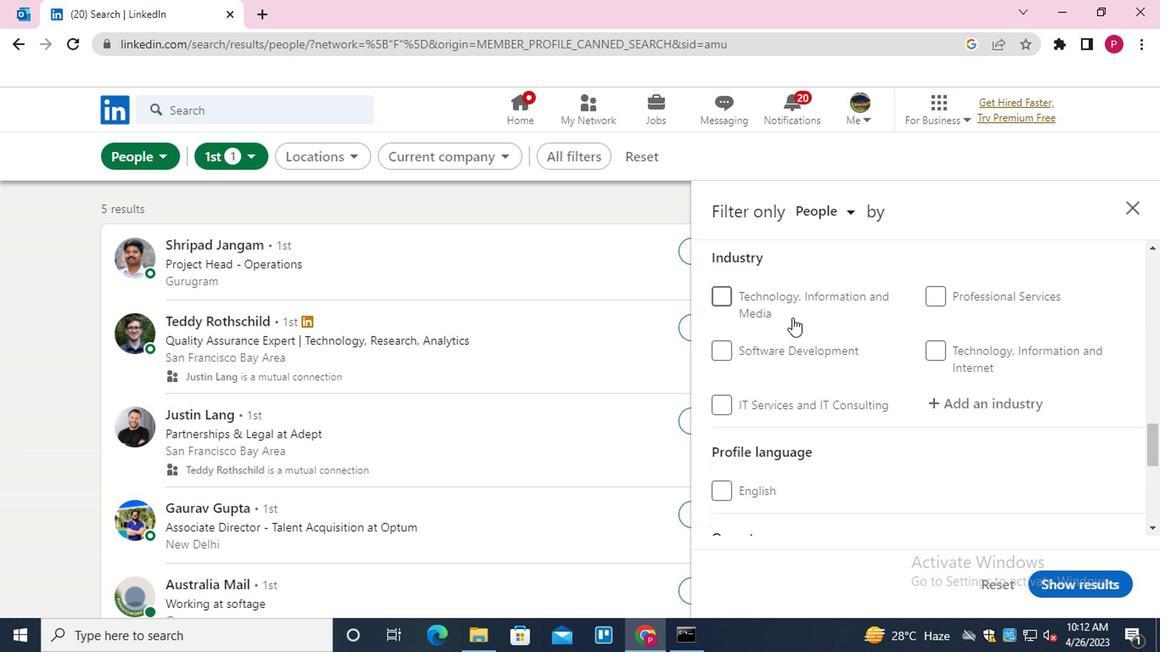 
Action: Mouse scrolled (803, 308) with delta (0, 1)
Screenshot: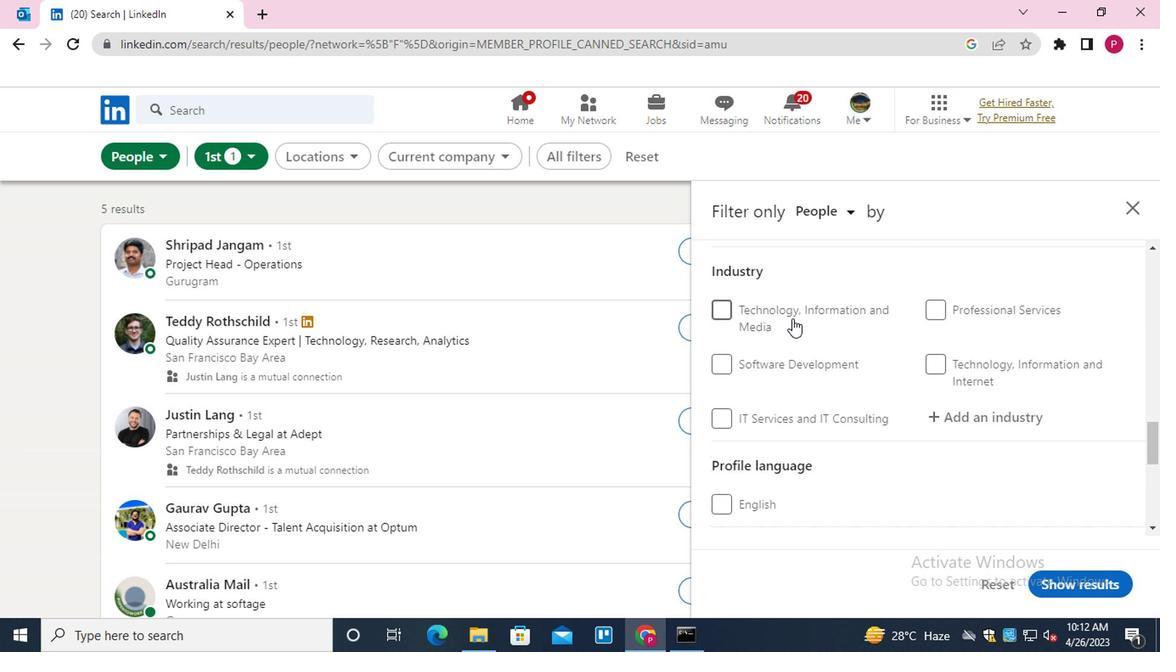 
Action: Mouse moved to (1028, 494)
Screenshot: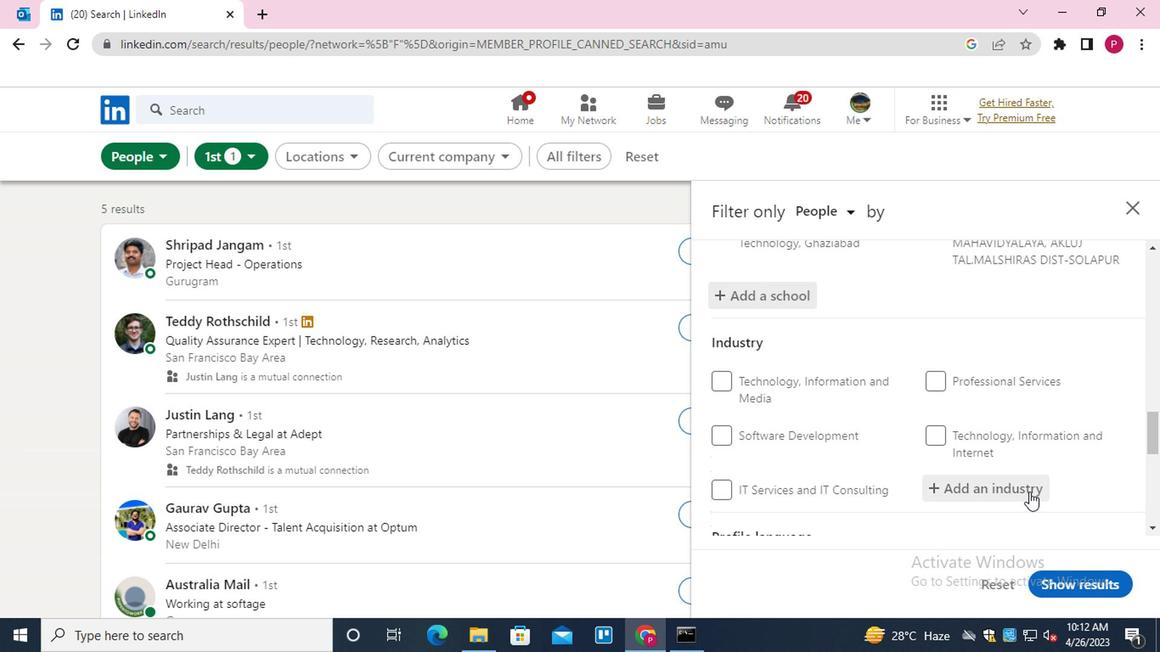 
Action: Mouse pressed left at (1028, 494)
Screenshot: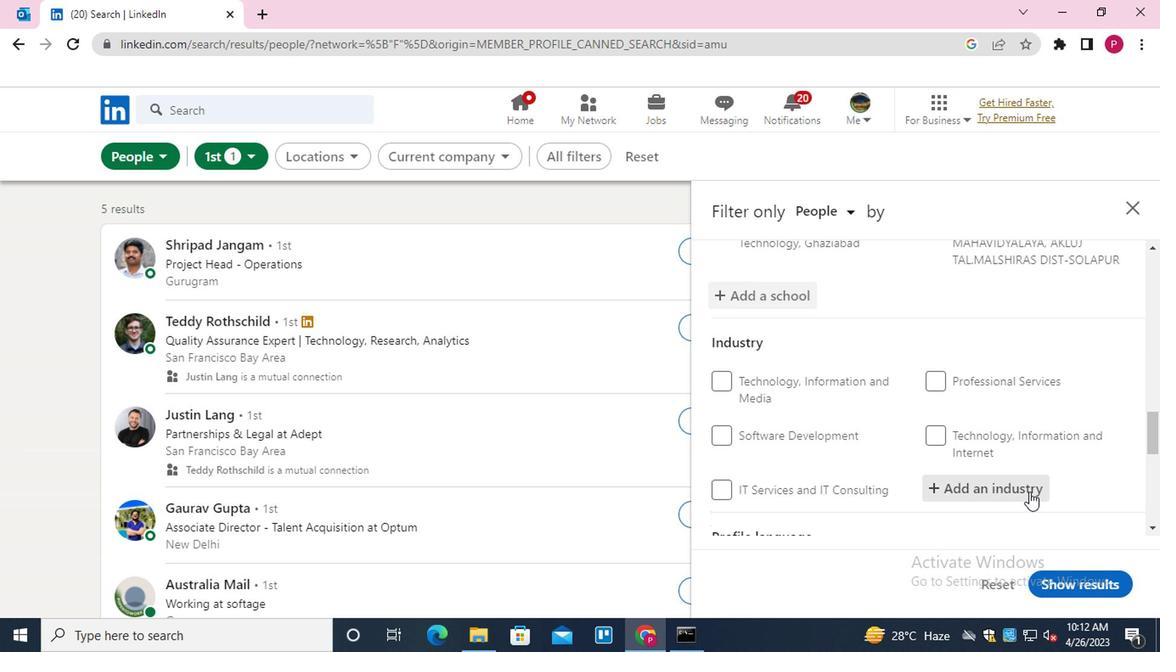 
Action: Key pressed <Key.shift>COMERCIAL
Screenshot: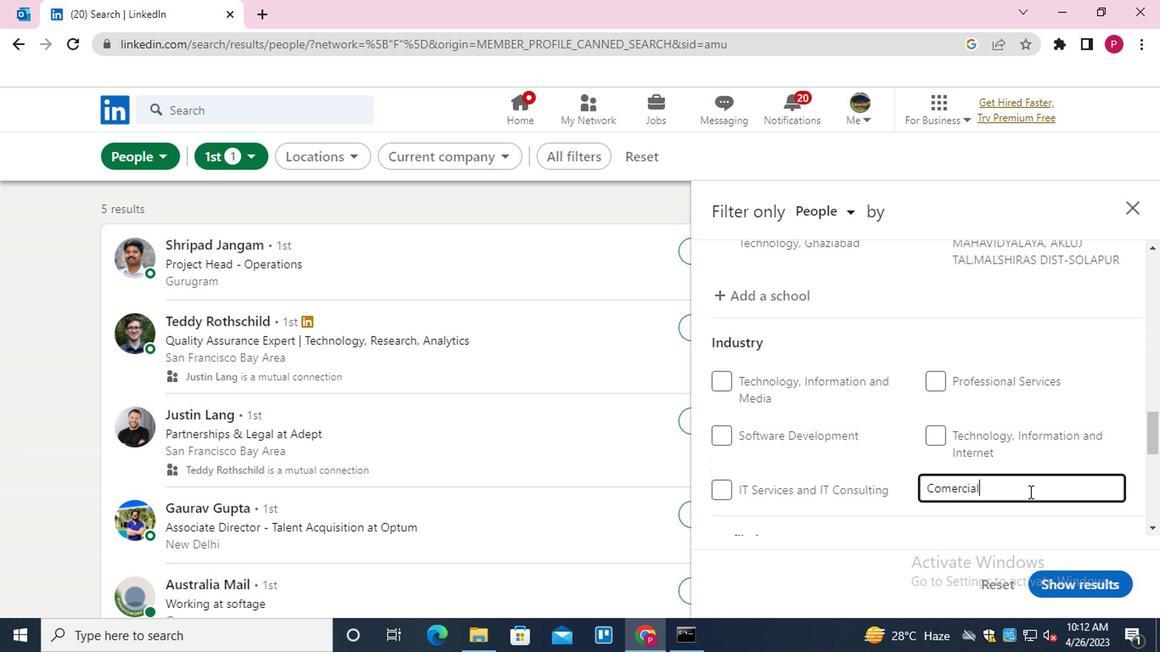 
Action: Mouse moved to (1013, 425)
Screenshot: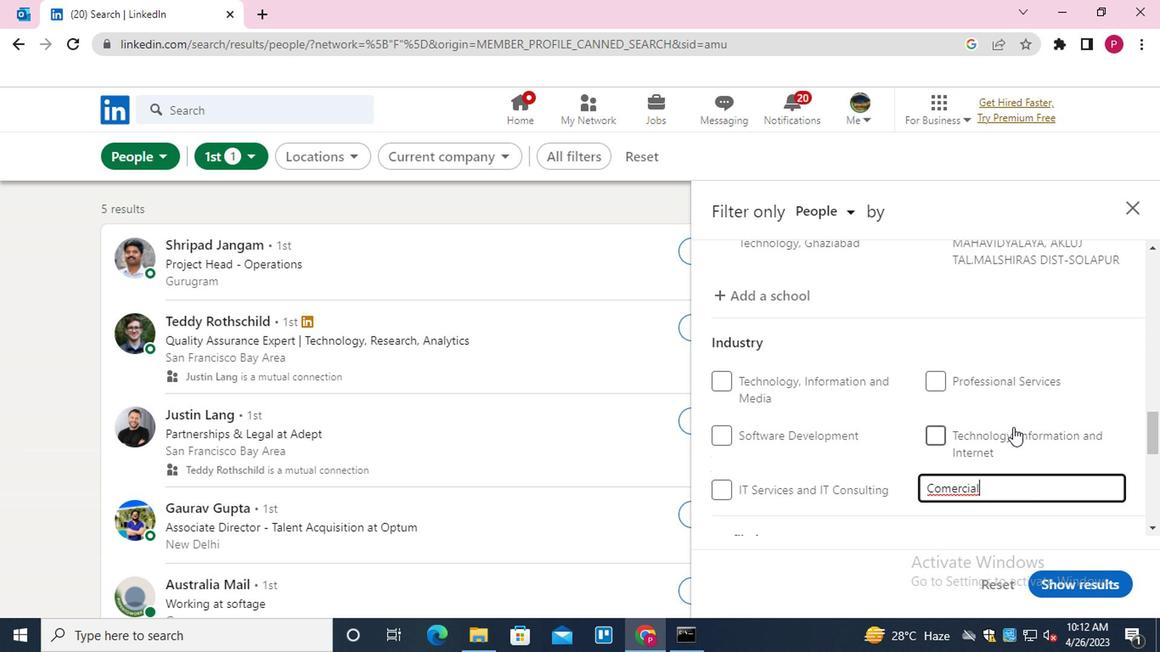 
Action: Mouse scrolled (1013, 424) with delta (0, 0)
Screenshot: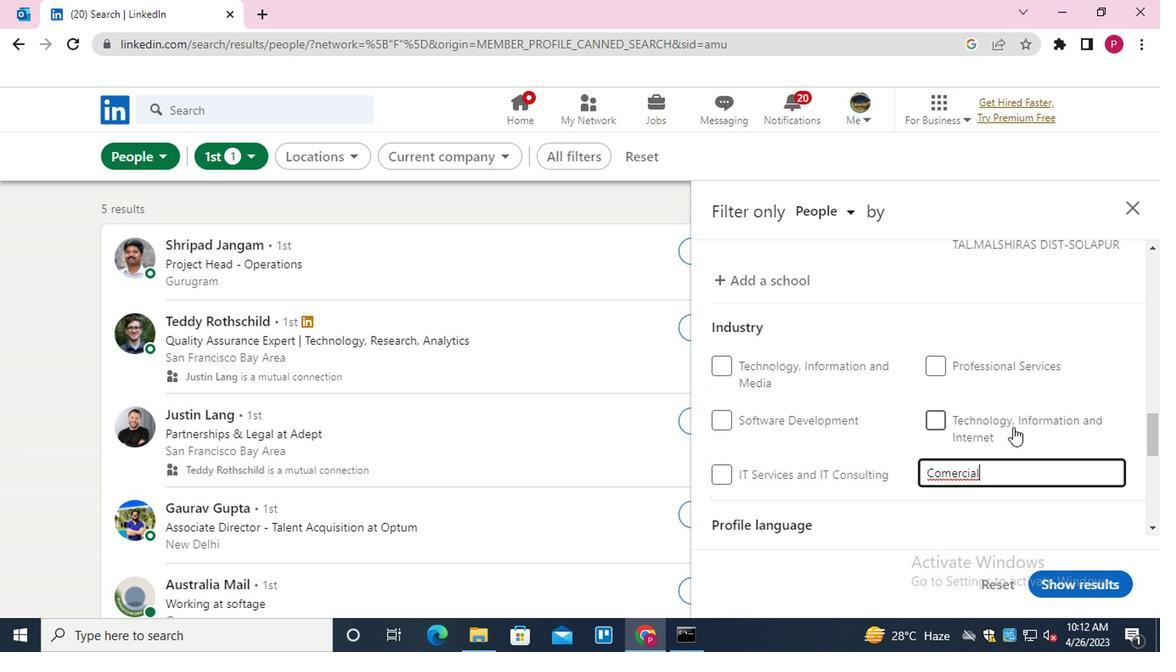 
Action: Mouse scrolled (1013, 424) with delta (0, 0)
Screenshot: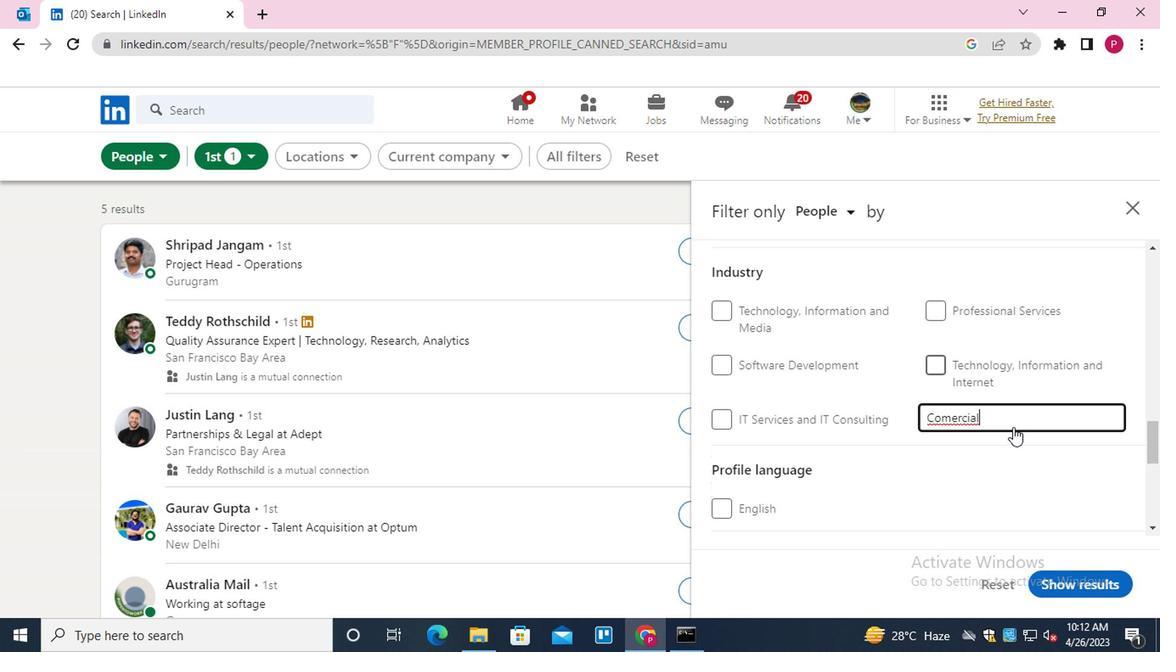 
Action: Mouse moved to (1013, 326)
Screenshot: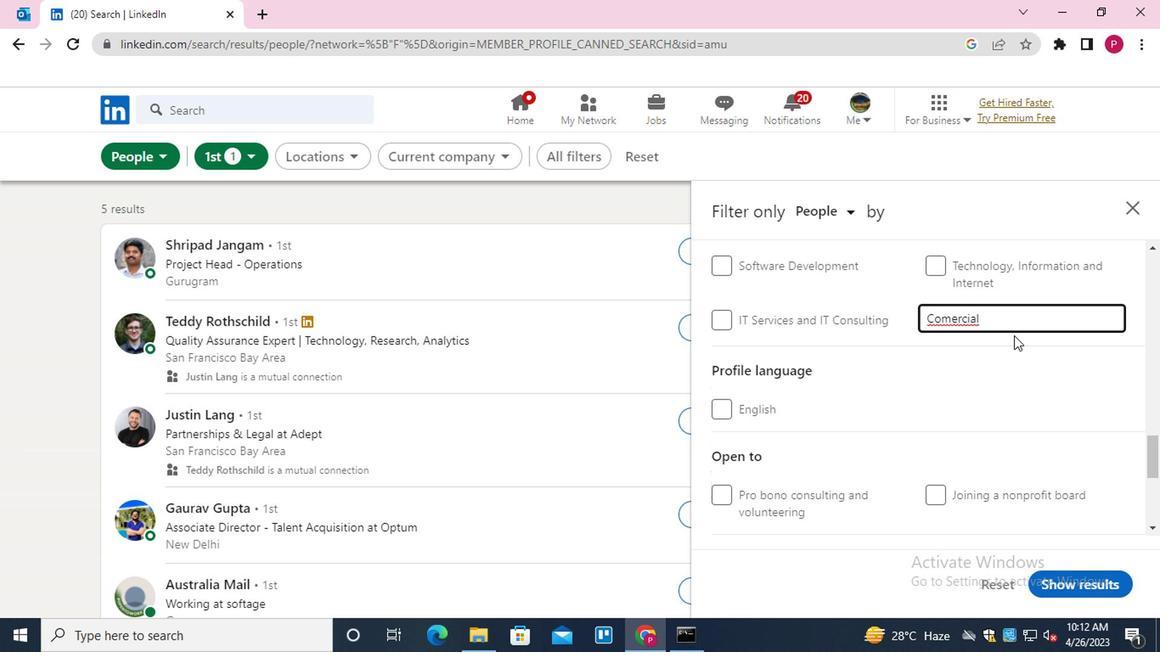 
Action: Key pressed <Key.backspace><Key.backspace><Key.backspace><Key.backspace><Key.backspace><Key.backspace>E<Key.backspace>AR<Key.backspace><Key.backspace><Key.backspace><Key.backspace><Key.backspace><Key.shift>COMMER
Screenshot: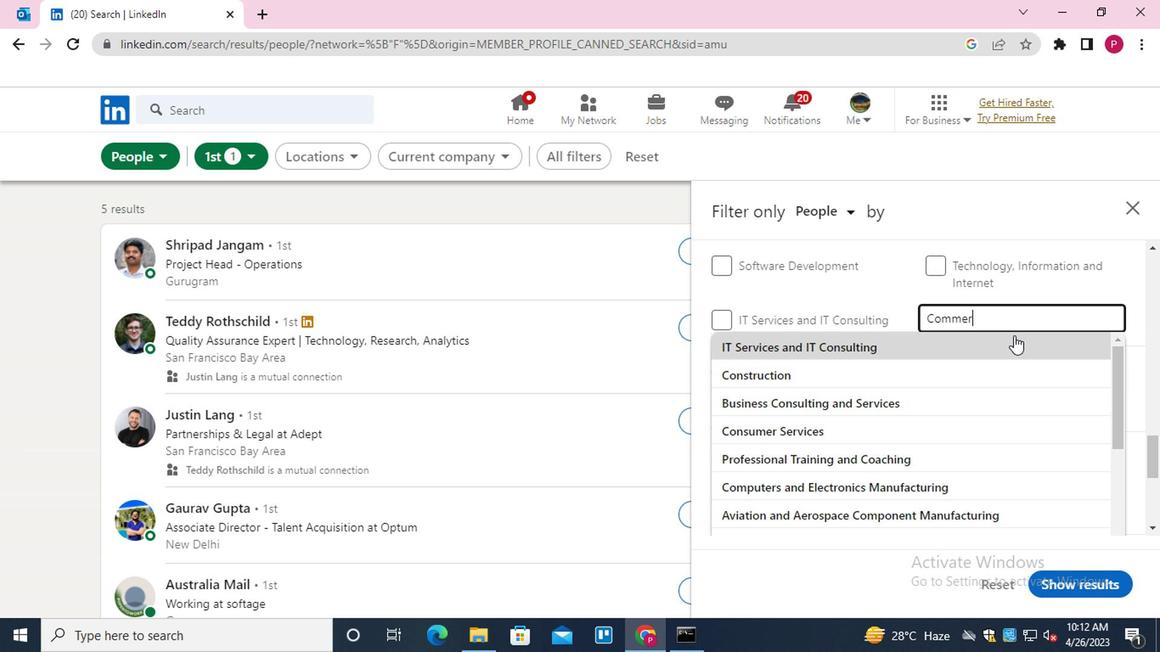 
Action: Mouse moved to (1025, 342)
Screenshot: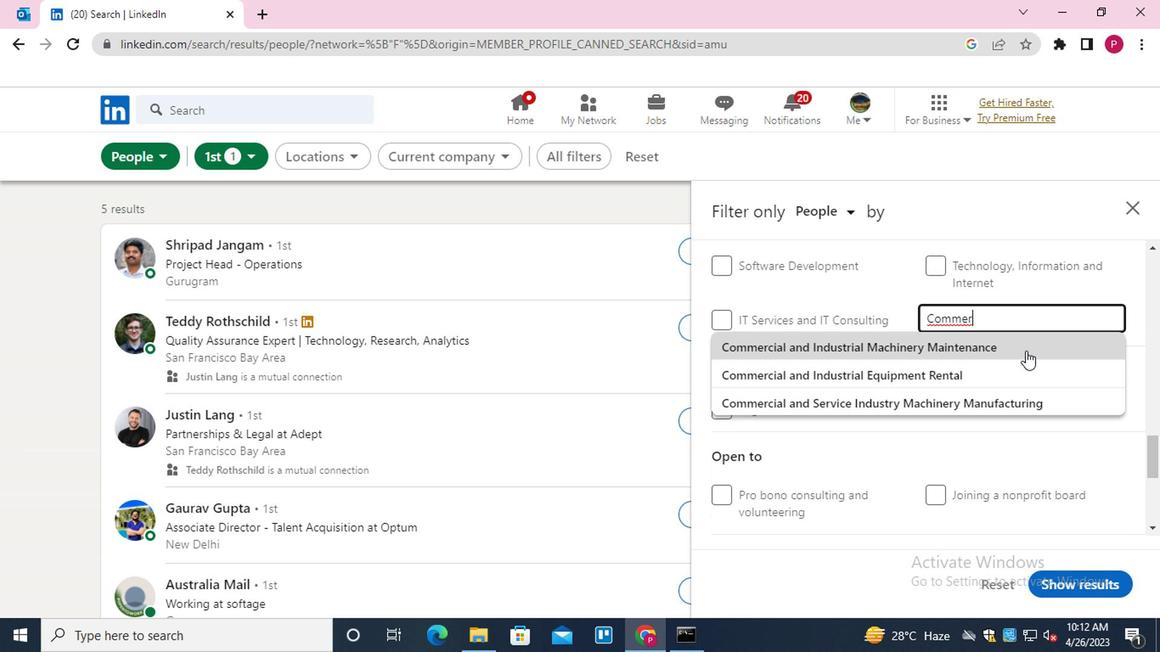 
Action: Mouse pressed left at (1025, 342)
Screenshot: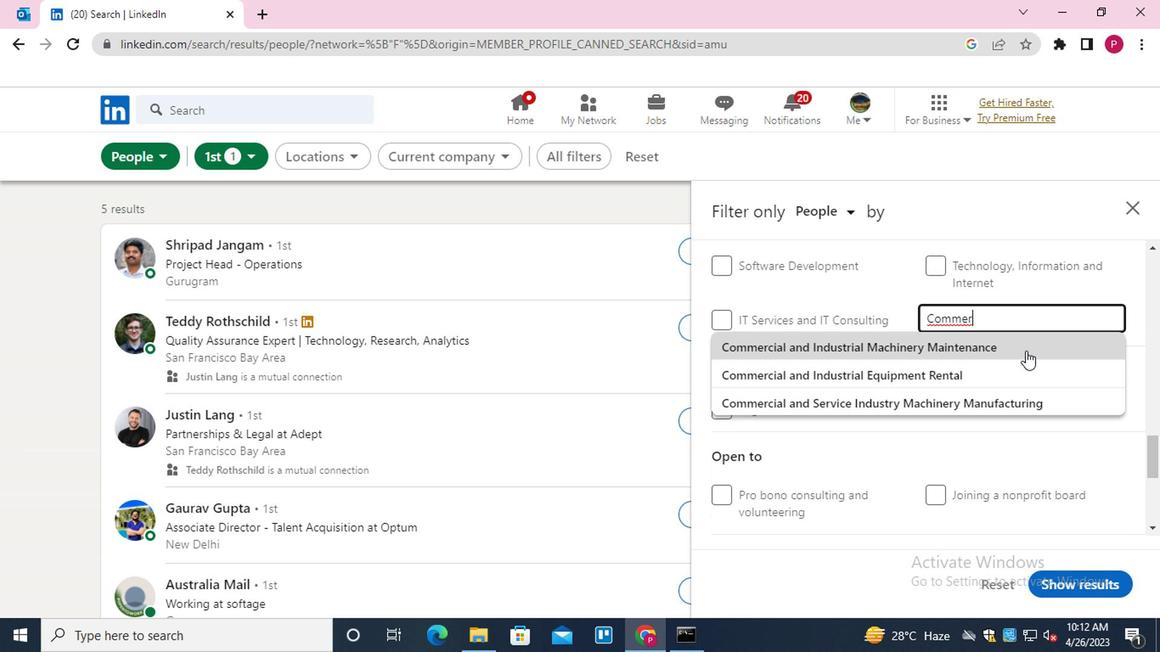 
Action: Mouse moved to (1009, 354)
Screenshot: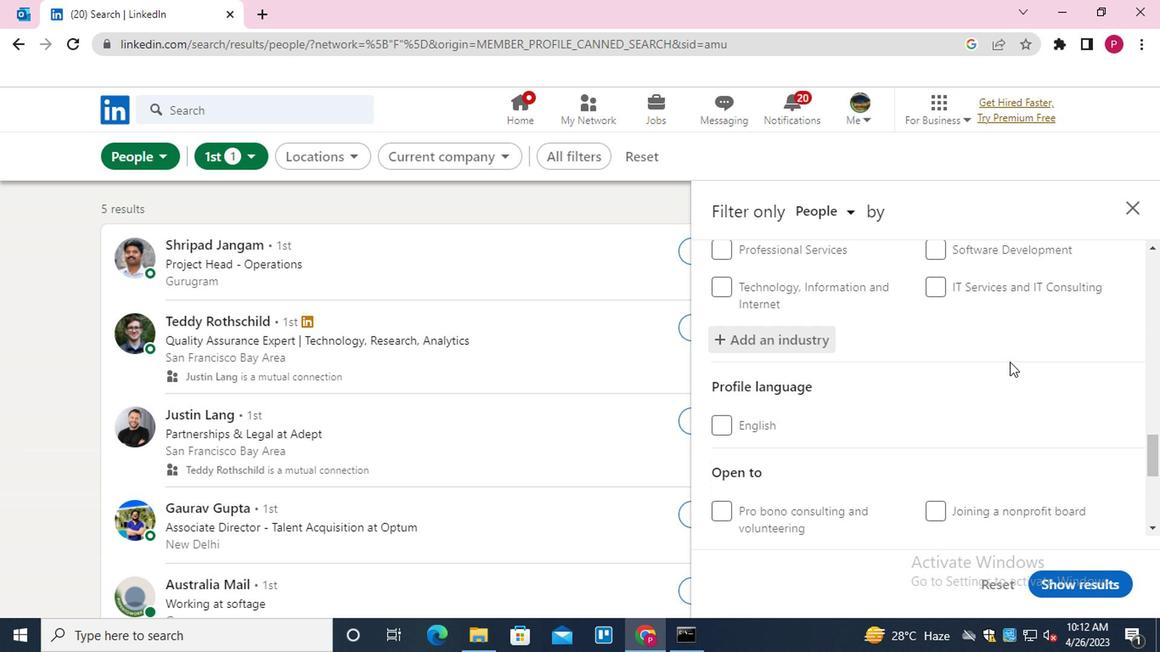 
Action: Mouse scrolled (1009, 353) with delta (0, -1)
Screenshot: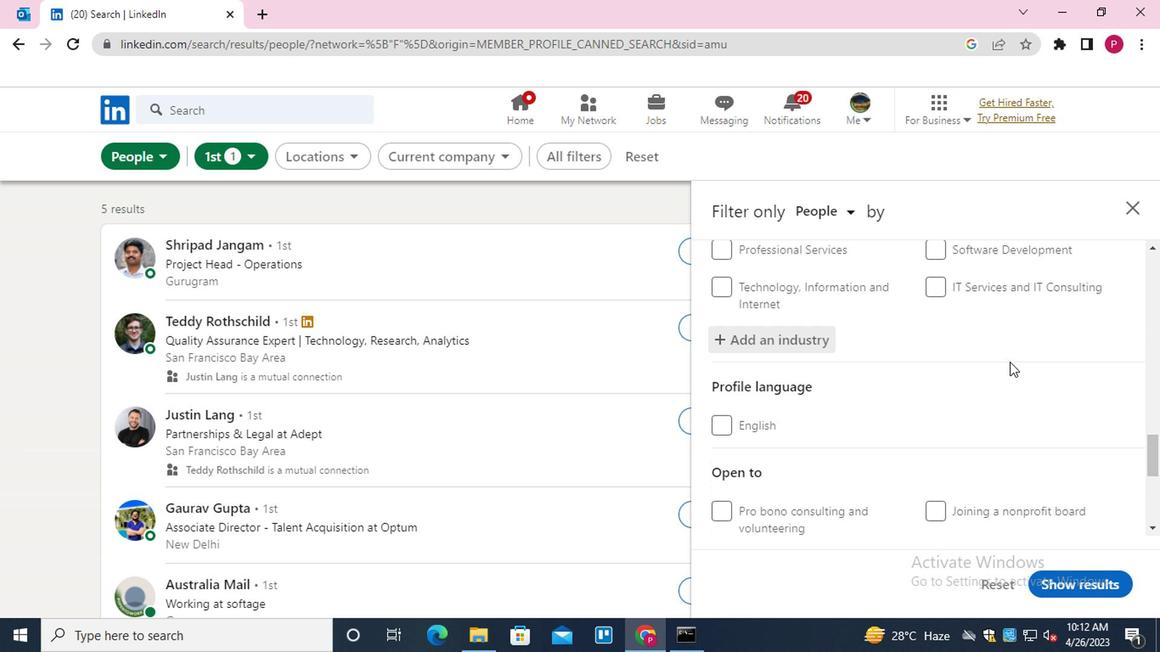 
Action: Mouse scrolled (1009, 353) with delta (0, -1)
Screenshot: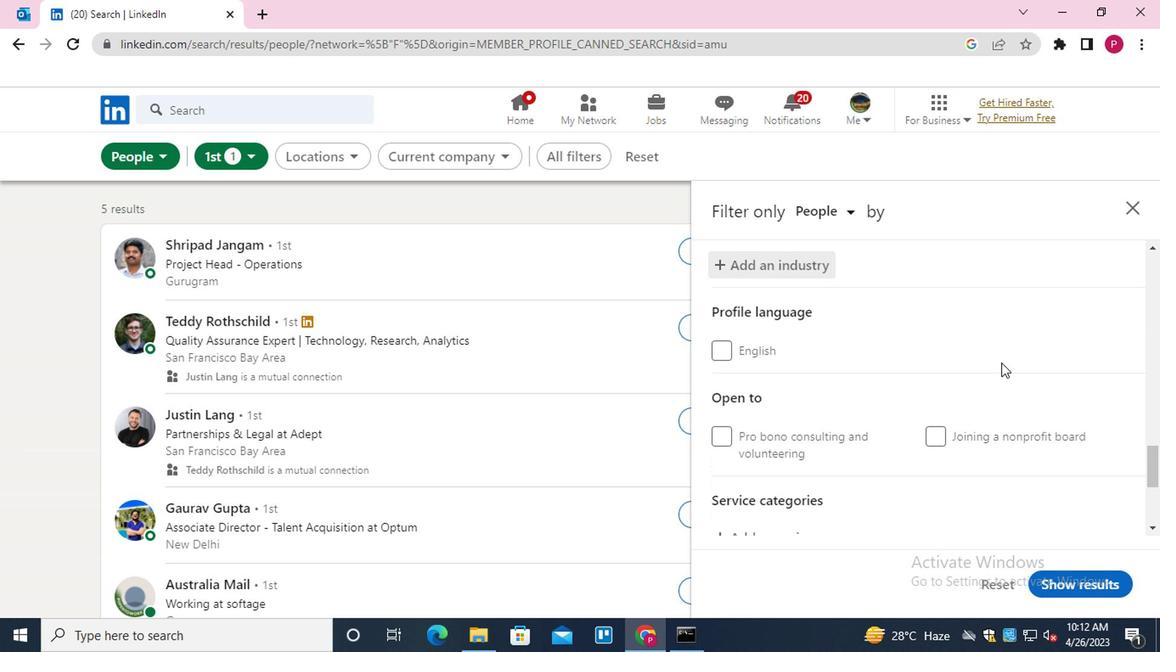 
Action: Mouse moved to (985, 358)
Screenshot: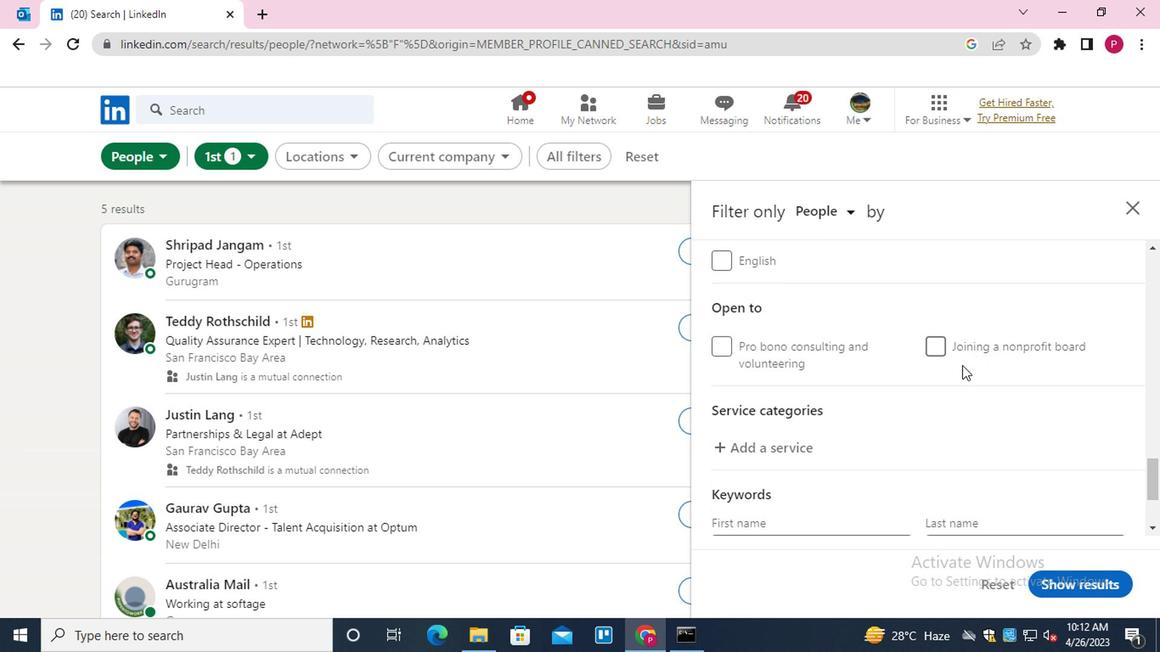 
Action: Mouse scrolled (985, 357) with delta (0, -1)
Screenshot: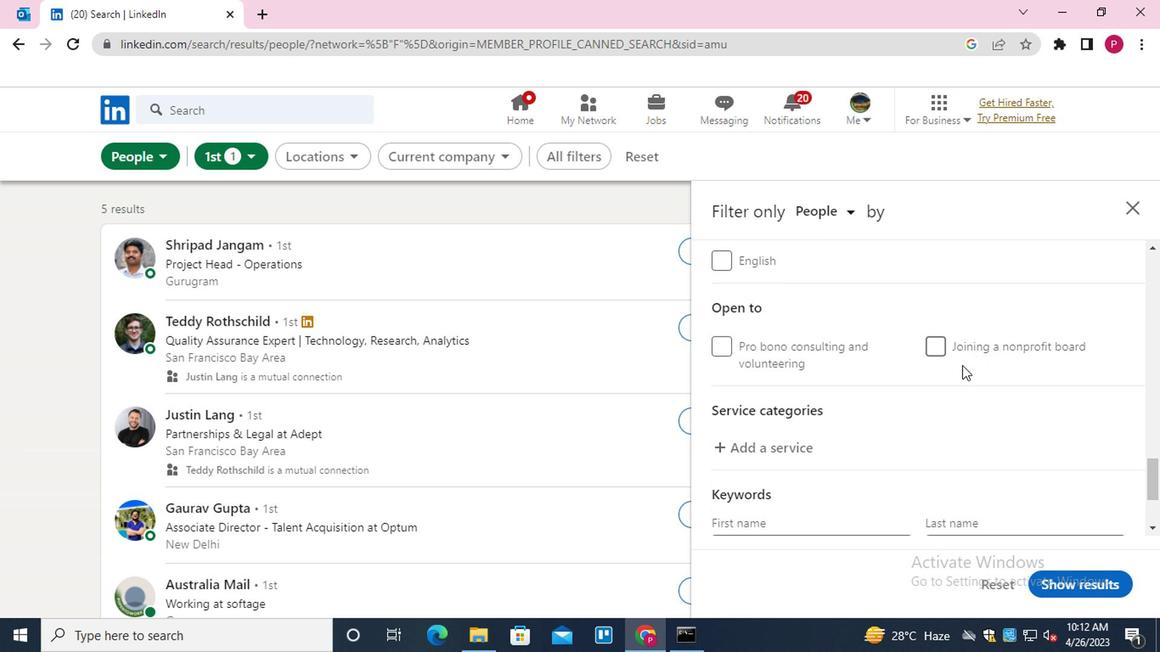 
Action: Mouse moved to (775, 366)
Screenshot: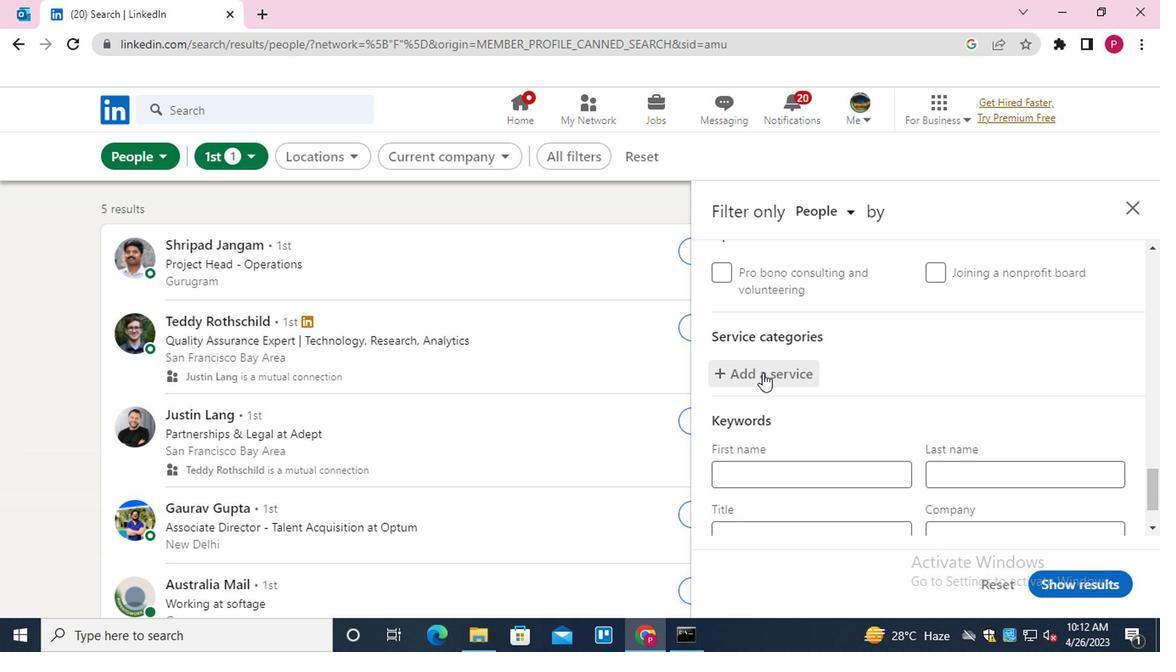 
Action: Mouse pressed left at (775, 366)
Screenshot: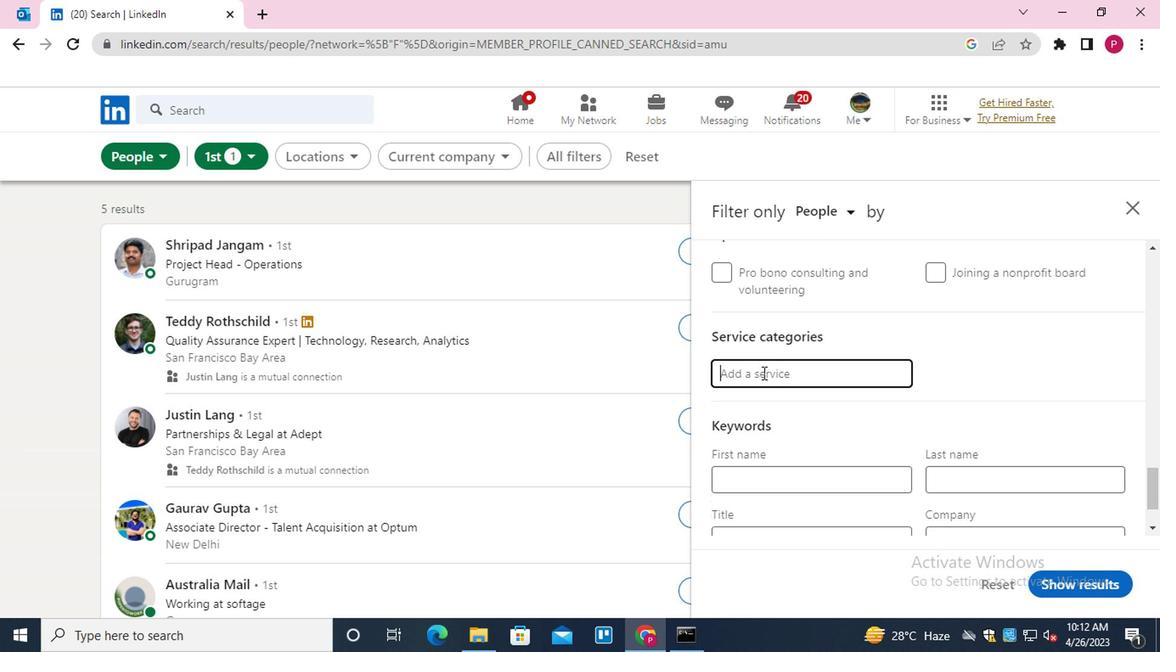 
Action: Key pressed <Key.shift>WEB<Key.down><Key.enter>
Screenshot: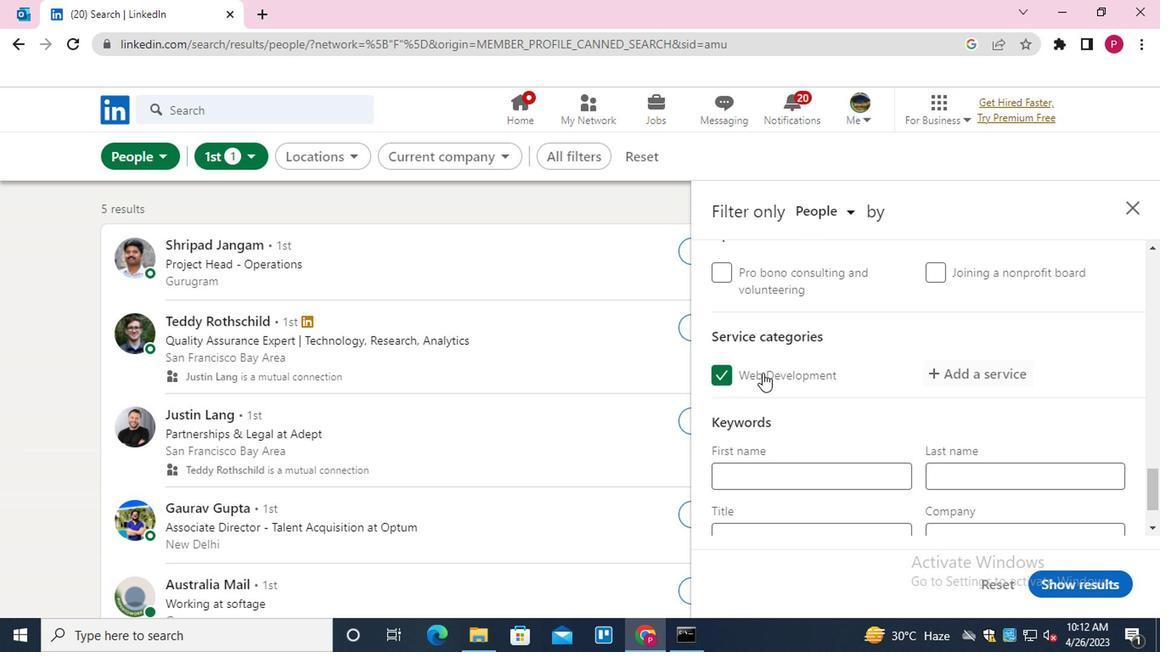 
Action: Mouse scrolled (775, 365) with delta (0, 0)
Screenshot: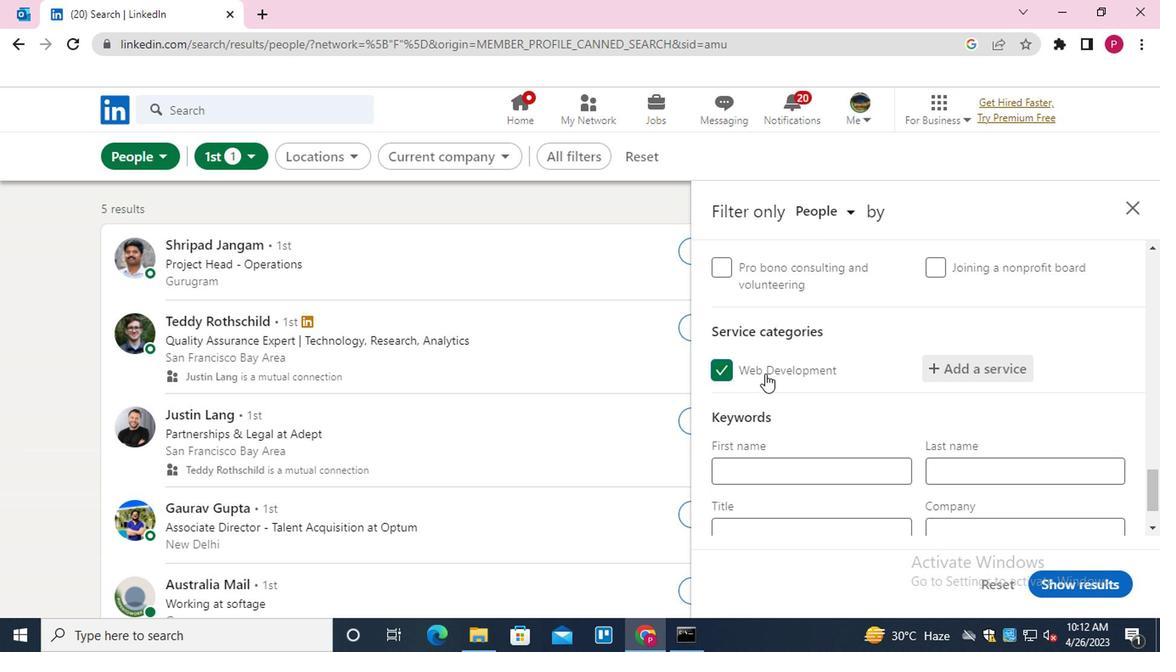 
Action: Mouse moved to (776, 367)
Screenshot: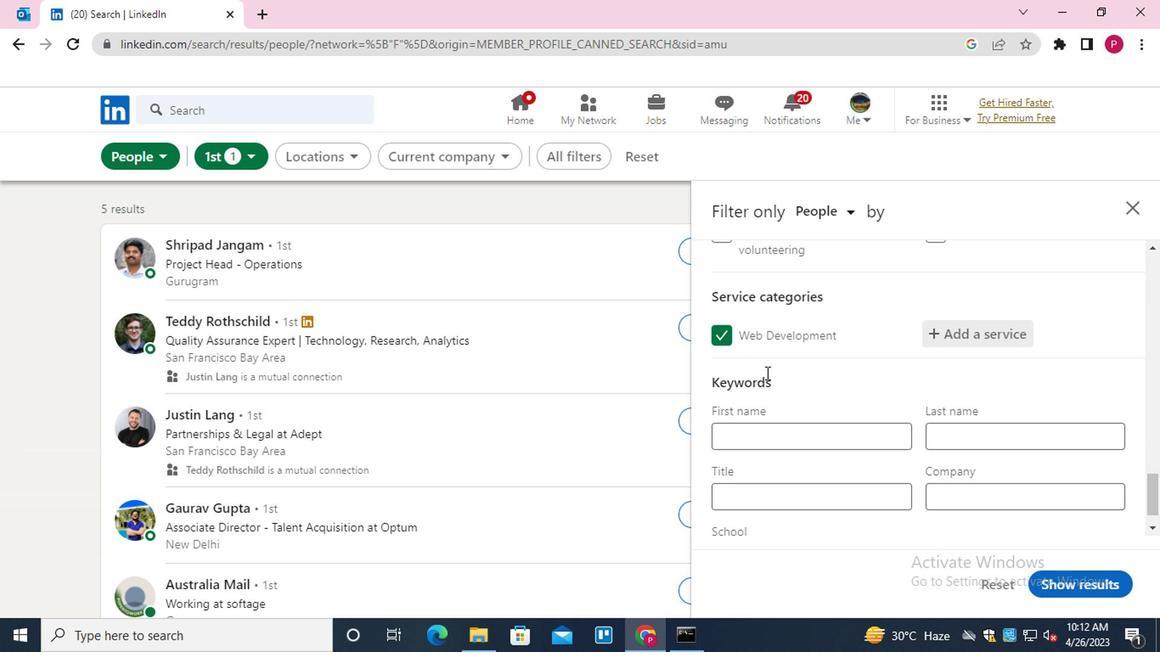 
Action: Mouse scrolled (776, 366) with delta (0, -1)
Screenshot: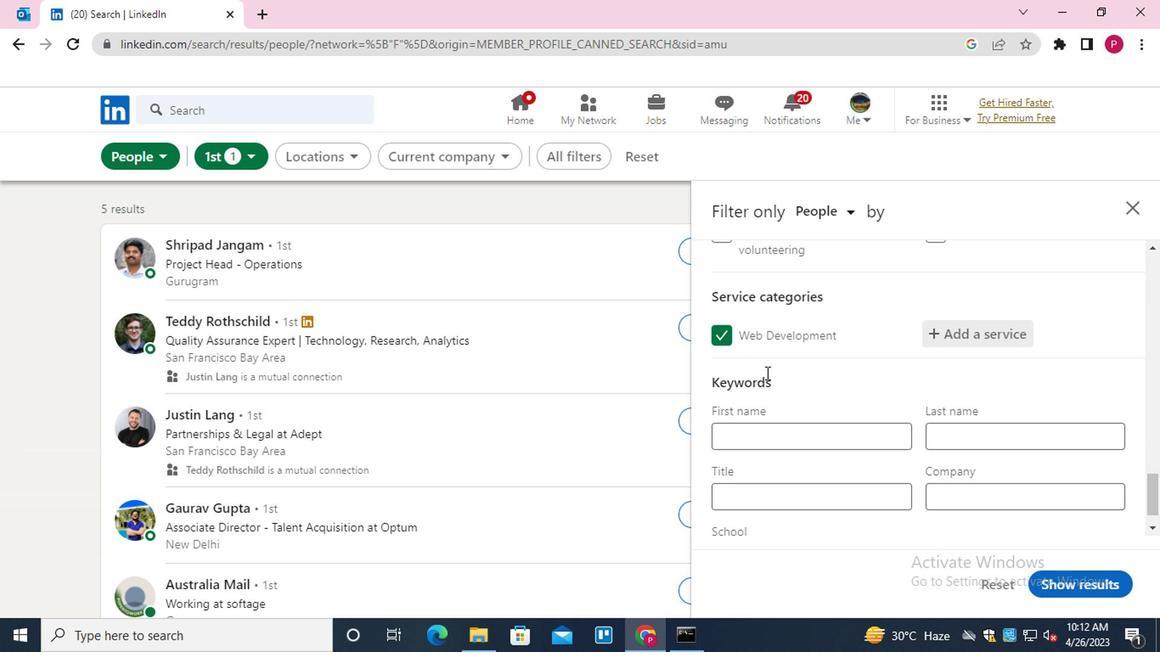
Action: Mouse moved to (797, 455)
Screenshot: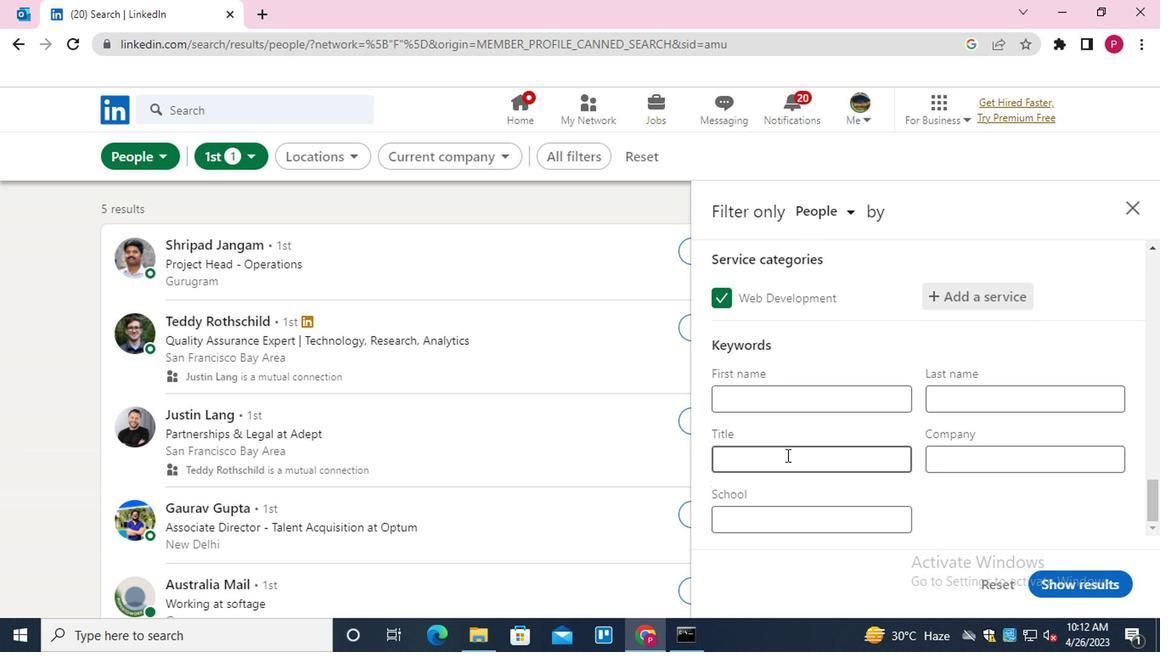 
Action: Mouse pressed left at (797, 455)
Screenshot: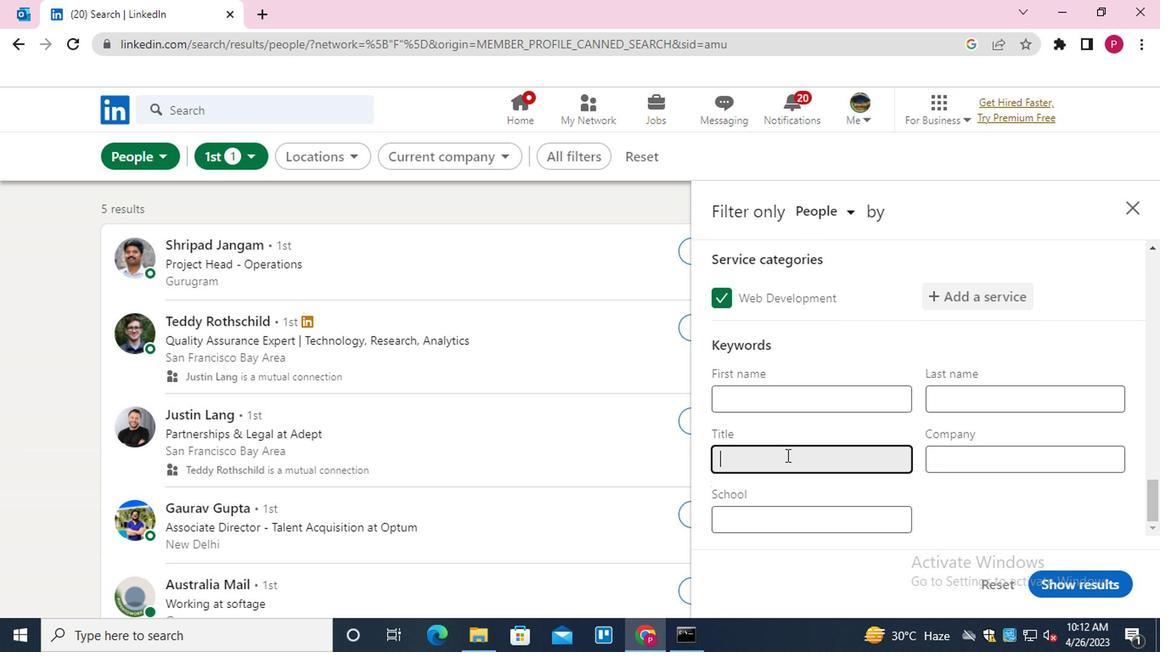 
Action: Key pressed <Key.shift><Key.shift><Key.shift><Key.shift><Key.shift><Key.shift><Key.shift><Key.shift><Key.shift><Key.shift><Key.shift><Key.shift>SAFETY<Key.space><Key.shift><Key.shift><Key.shift><Key.shift>ENGINEER
Screenshot: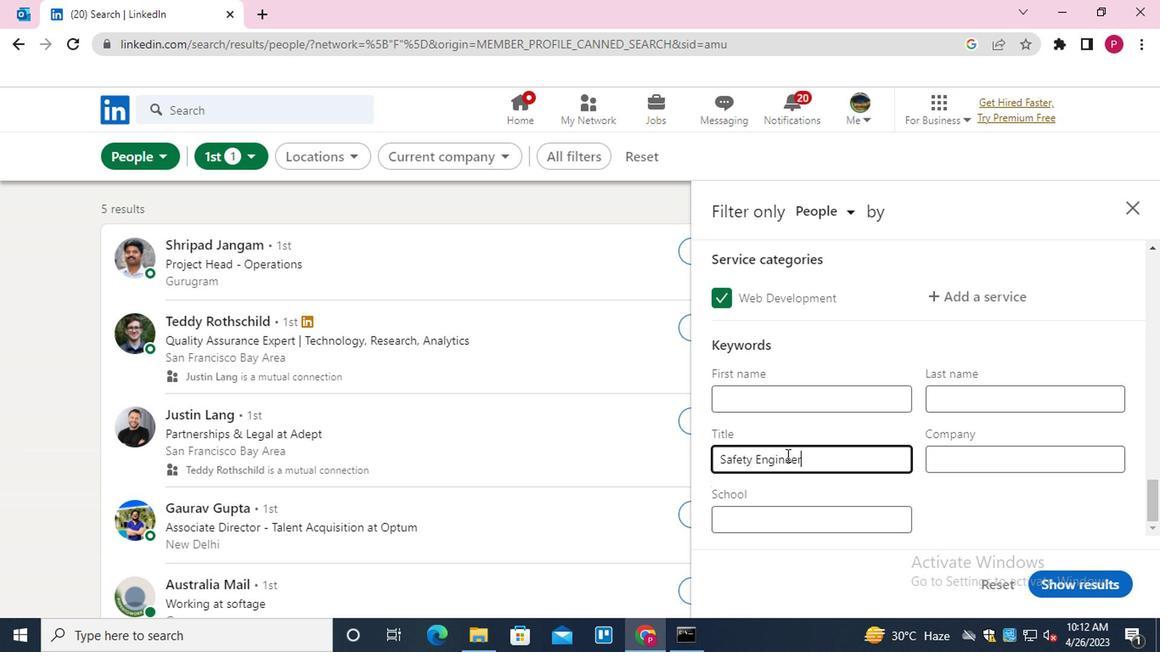 
Action: Mouse moved to (1083, 594)
Screenshot: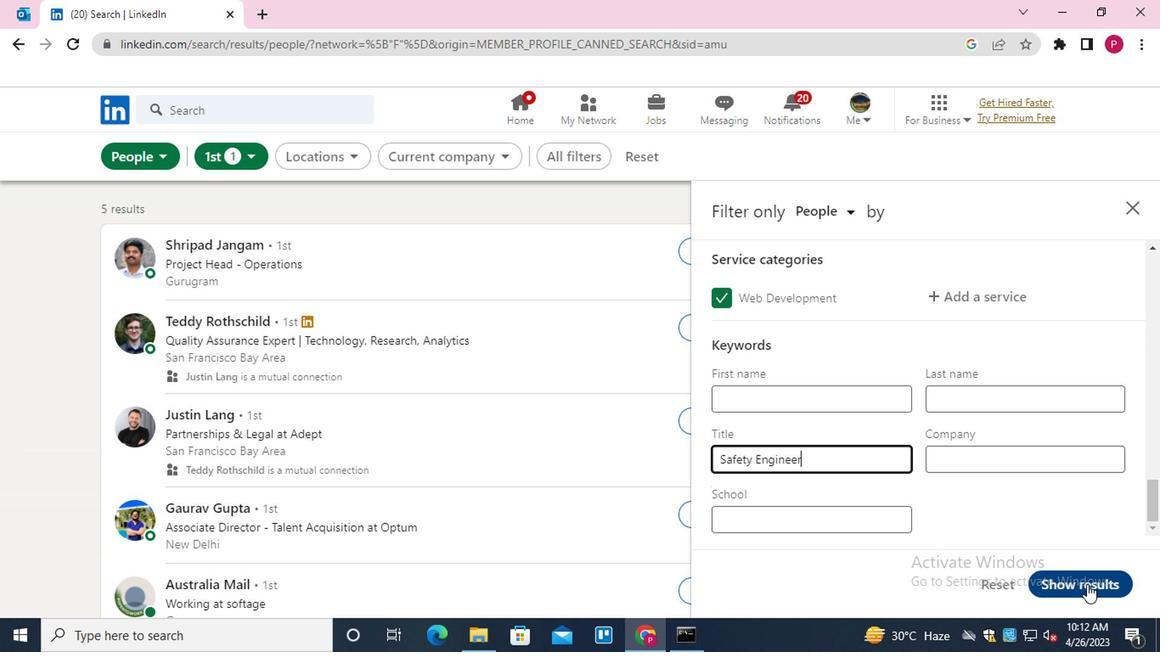 
Action: Mouse pressed left at (1083, 594)
Screenshot: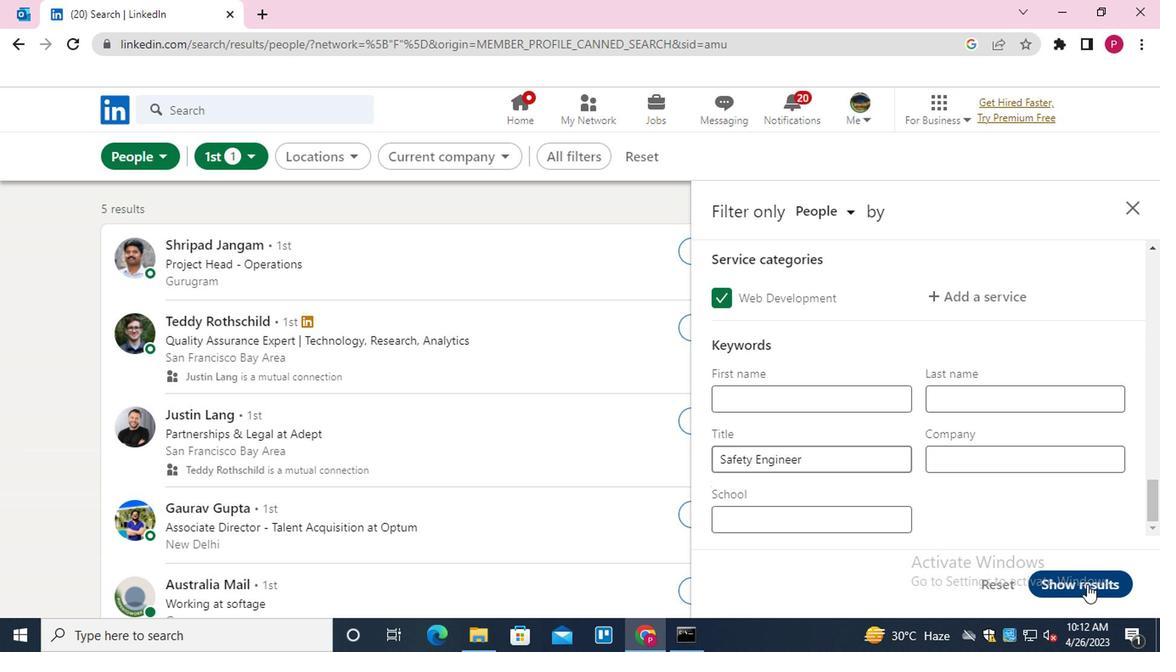 
Action: Mouse moved to (527, 319)
Screenshot: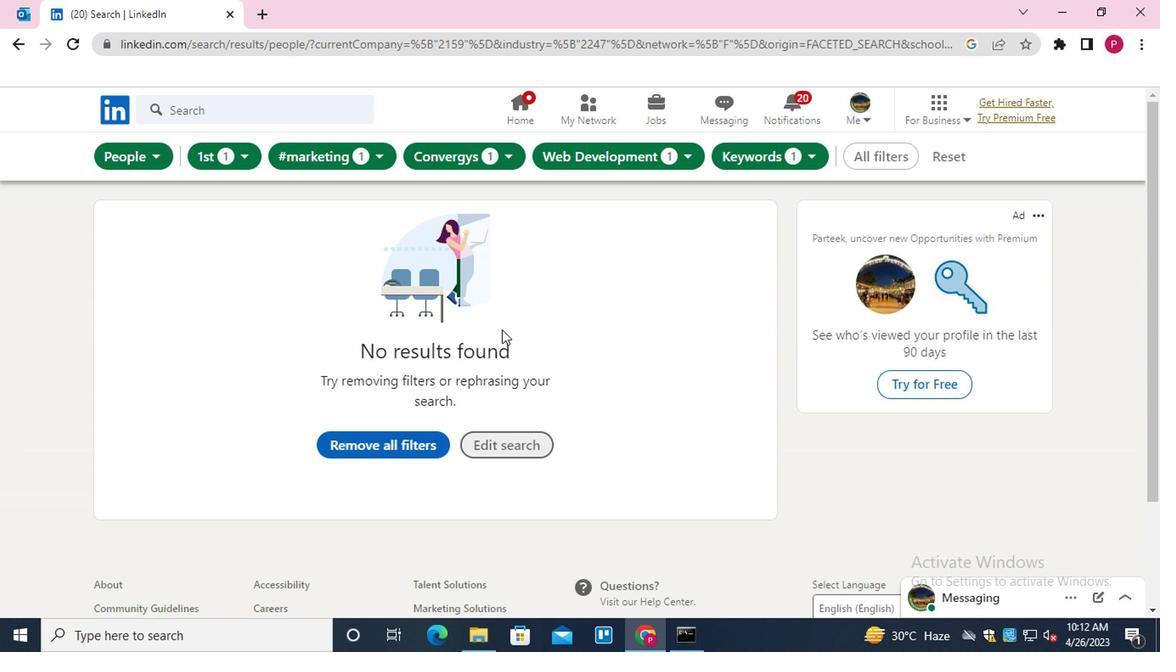 
